 Task: Check the buying and selling section.
Action: Mouse moved to (226, 248)
Screenshot: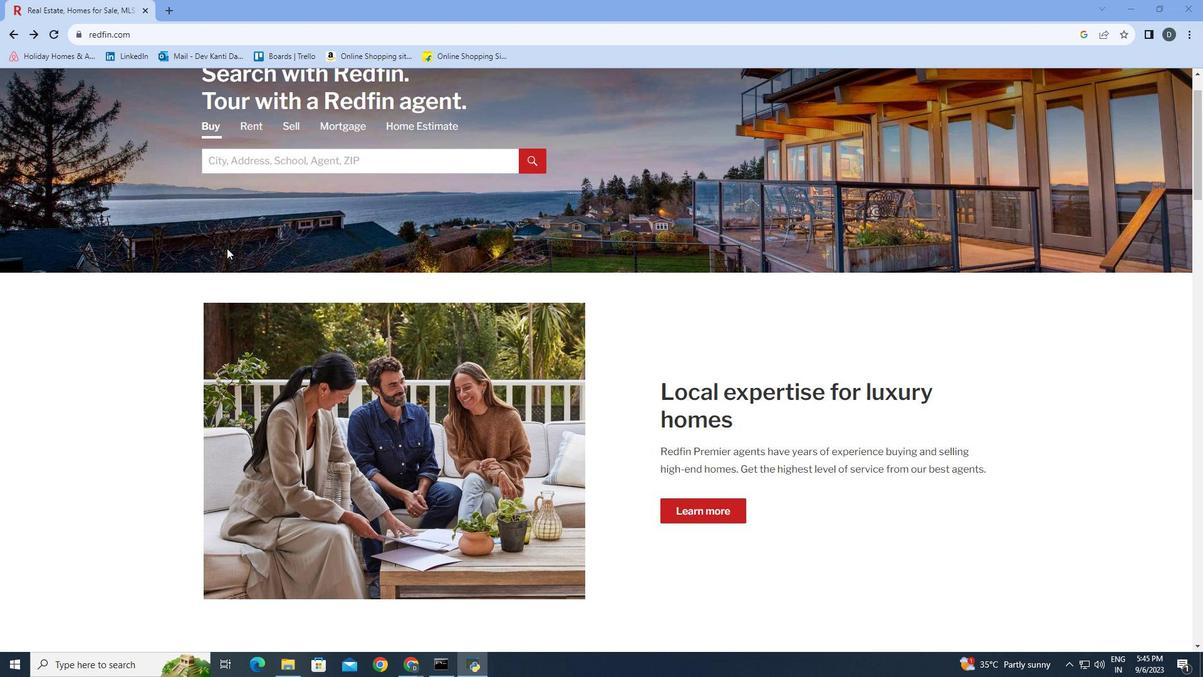 
Action: Mouse scrolled (226, 247) with delta (0, 0)
Screenshot: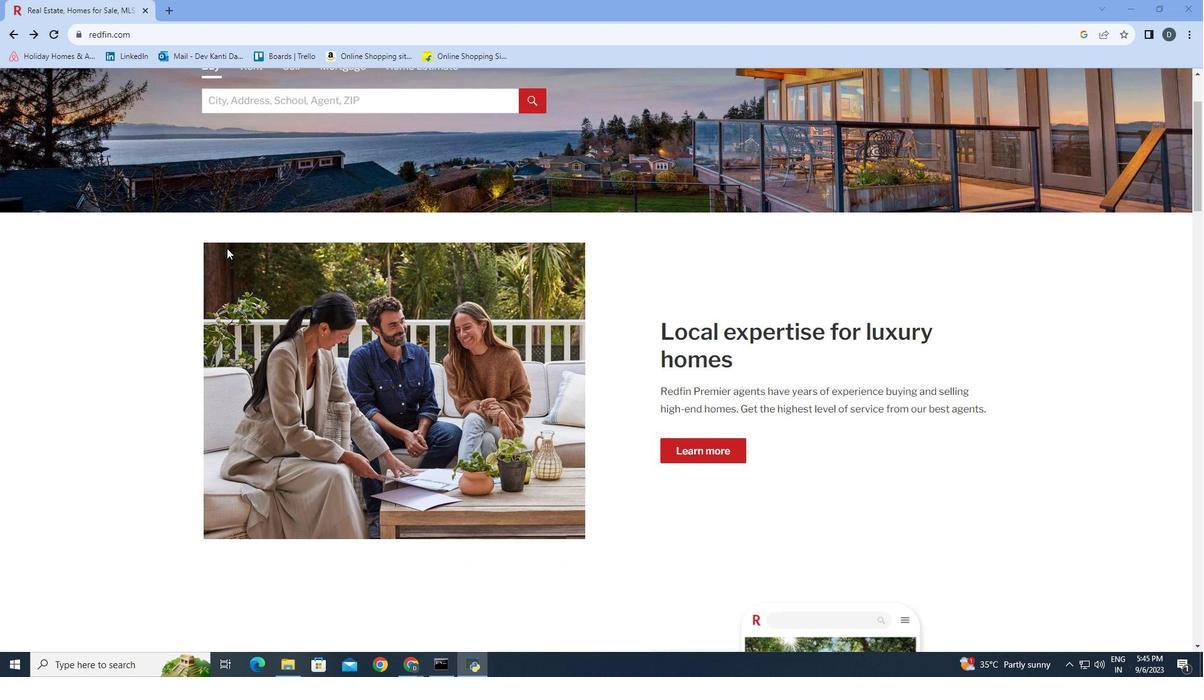 
Action: Mouse scrolled (226, 247) with delta (0, 0)
Screenshot: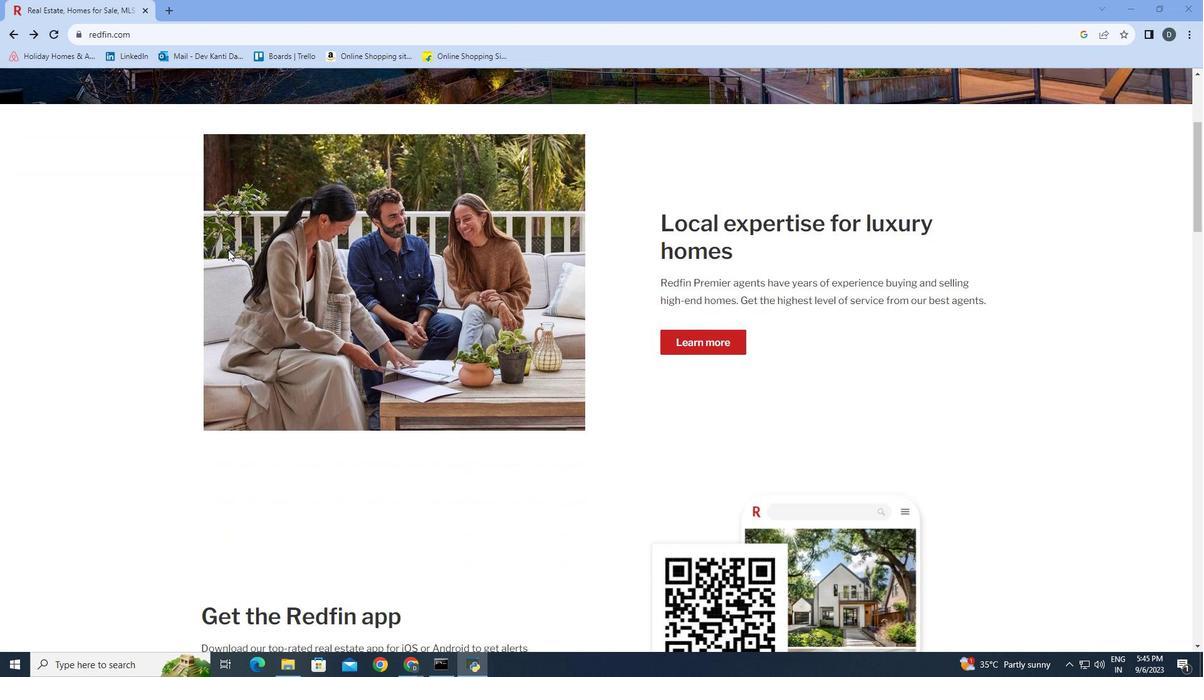 
Action: Mouse scrolled (226, 247) with delta (0, 0)
Screenshot: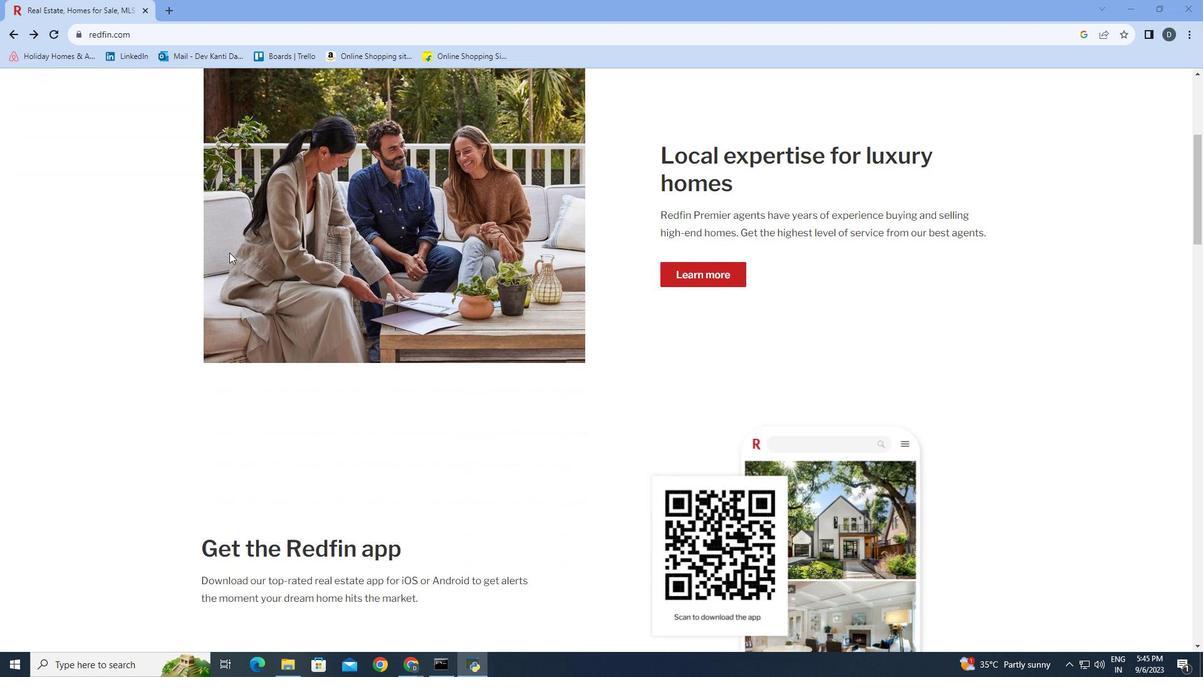 
Action: Mouse moved to (227, 248)
Screenshot: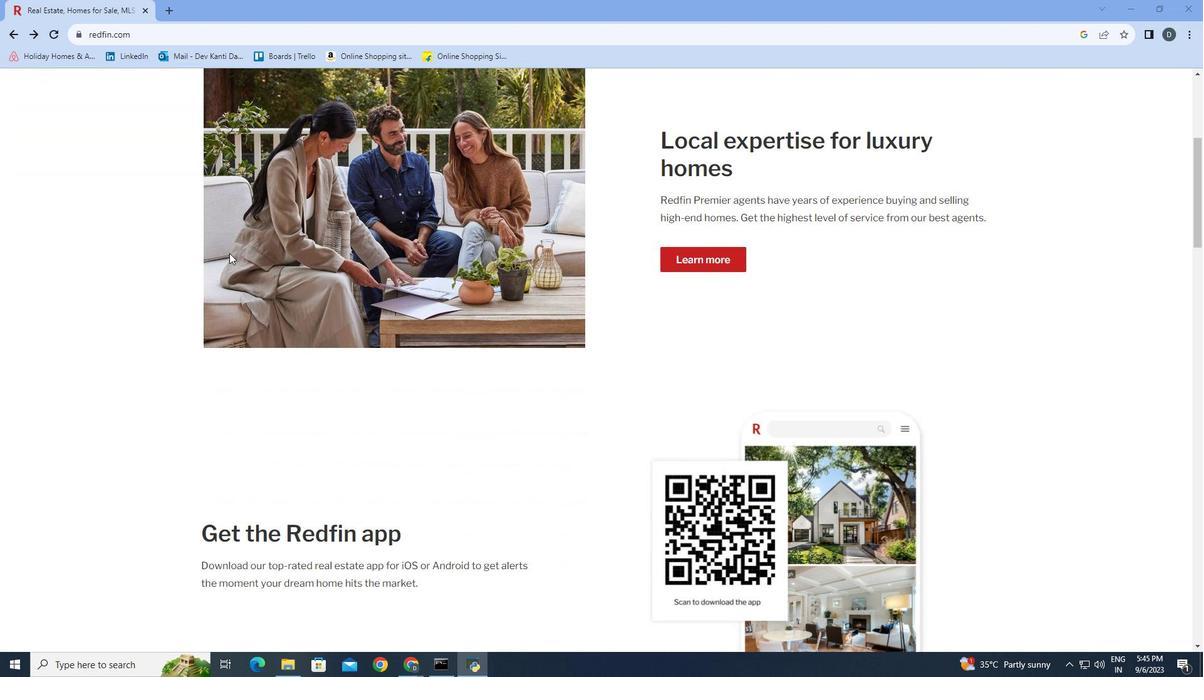 
Action: Mouse scrolled (227, 248) with delta (0, 0)
Screenshot: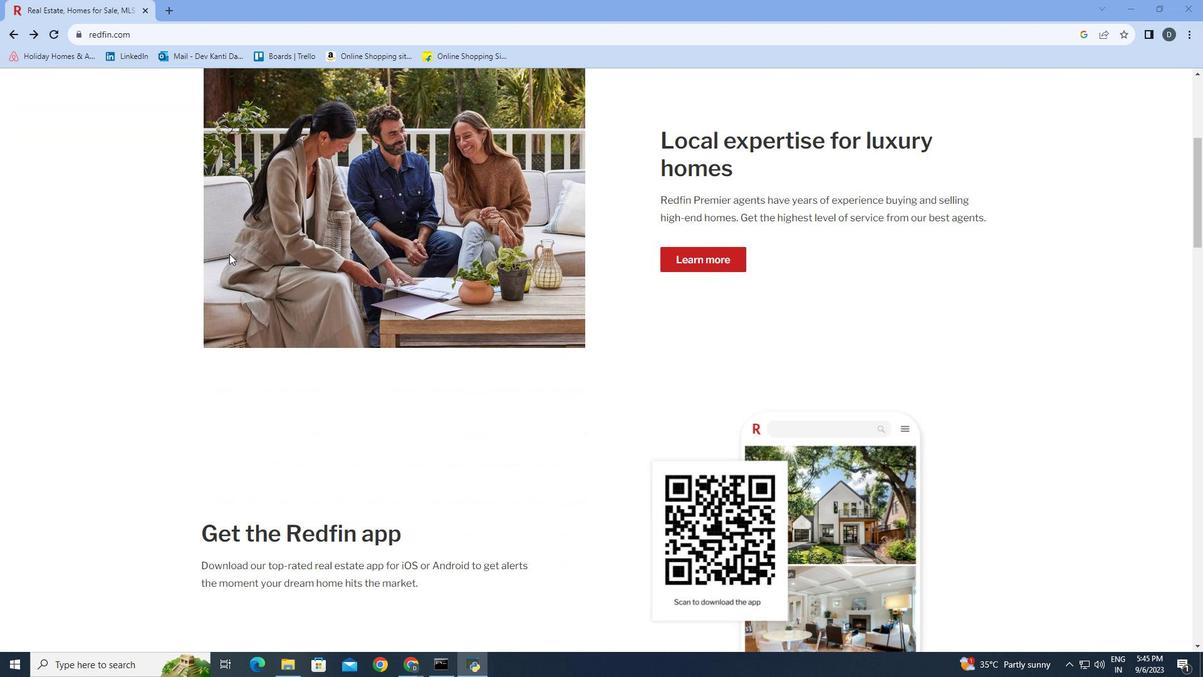 
Action: Mouse moved to (228, 249)
Screenshot: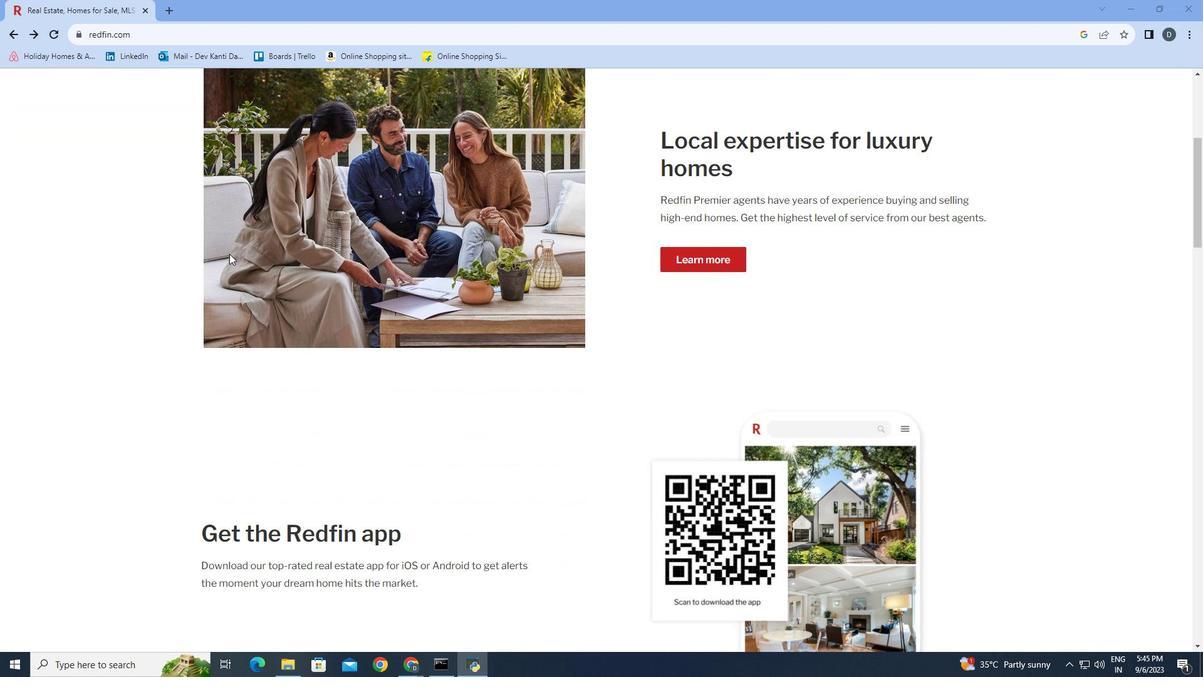 
Action: Mouse scrolled (228, 248) with delta (0, 0)
Screenshot: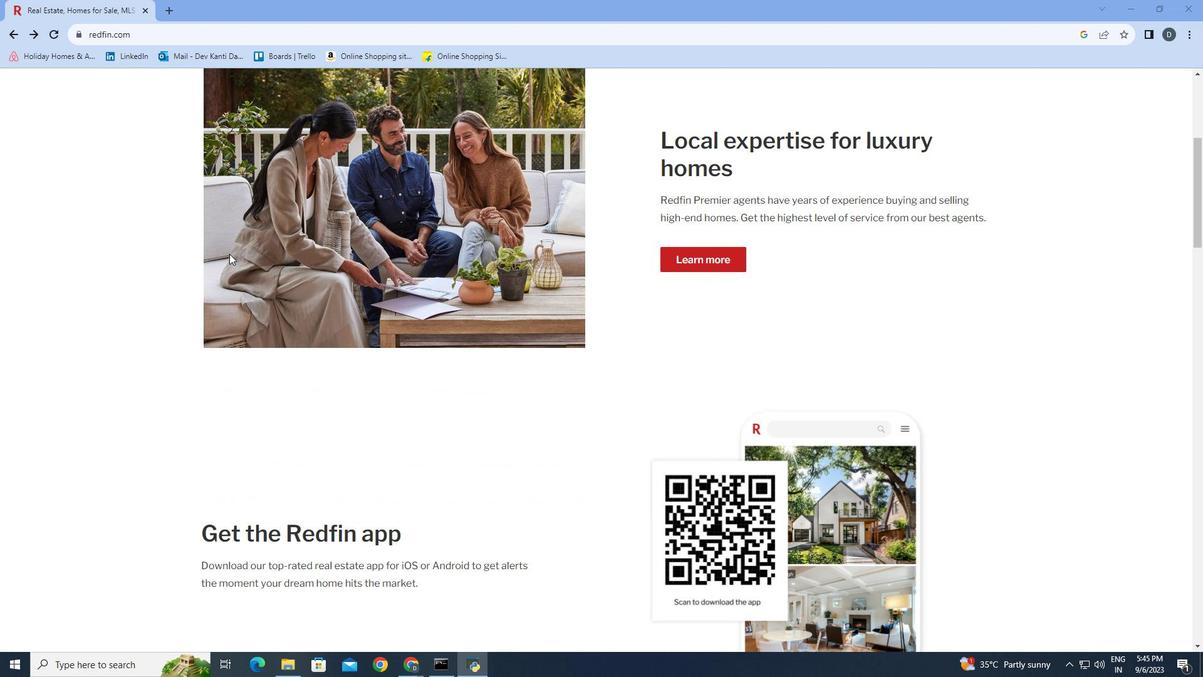 
Action: Mouse moved to (228, 255)
Screenshot: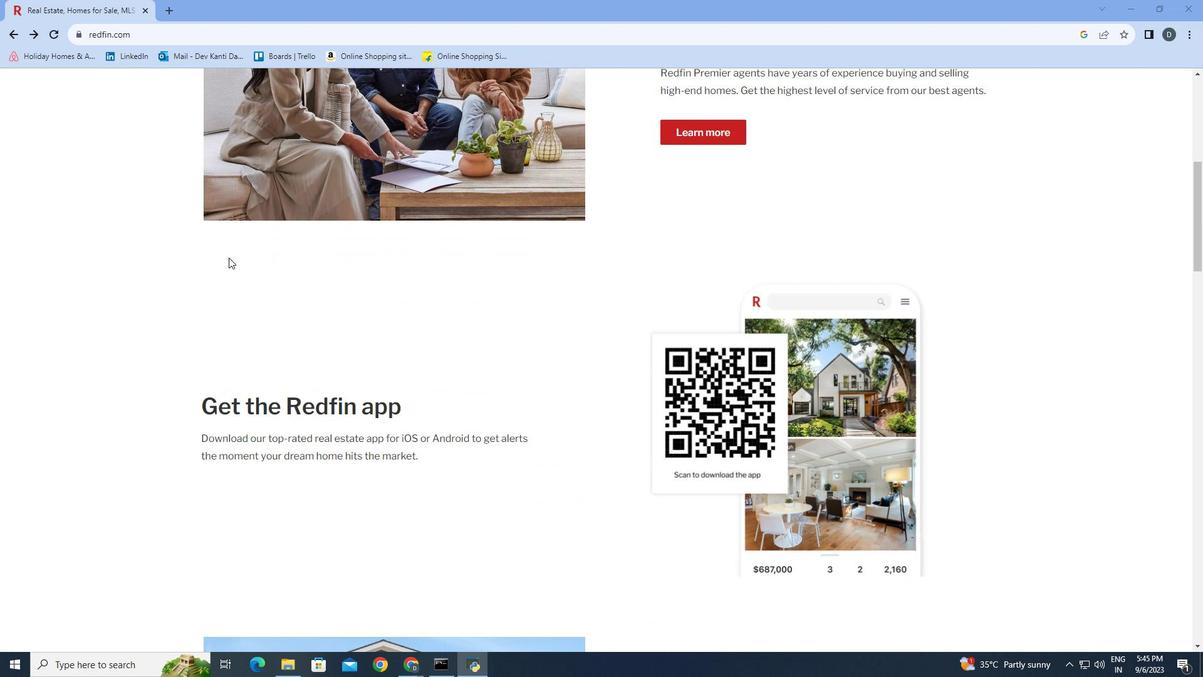 
Action: Mouse scrolled (228, 254) with delta (0, 0)
Screenshot: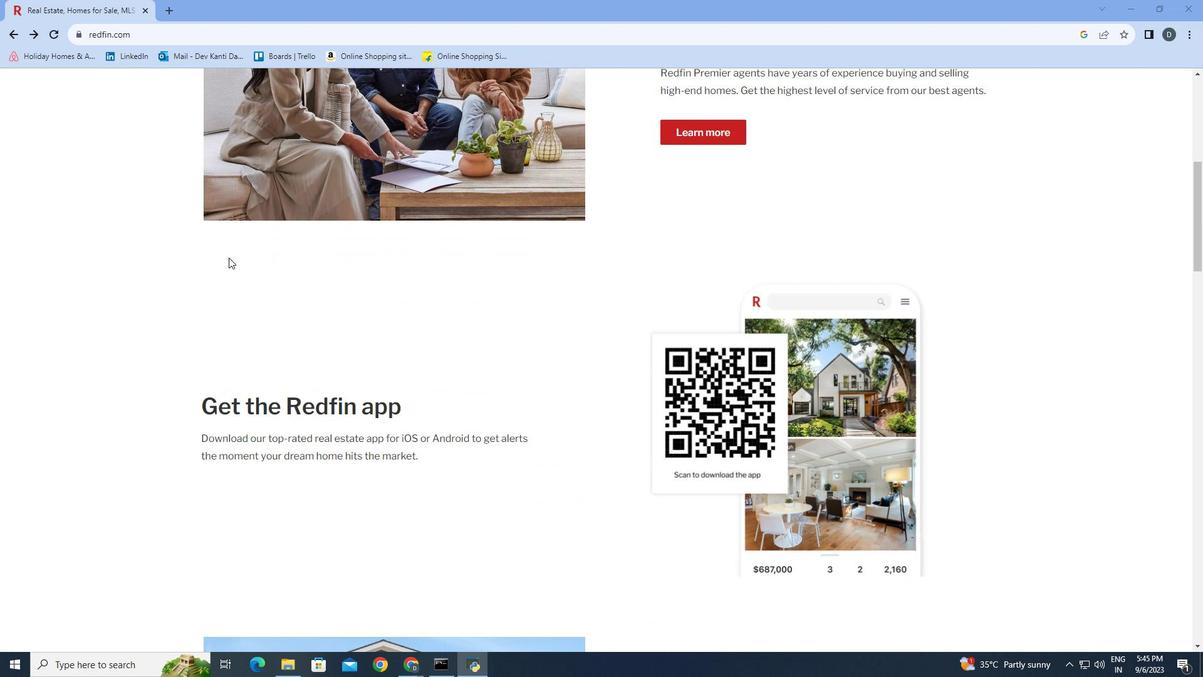 
Action: Mouse moved to (228, 257)
Screenshot: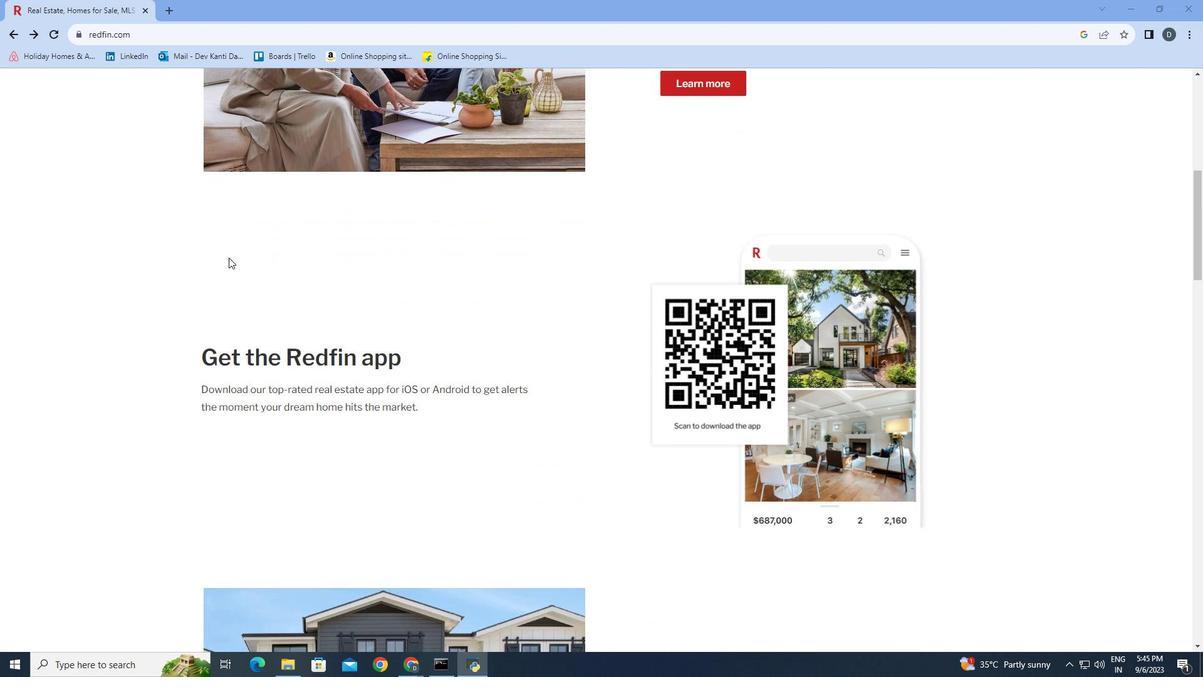 
Action: Mouse scrolled (228, 257) with delta (0, 0)
Screenshot: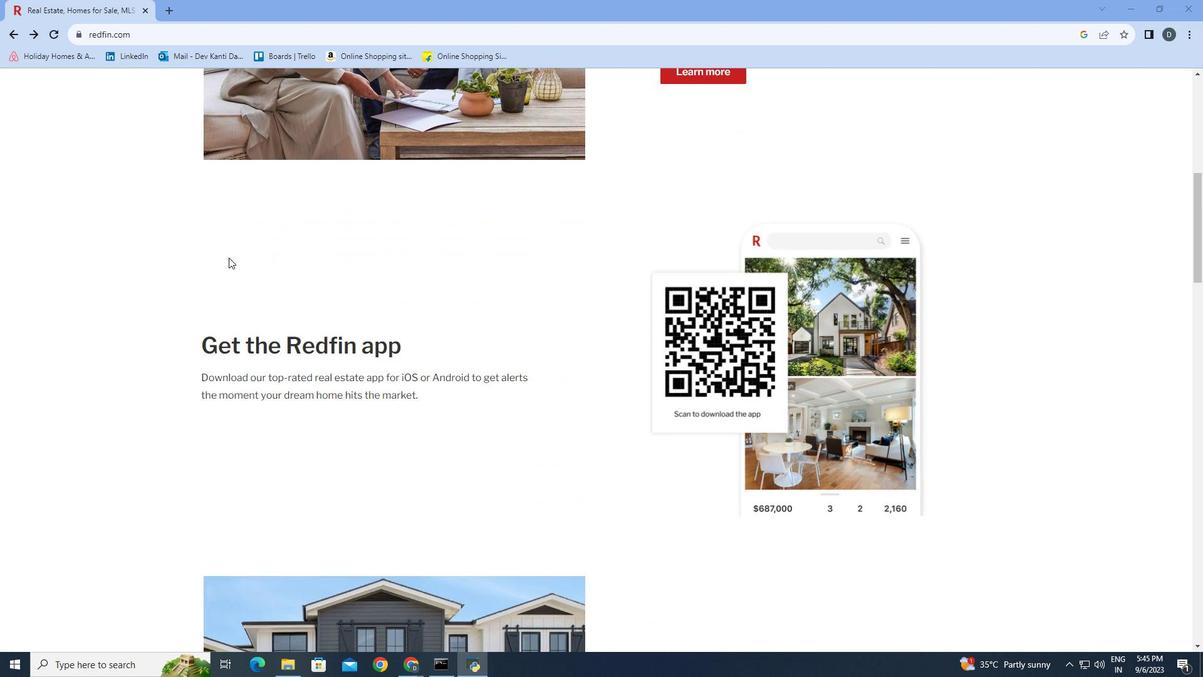 
Action: Mouse scrolled (228, 257) with delta (0, 0)
Screenshot: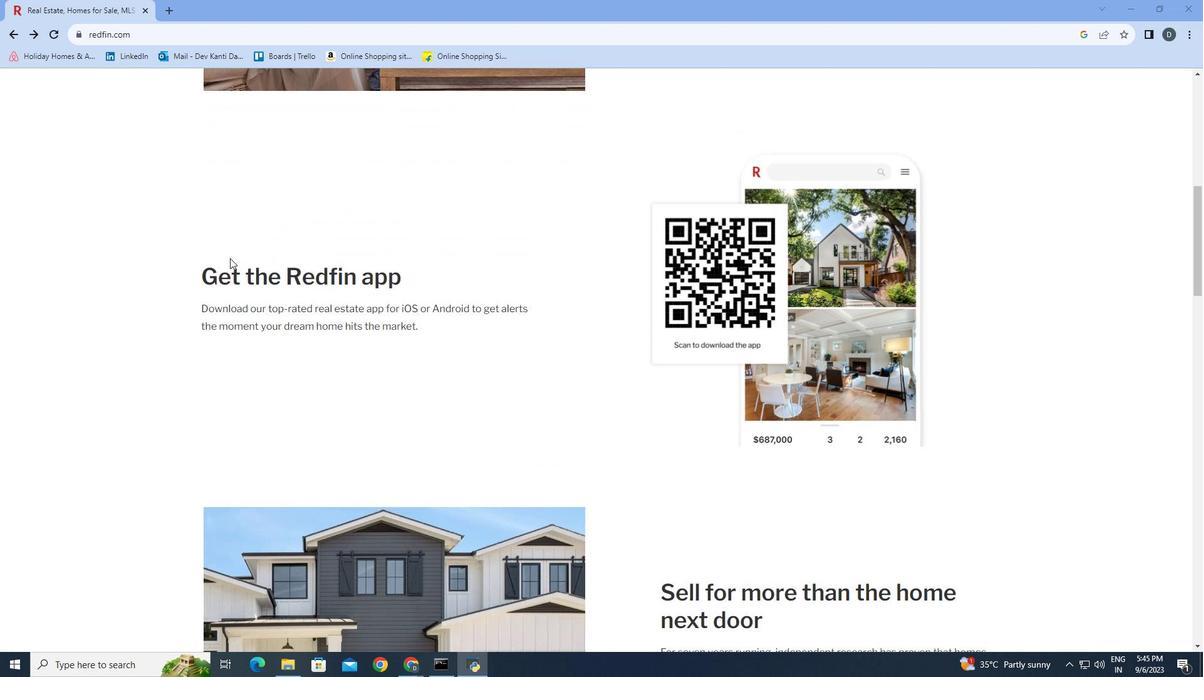 
Action: Mouse scrolled (228, 257) with delta (0, 0)
Screenshot: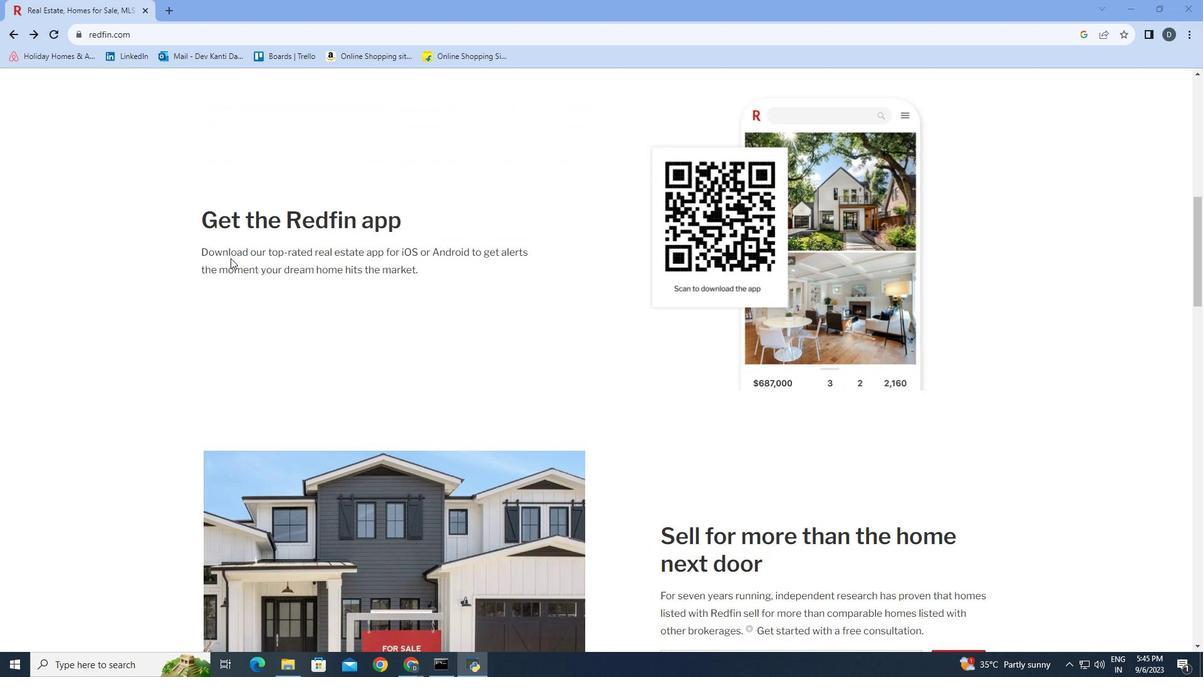 
Action: Mouse moved to (230, 258)
Screenshot: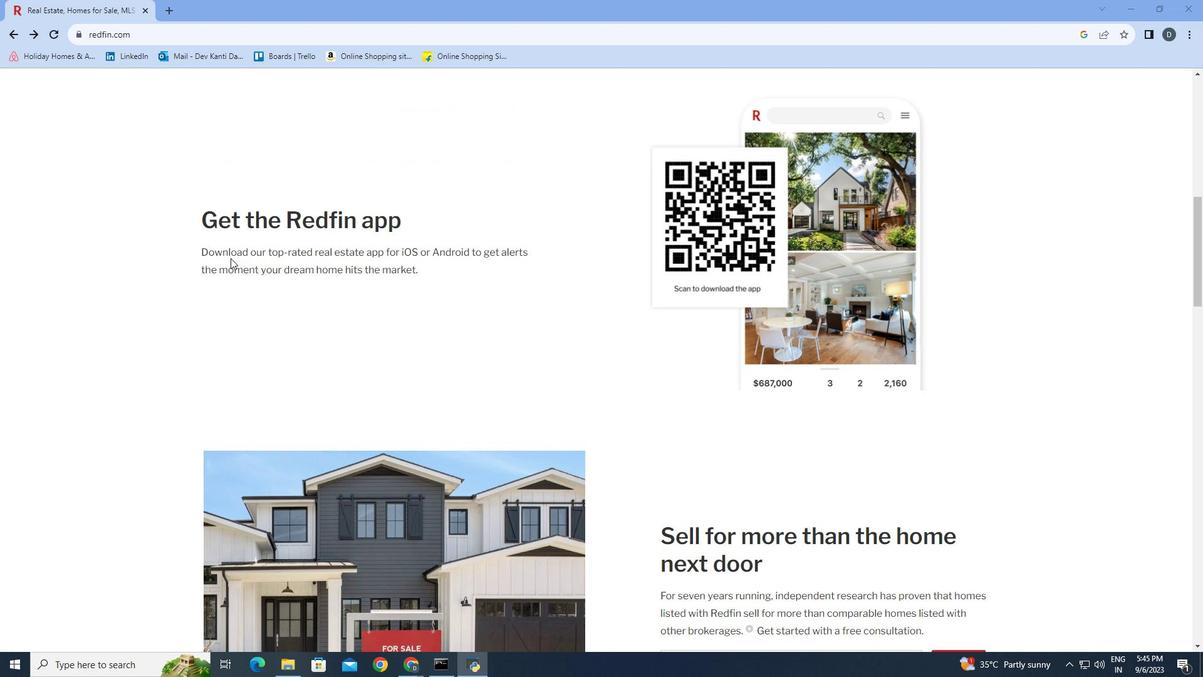 
Action: Mouse scrolled (230, 257) with delta (0, 0)
Screenshot: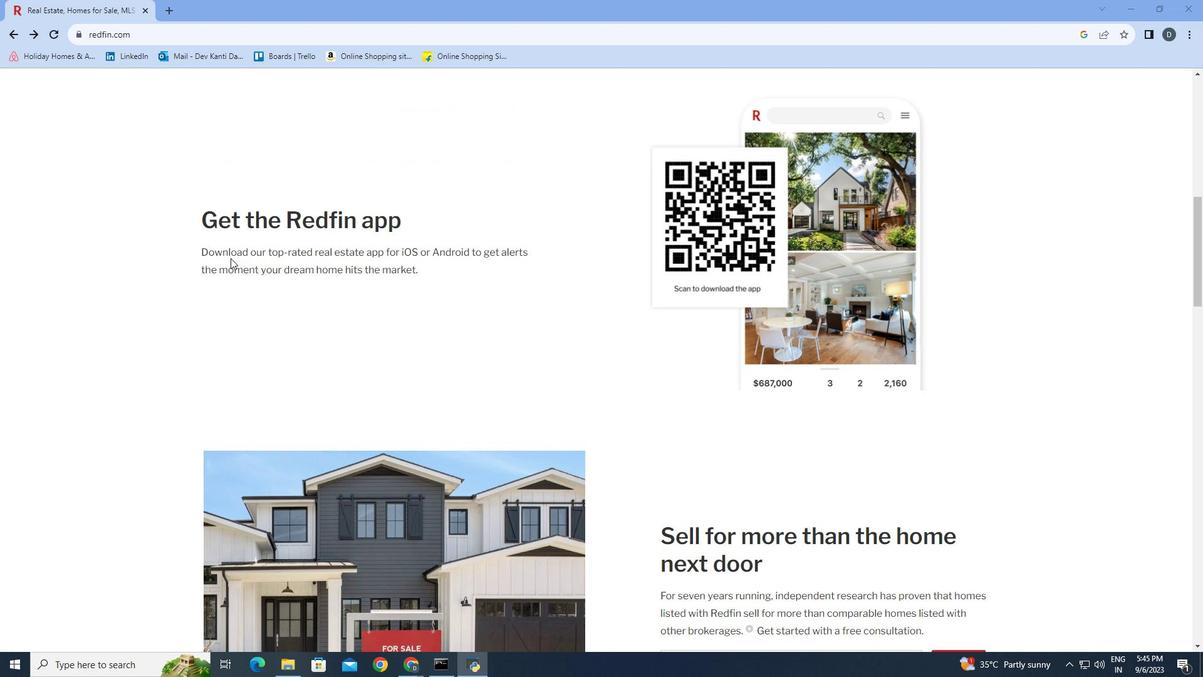 
Action: Mouse moved to (230, 258)
Screenshot: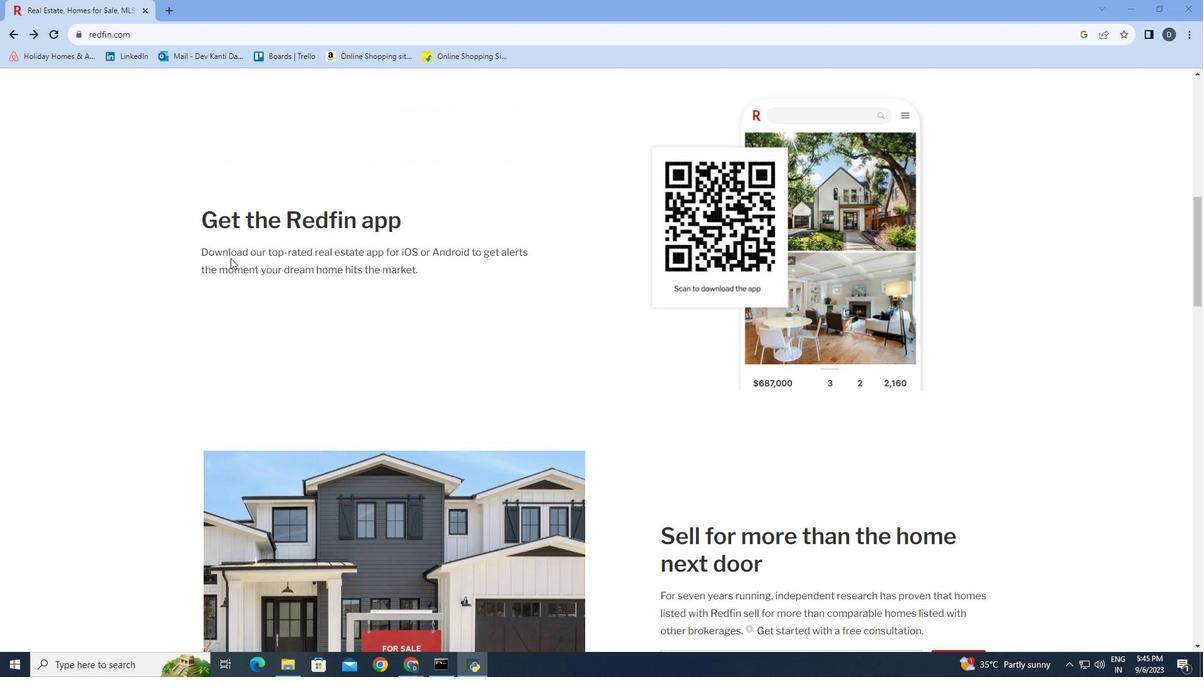 
Action: Mouse scrolled (230, 257) with delta (0, 0)
Screenshot: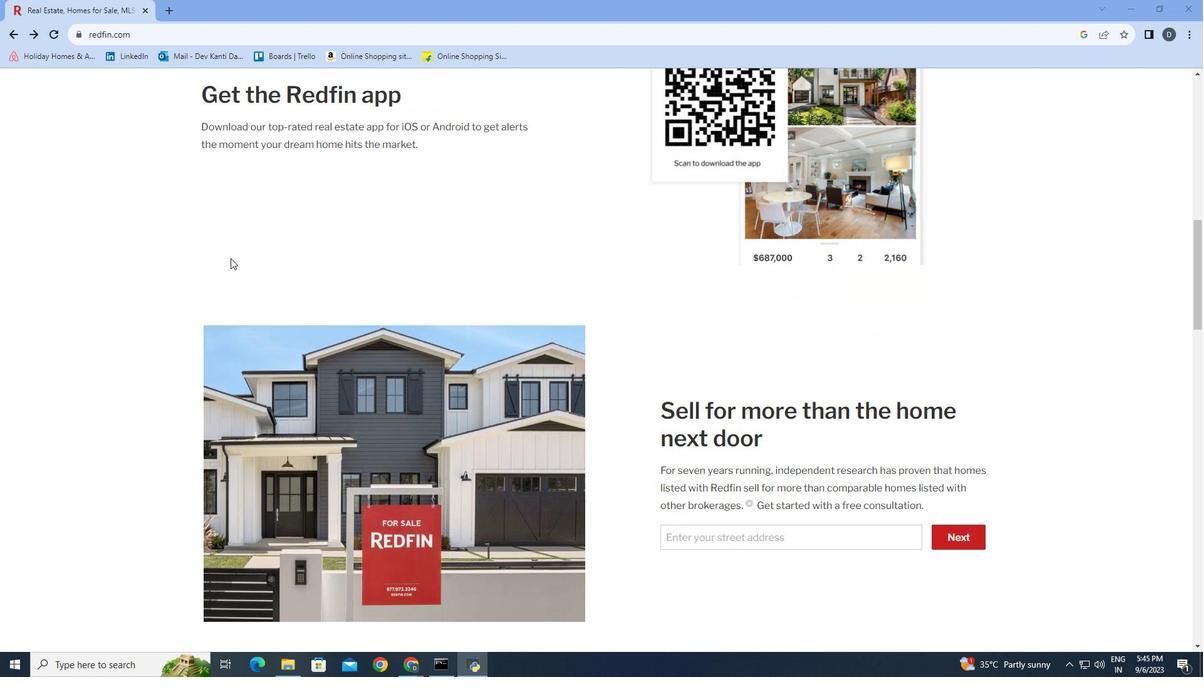 
Action: Mouse scrolled (230, 257) with delta (0, 0)
Screenshot: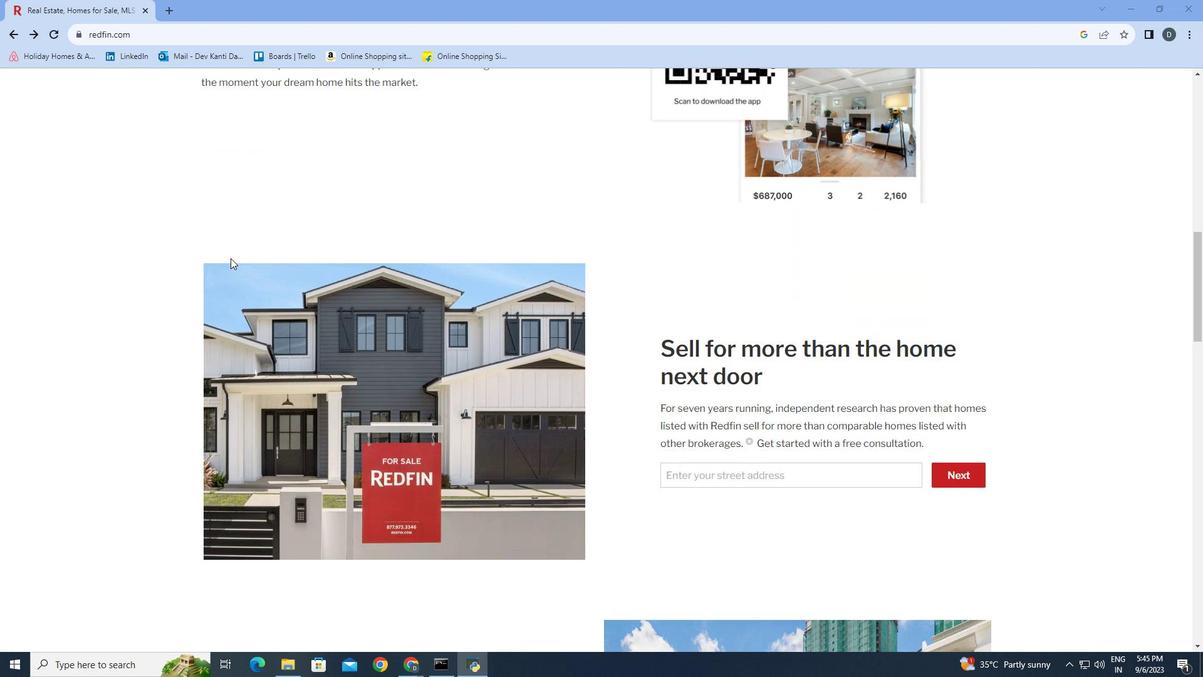 
Action: Mouse scrolled (230, 257) with delta (0, 0)
Screenshot: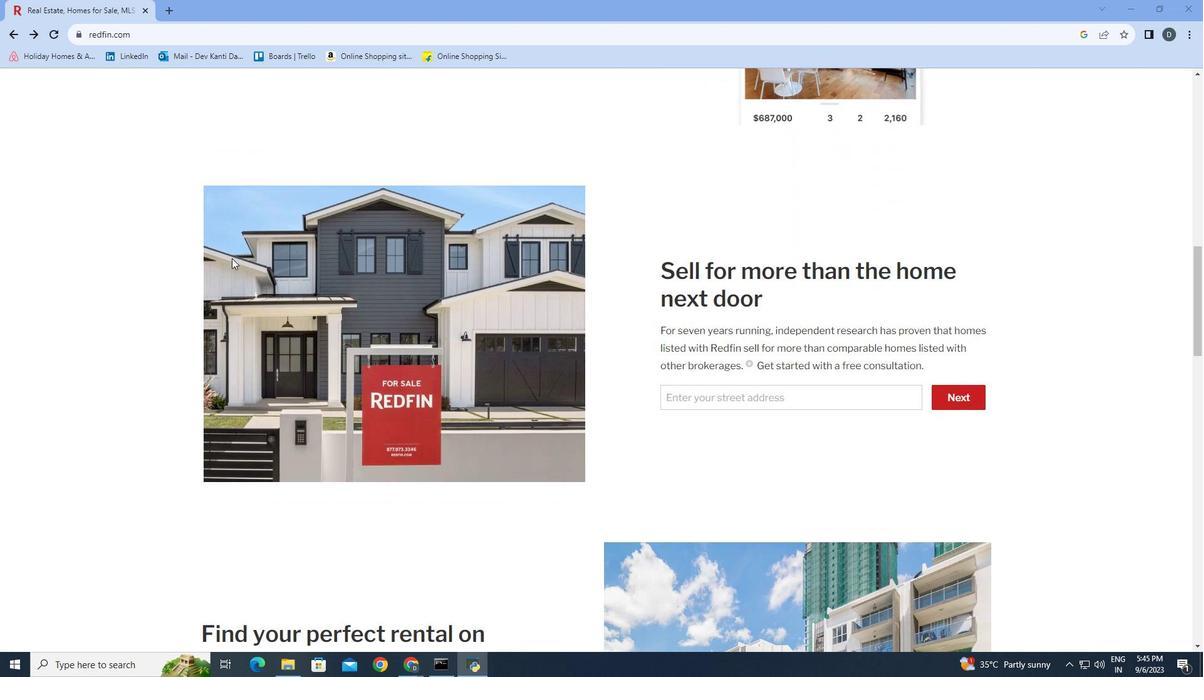 
Action: Mouse scrolled (230, 257) with delta (0, 0)
Screenshot: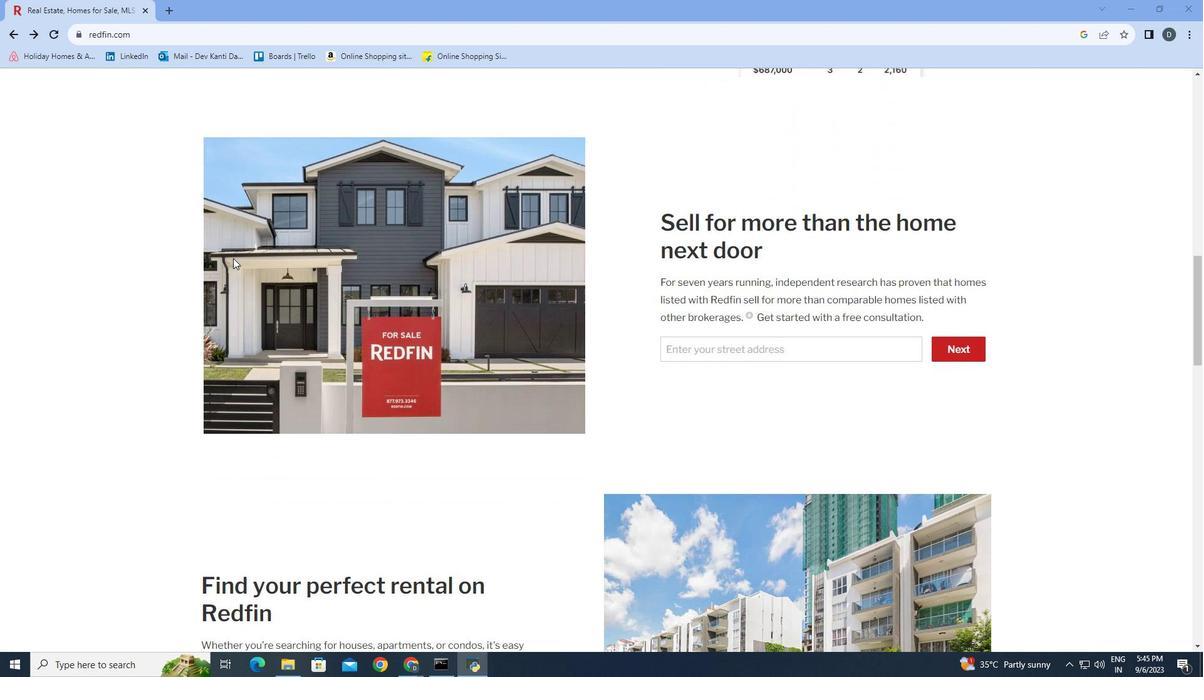 
Action: Mouse scrolled (230, 257) with delta (0, 0)
Screenshot: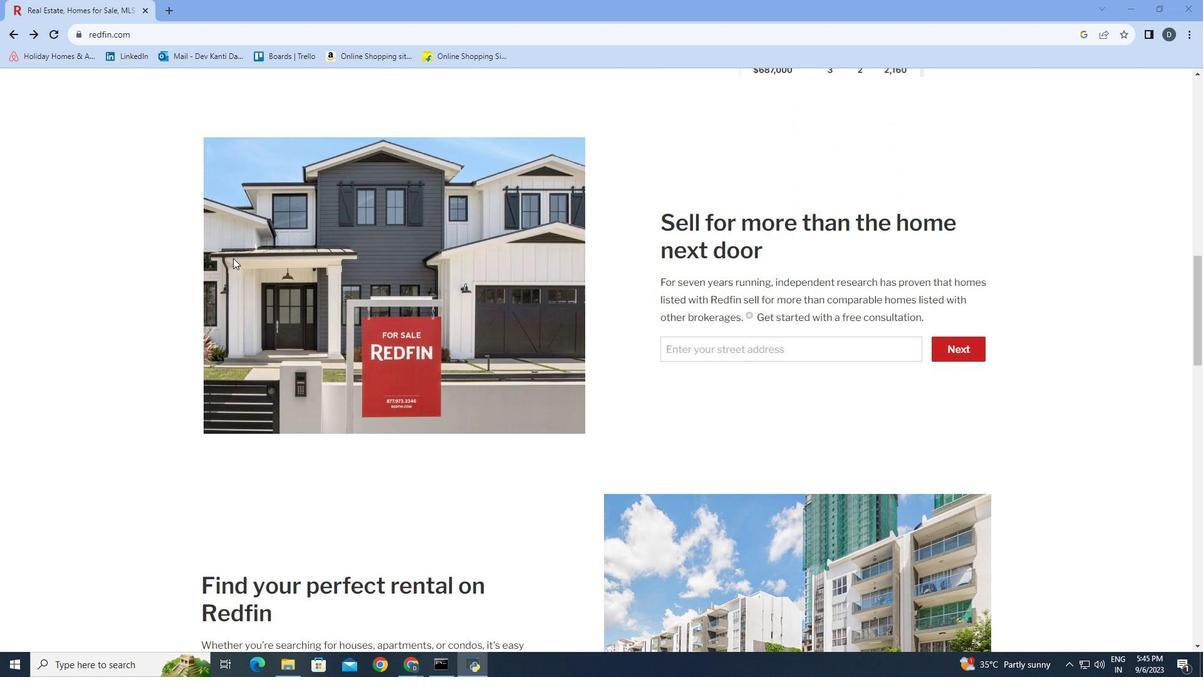 
Action: Mouse moved to (233, 258)
Screenshot: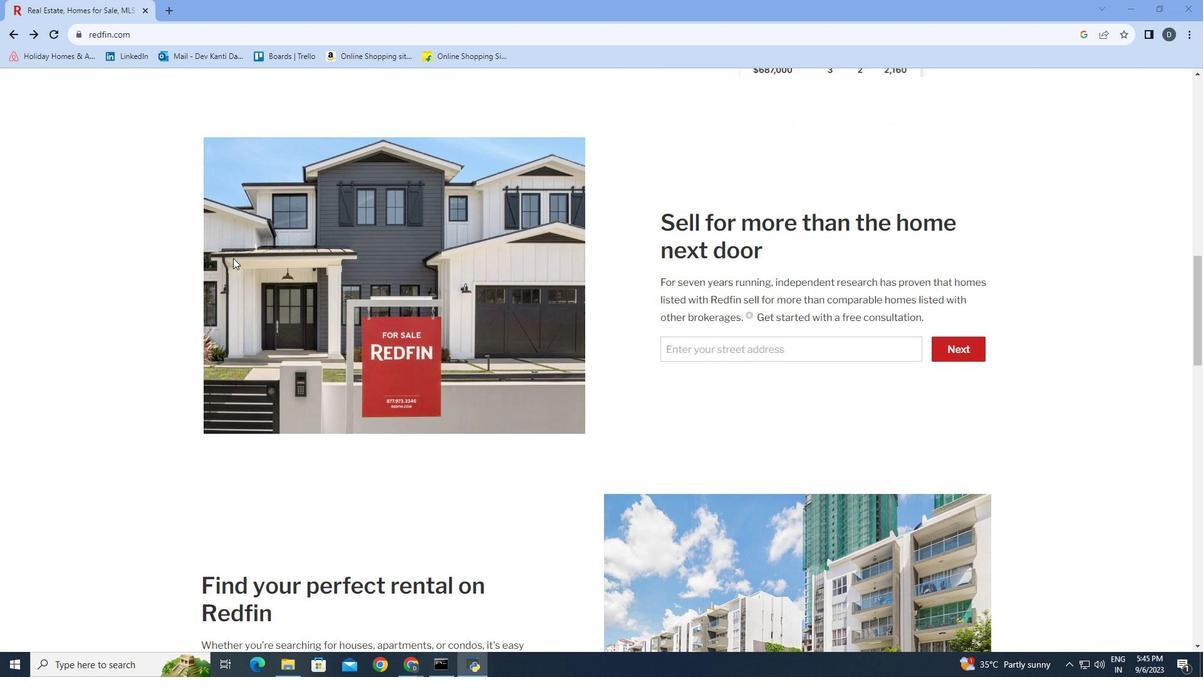 
Action: Mouse scrolled (233, 257) with delta (0, 0)
Screenshot: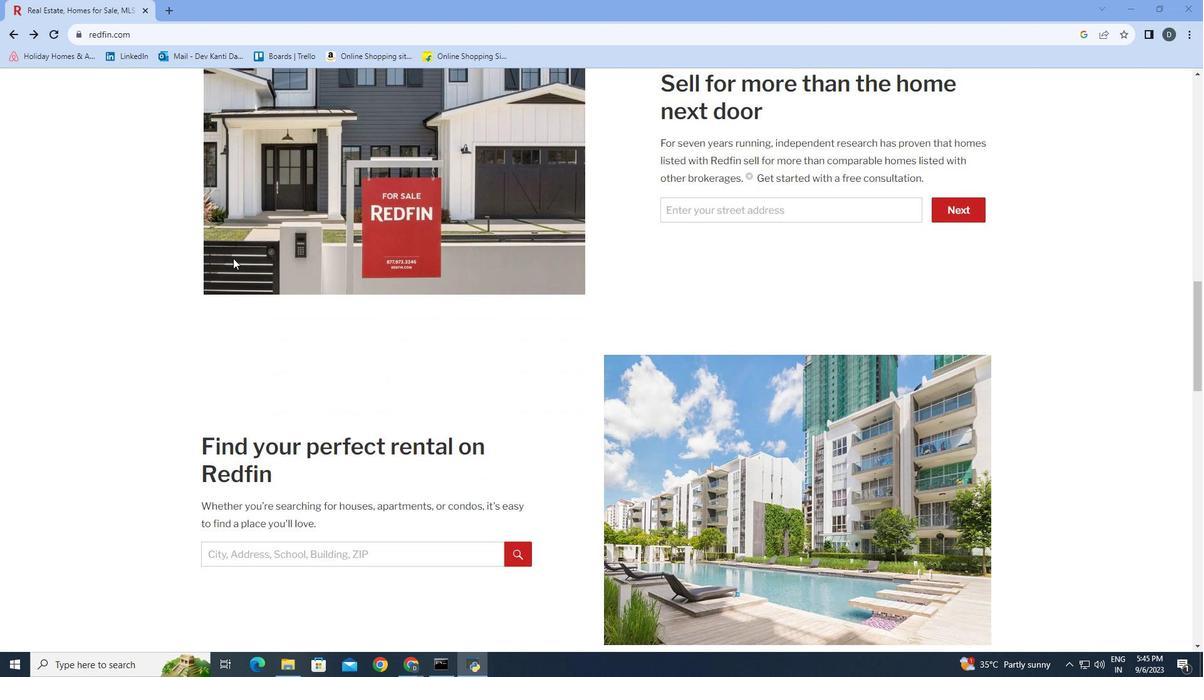 
Action: Mouse scrolled (233, 257) with delta (0, 0)
Screenshot: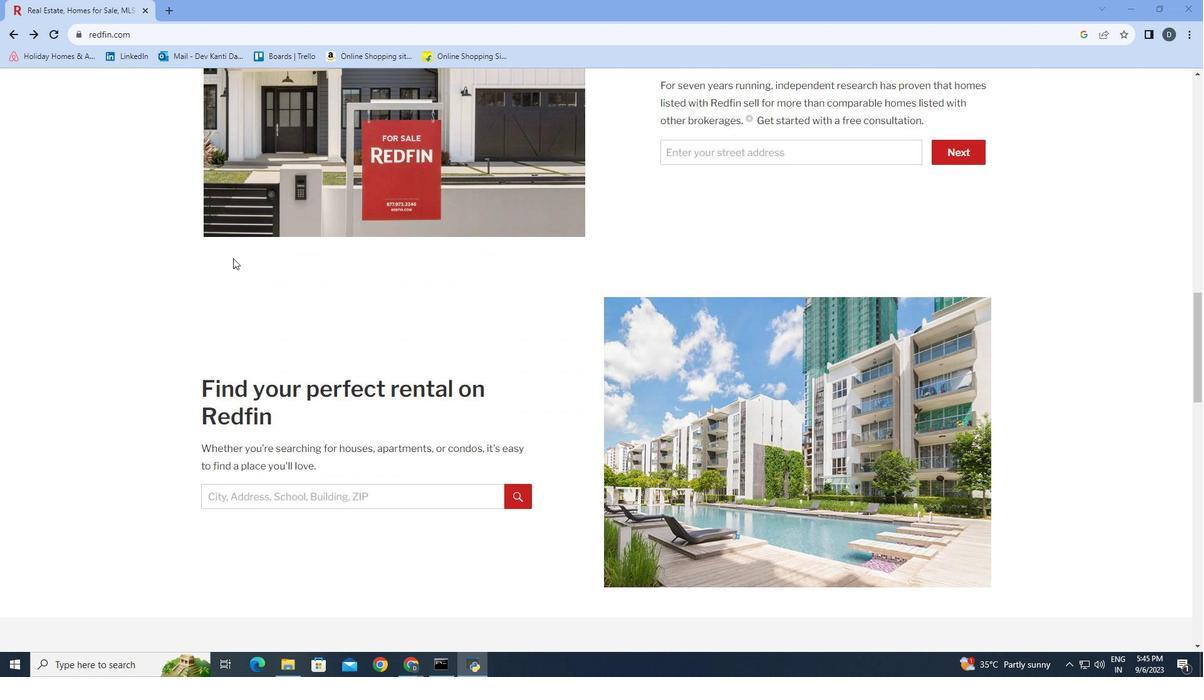 
Action: Mouse scrolled (233, 257) with delta (0, 0)
Screenshot: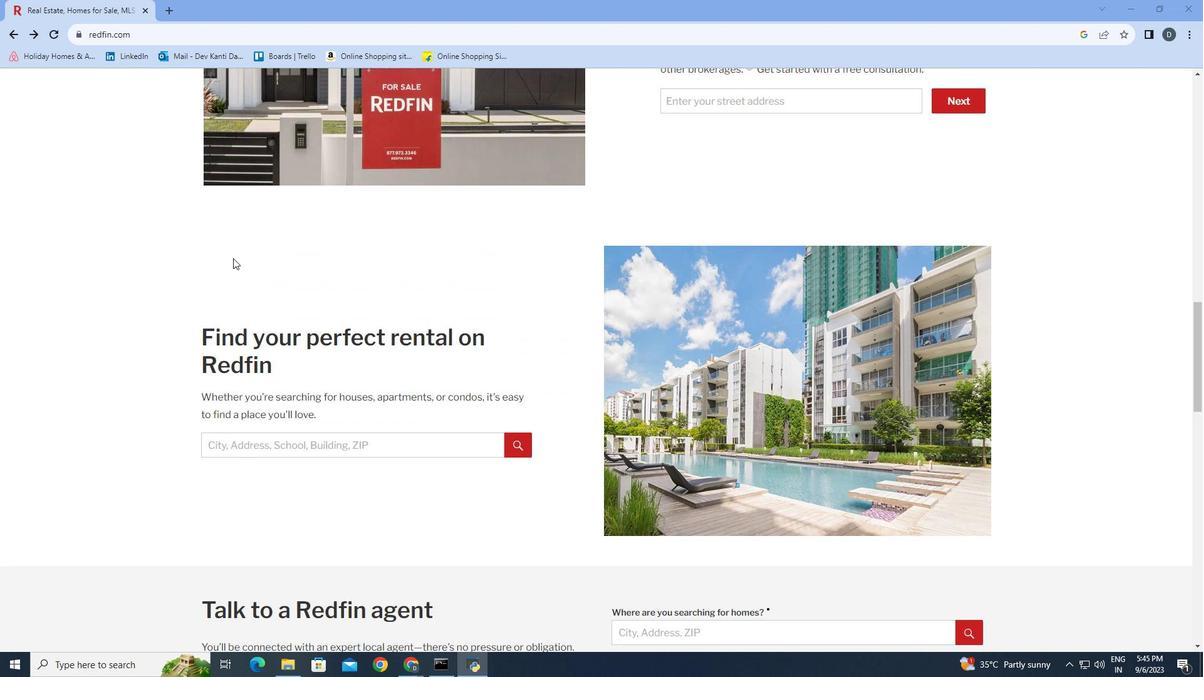 
Action: Mouse scrolled (233, 257) with delta (0, 0)
Screenshot: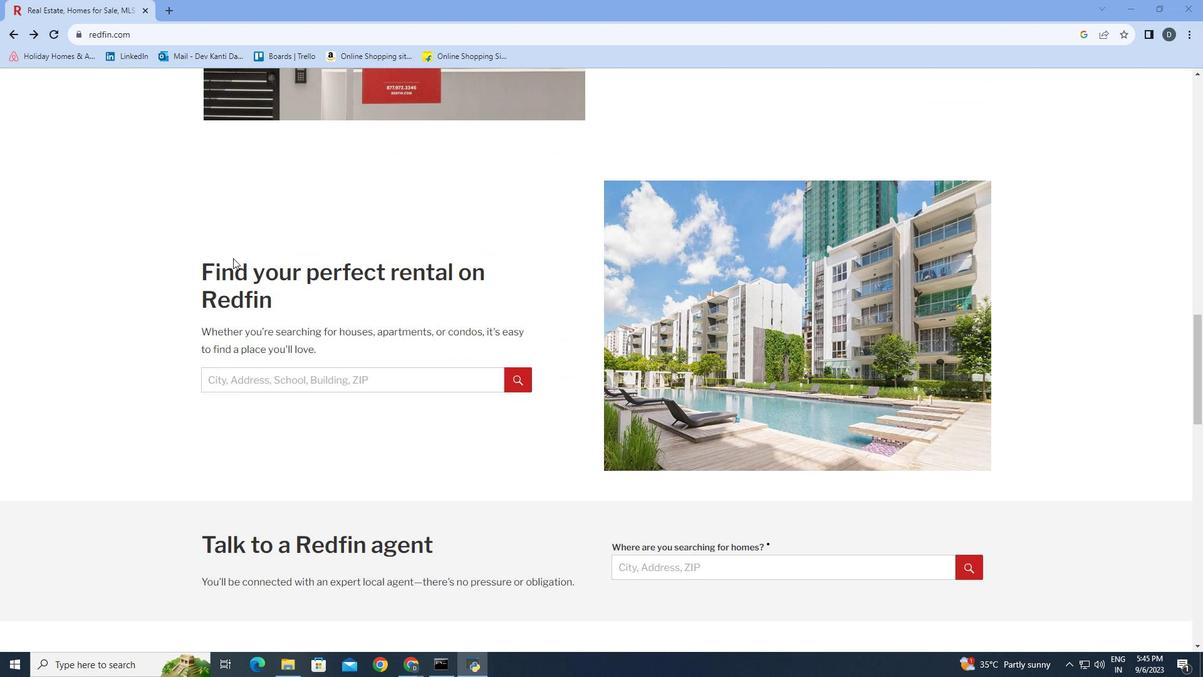 
Action: Mouse scrolled (233, 257) with delta (0, 0)
Screenshot: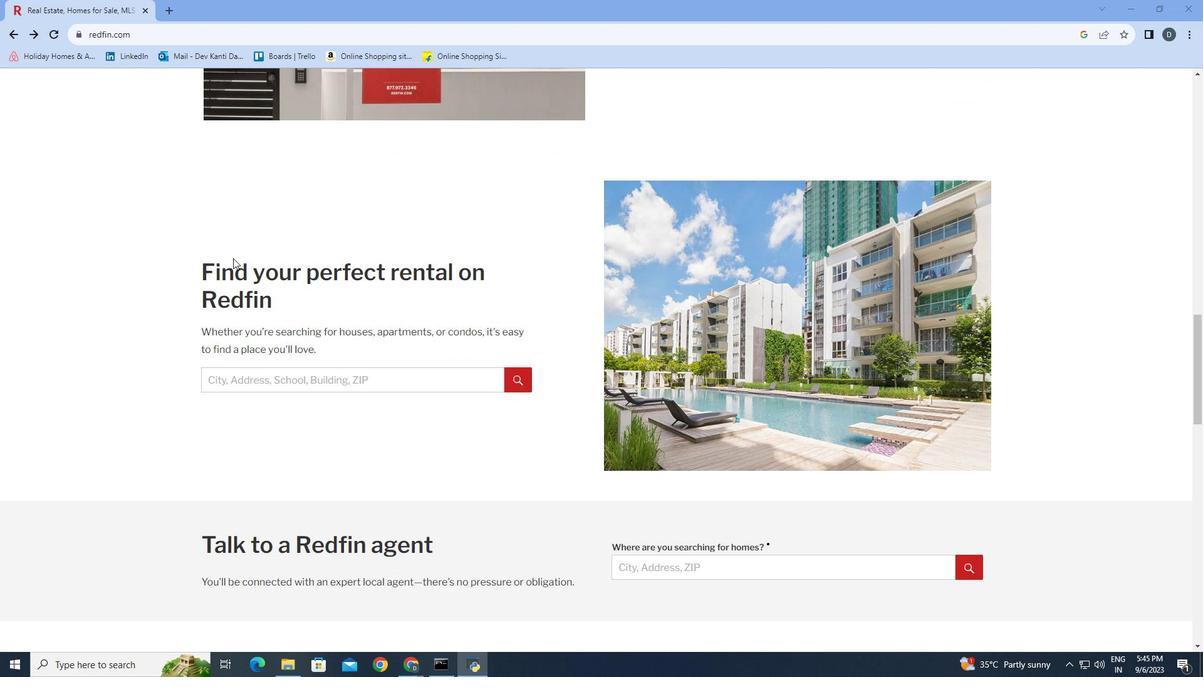 
Action: Mouse scrolled (233, 257) with delta (0, 0)
Screenshot: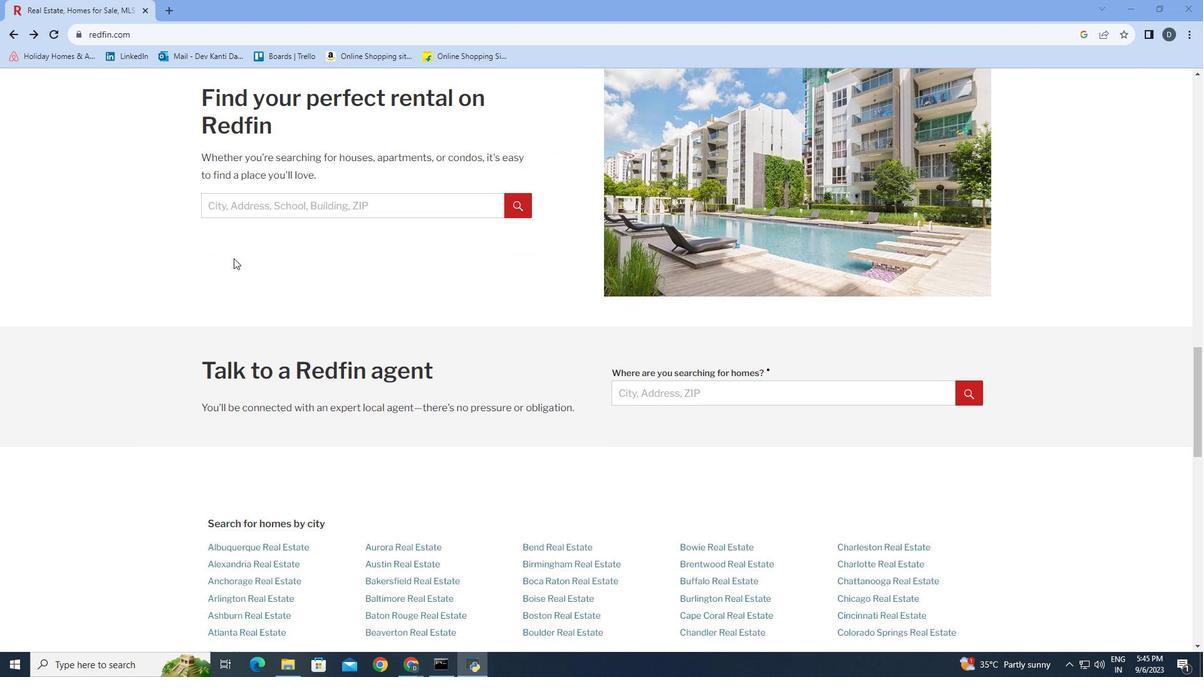 
Action: Mouse scrolled (233, 257) with delta (0, 0)
Screenshot: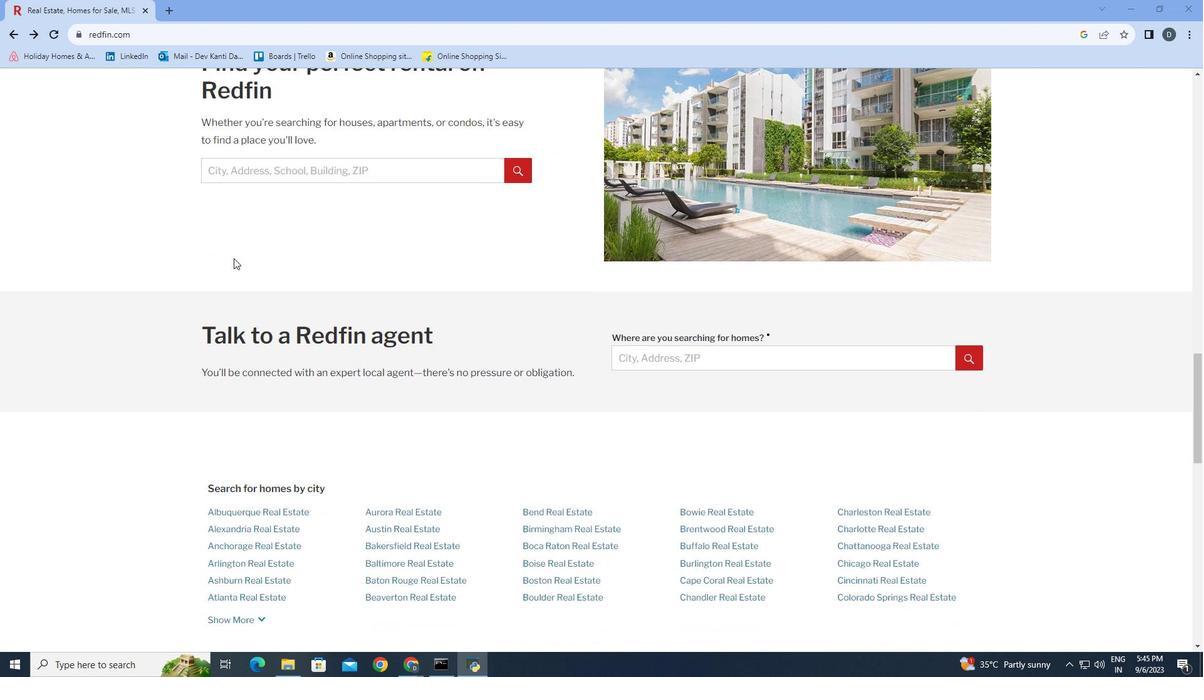 
Action: Mouse moved to (233, 258)
Screenshot: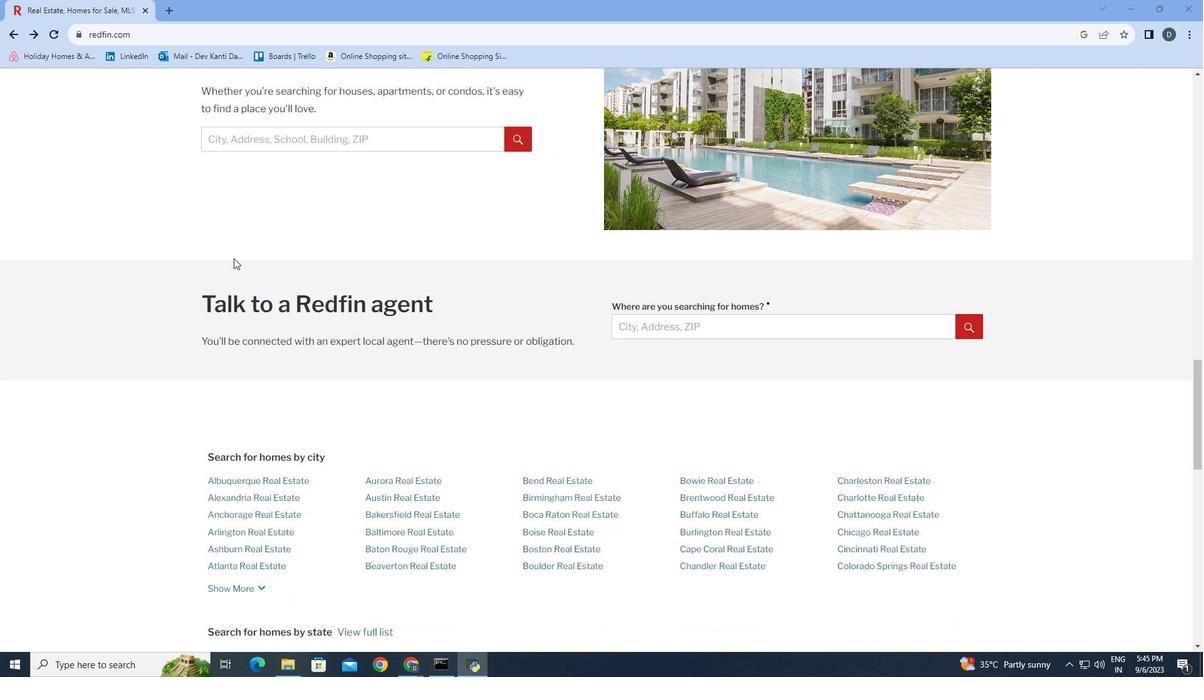 
Action: Mouse scrolled (233, 257) with delta (0, 0)
Screenshot: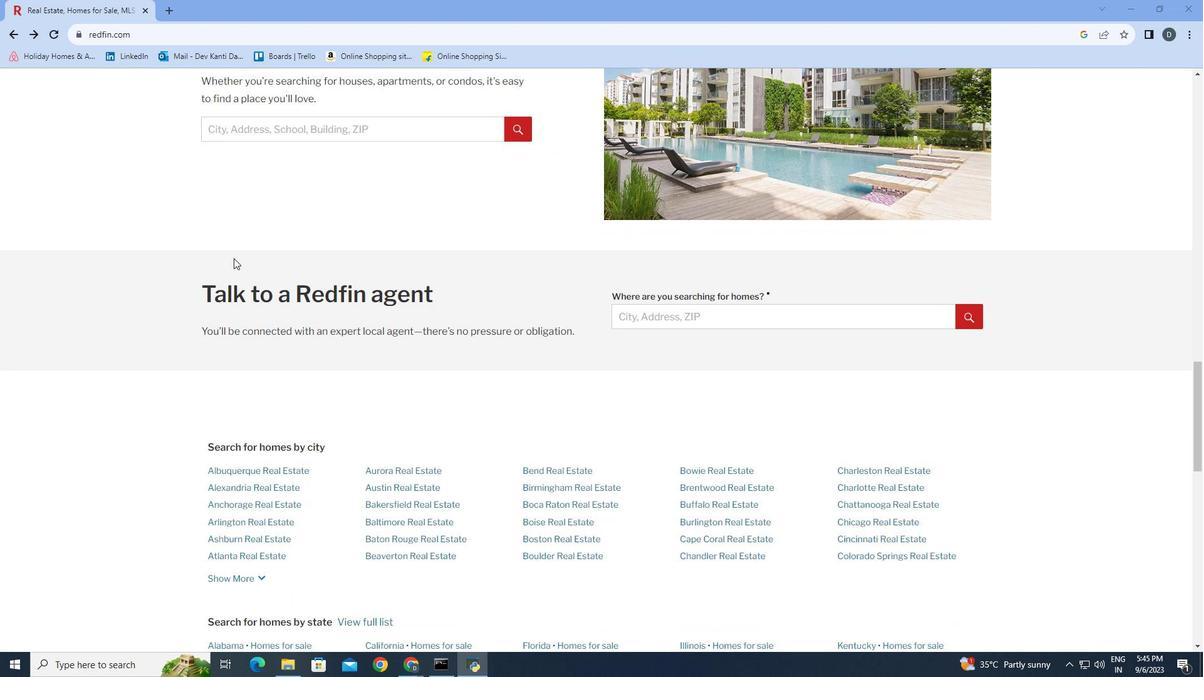
Action: Mouse scrolled (233, 257) with delta (0, 0)
Screenshot: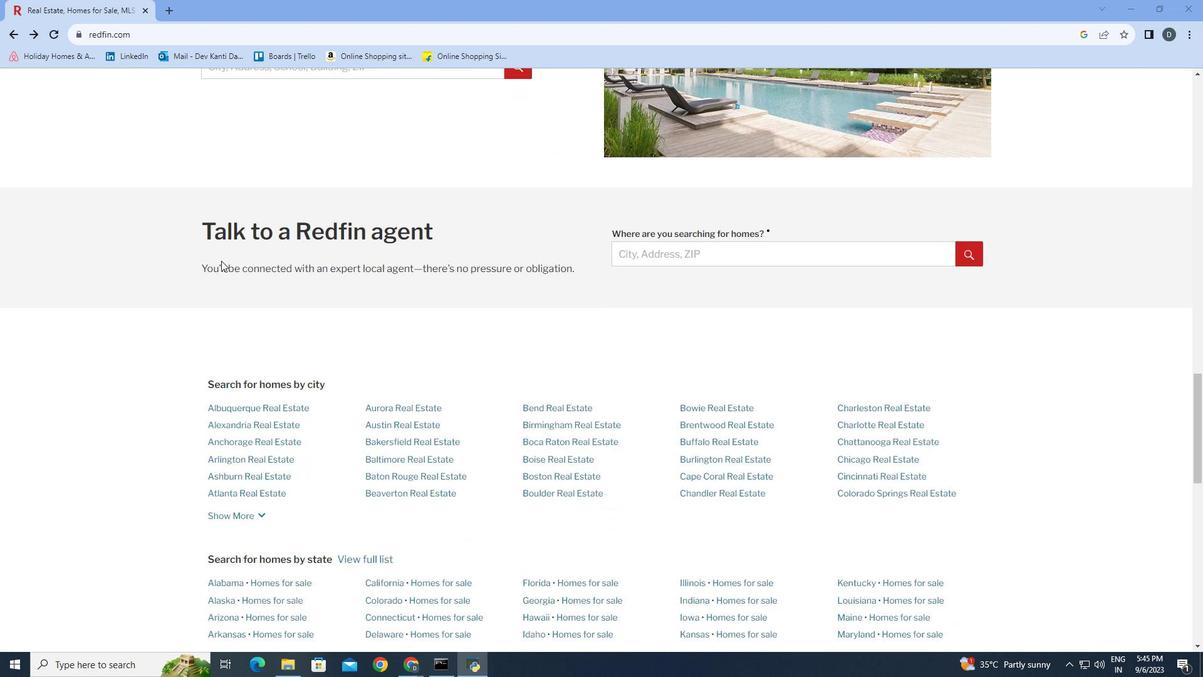 
Action: Mouse scrolled (233, 257) with delta (0, 0)
Screenshot: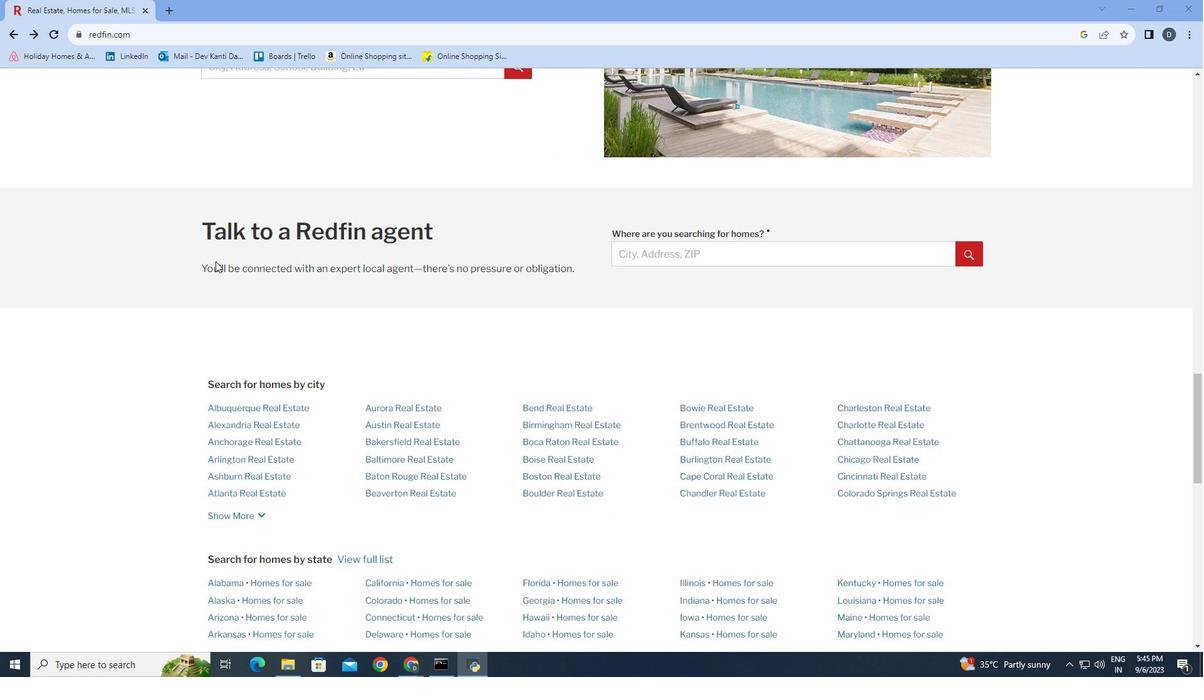 
Action: Mouse moved to (215, 261)
Screenshot: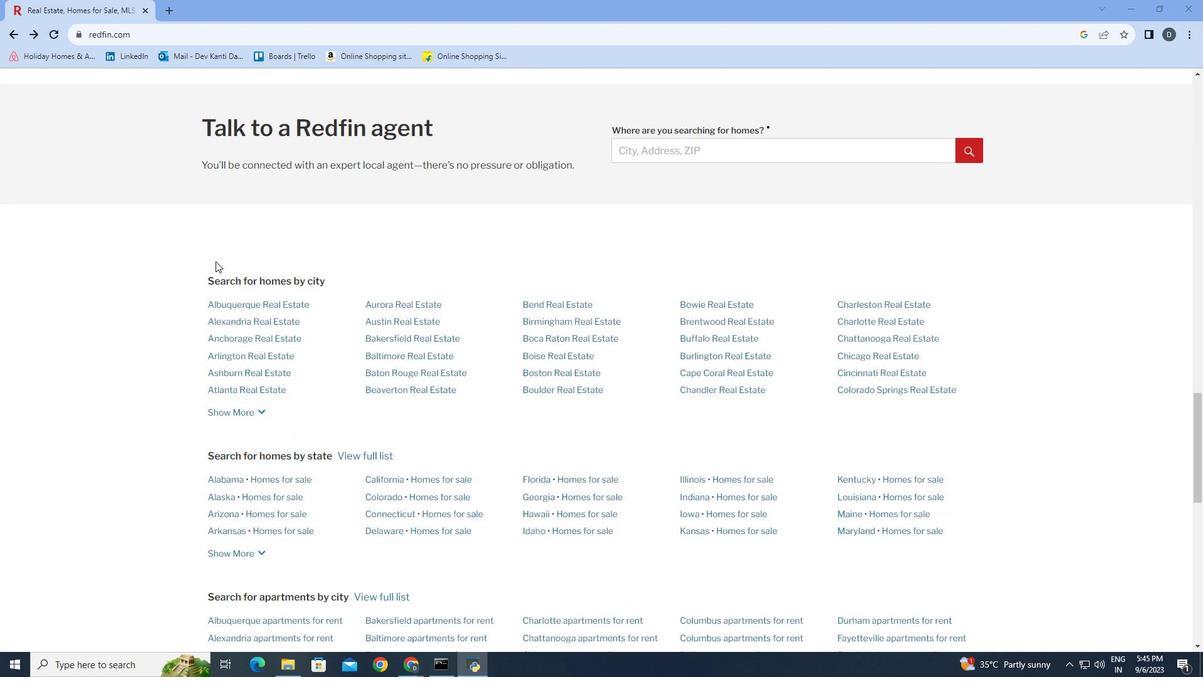 
Action: Mouse scrolled (215, 260) with delta (0, 0)
Screenshot: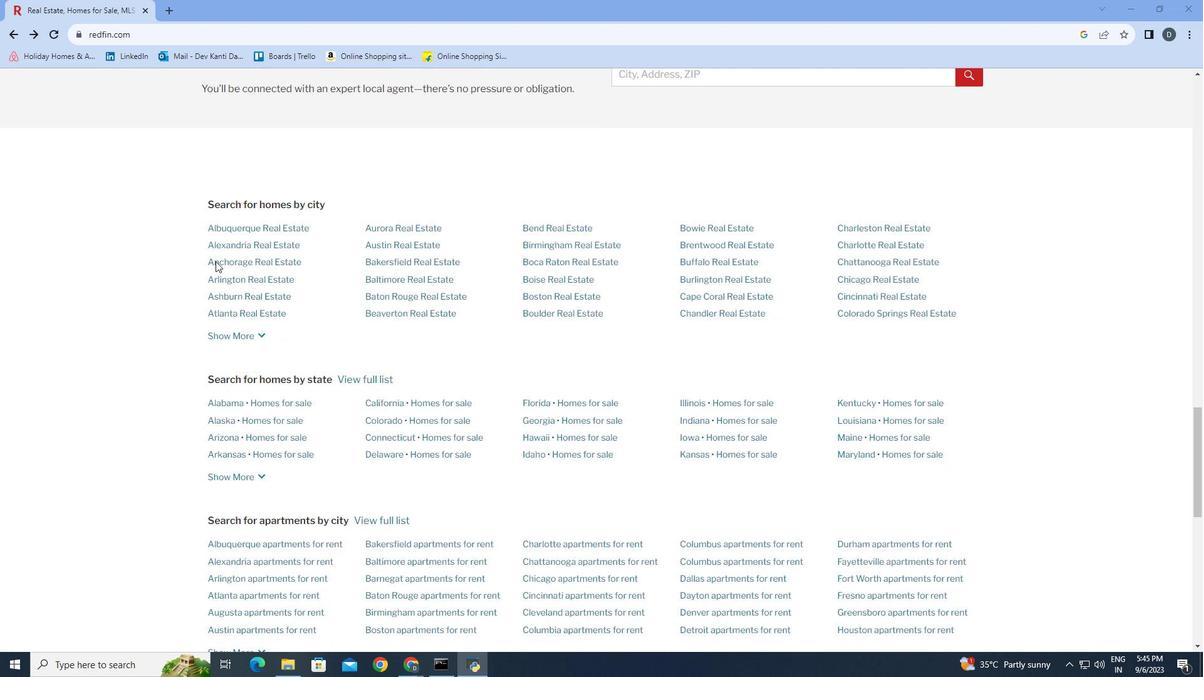 
Action: Mouse scrolled (215, 260) with delta (0, 0)
Screenshot: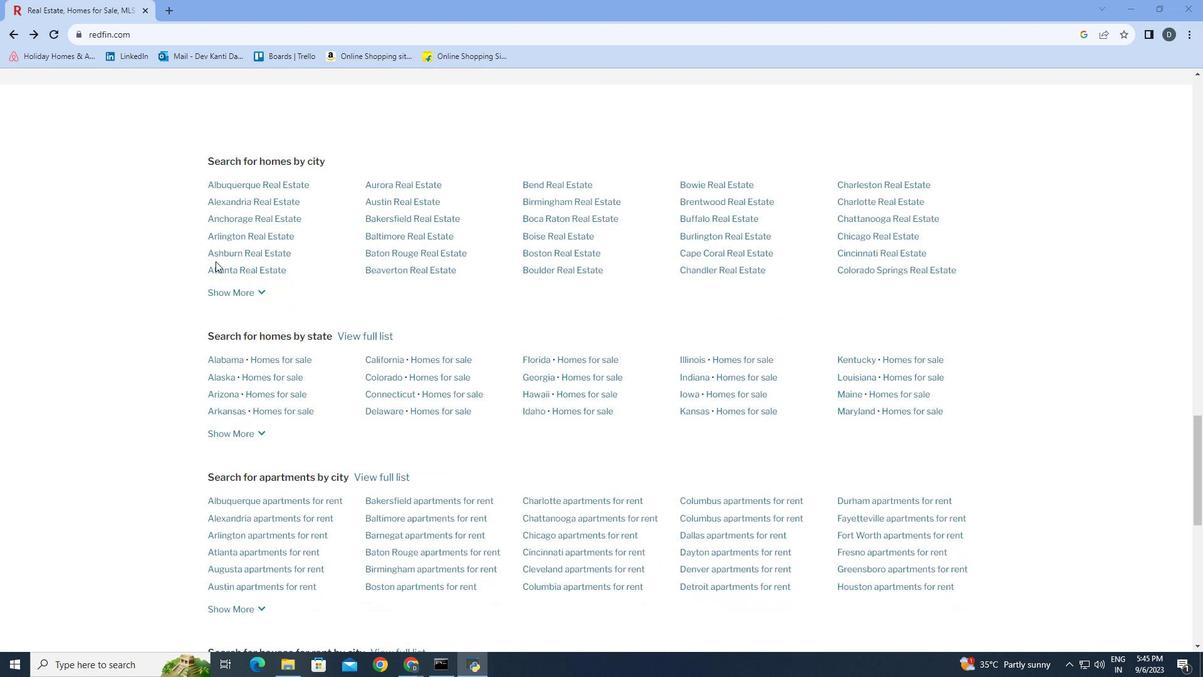 
Action: Mouse scrolled (215, 260) with delta (0, 0)
Screenshot: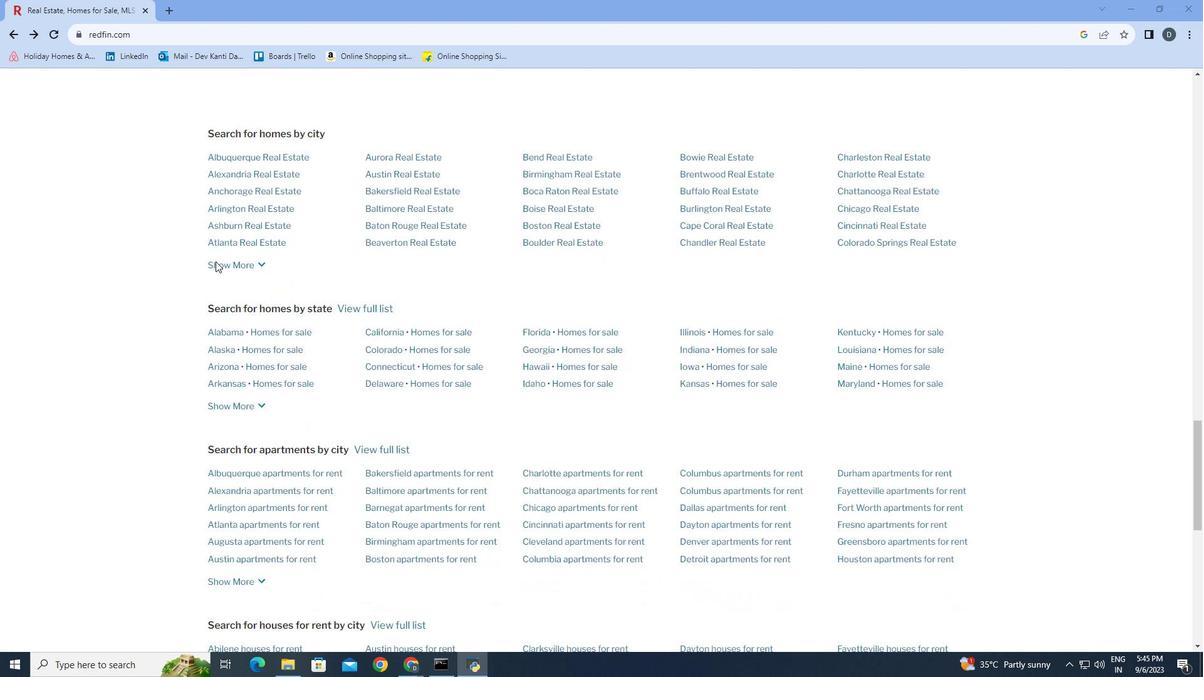
Action: Mouse scrolled (215, 260) with delta (0, 0)
Screenshot: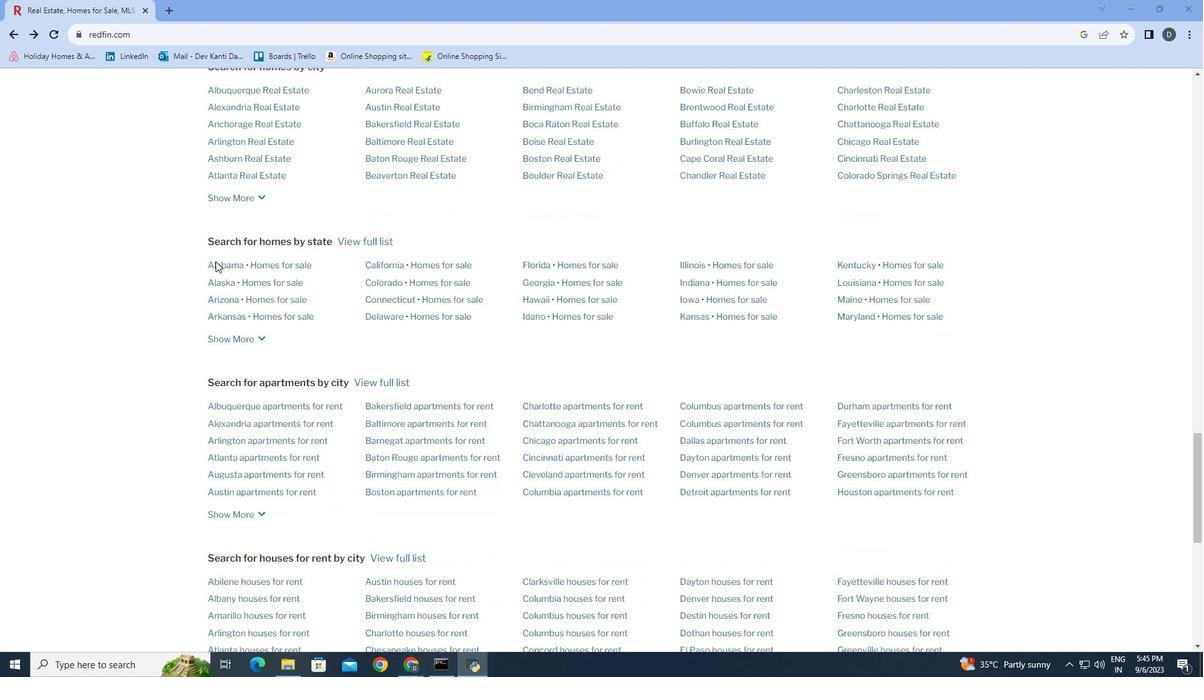
Action: Mouse scrolled (215, 260) with delta (0, 0)
Screenshot: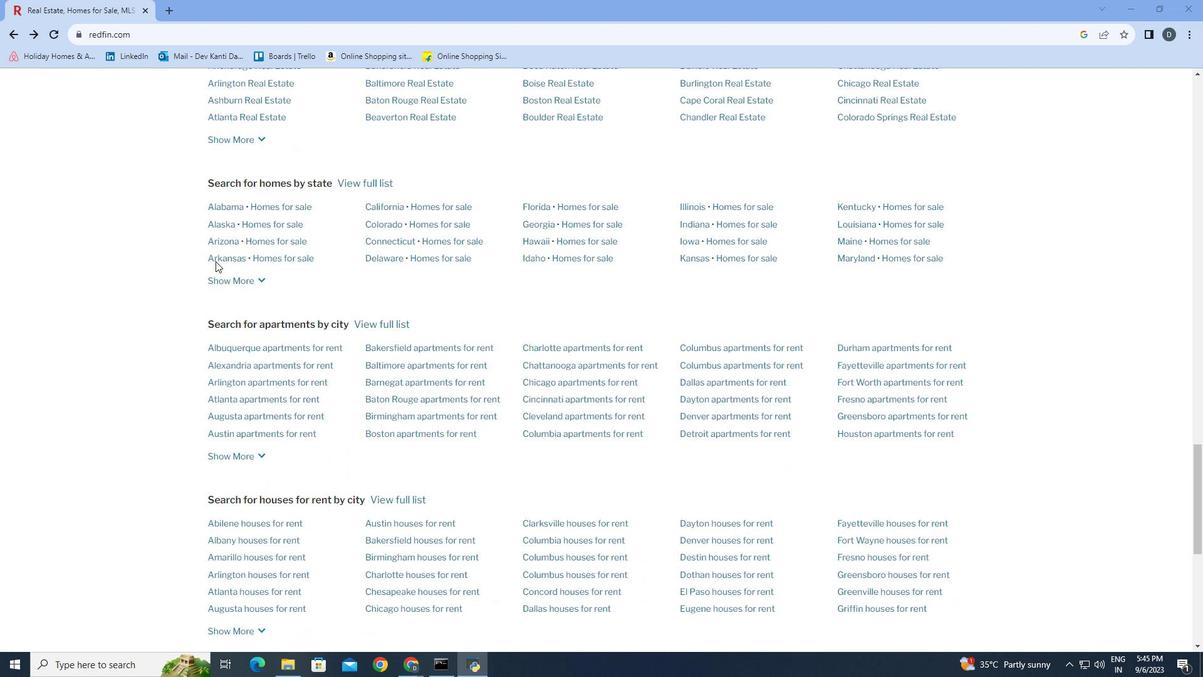 
Action: Mouse scrolled (215, 260) with delta (0, 0)
Screenshot: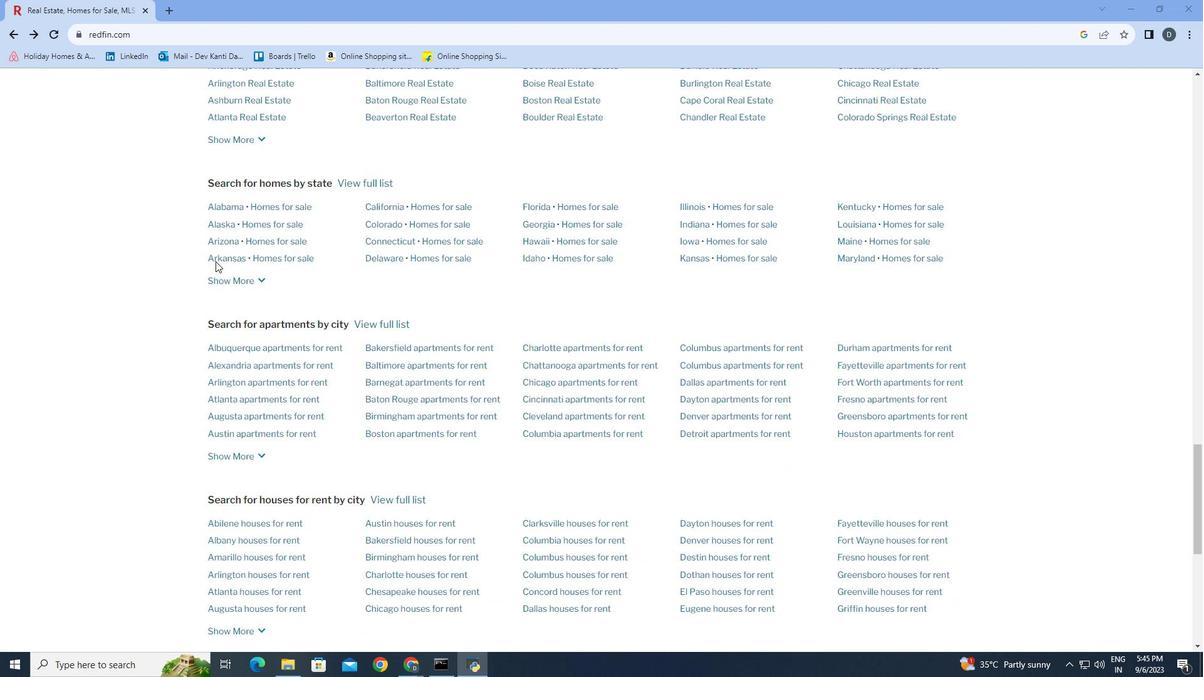 
Action: Mouse scrolled (215, 260) with delta (0, 0)
Screenshot: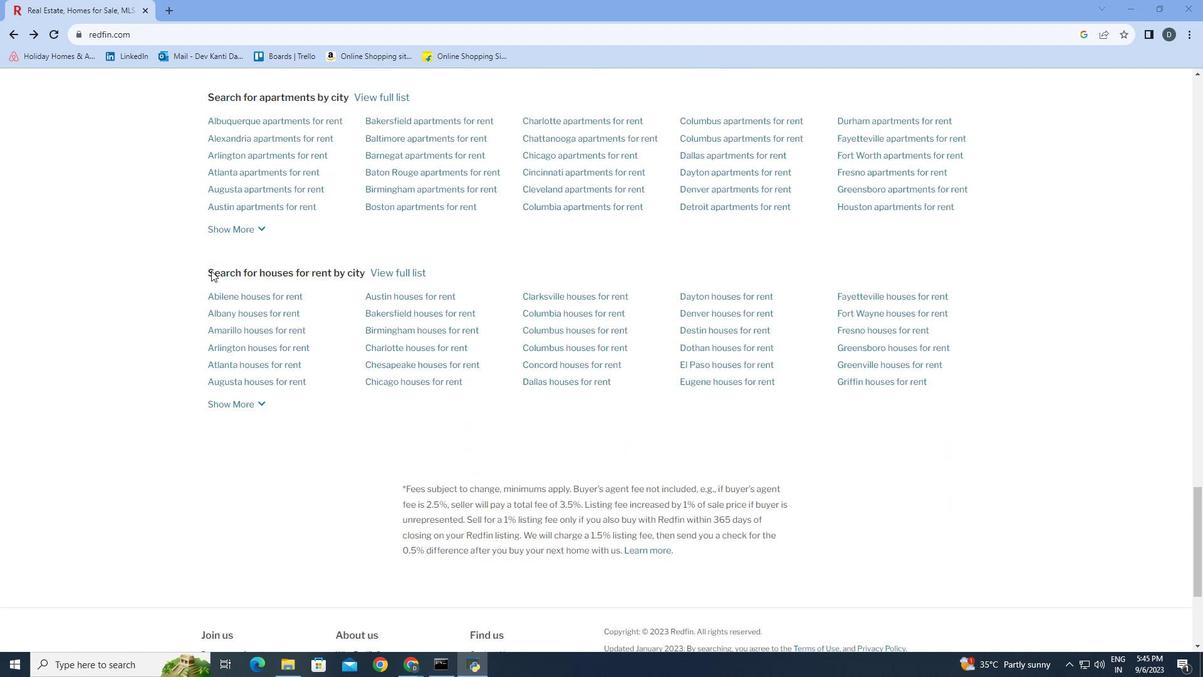 
Action: Mouse moved to (214, 262)
Screenshot: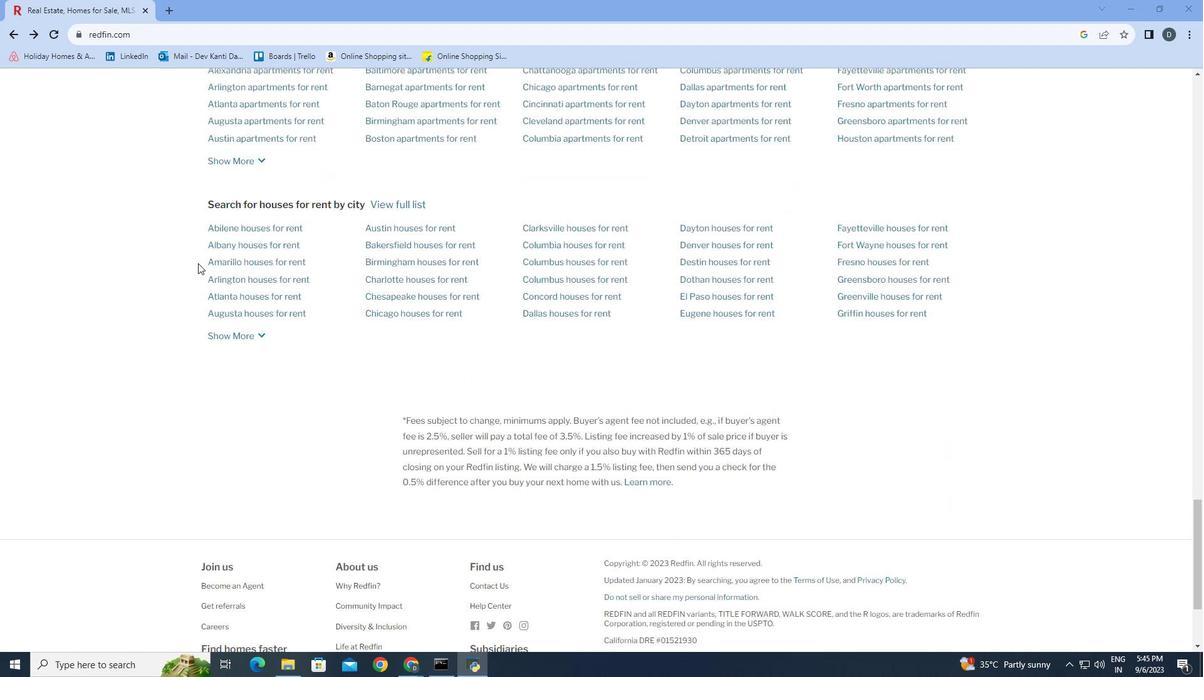 
Action: Mouse scrolled (214, 262) with delta (0, 0)
Screenshot: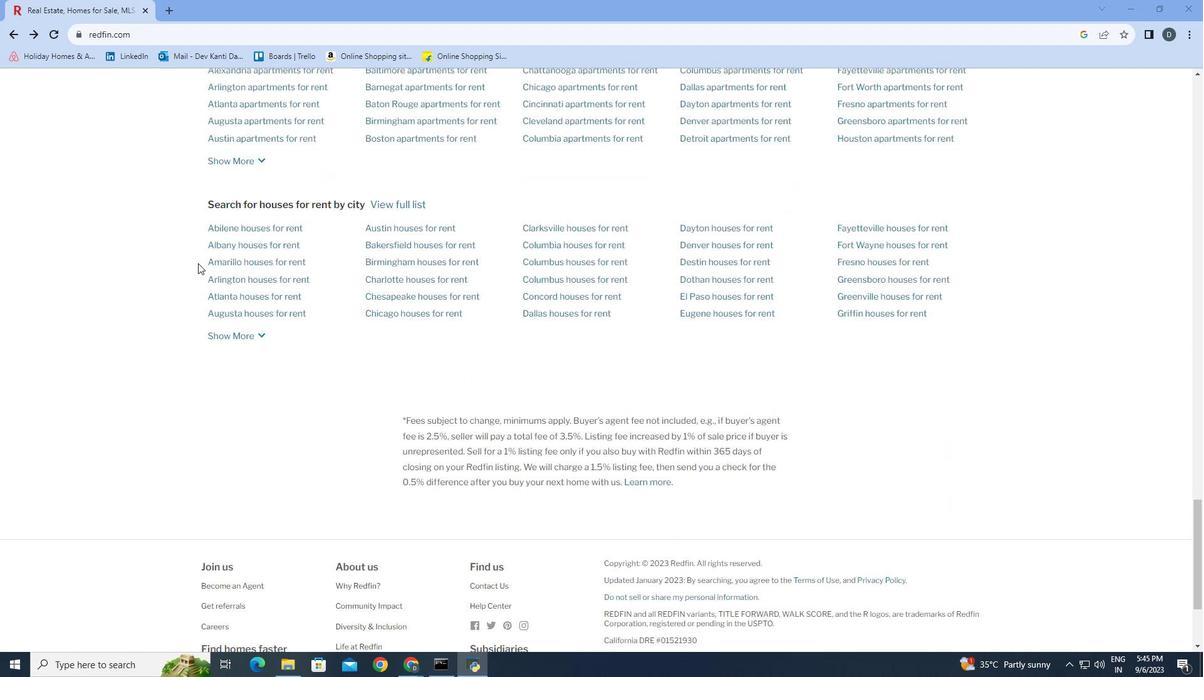 
Action: Mouse moved to (214, 265)
Screenshot: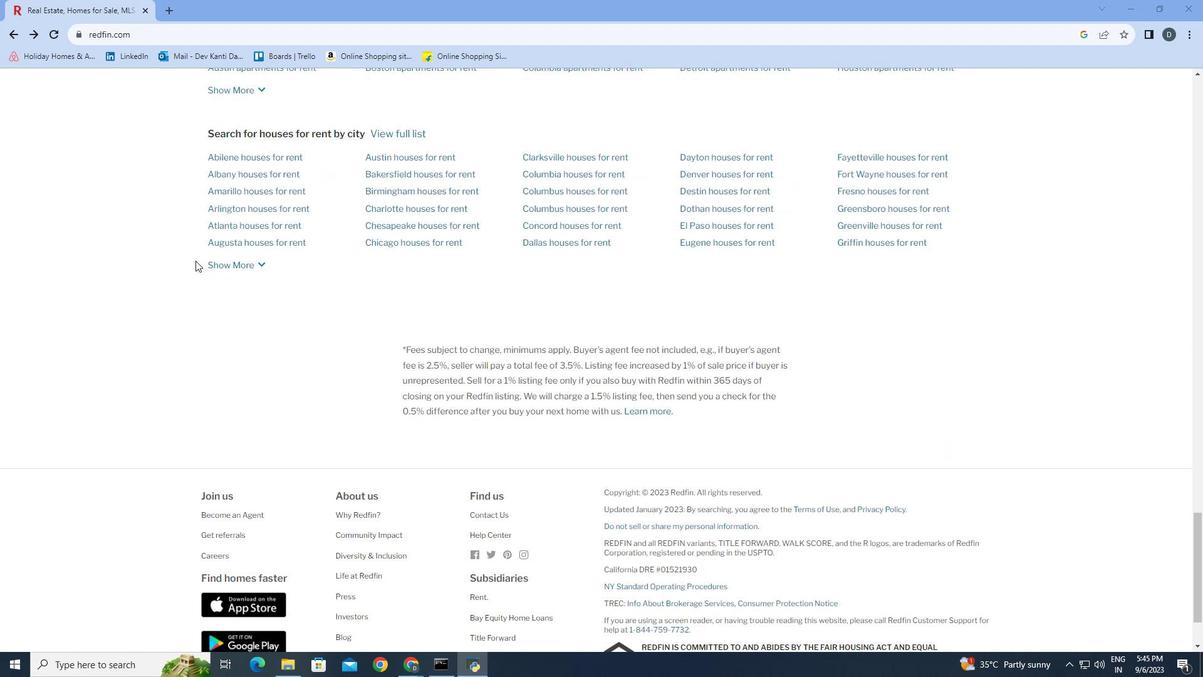 
Action: Mouse scrolled (214, 265) with delta (0, 0)
Screenshot: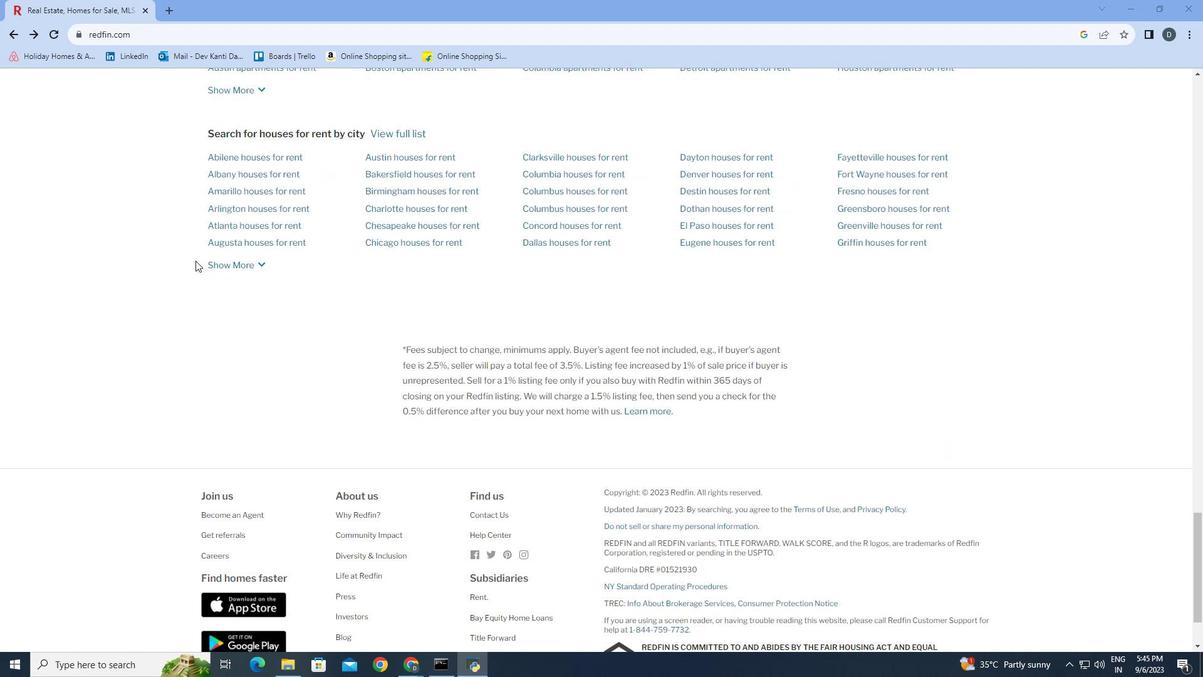 
Action: Mouse moved to (213, 268)
Screenshot: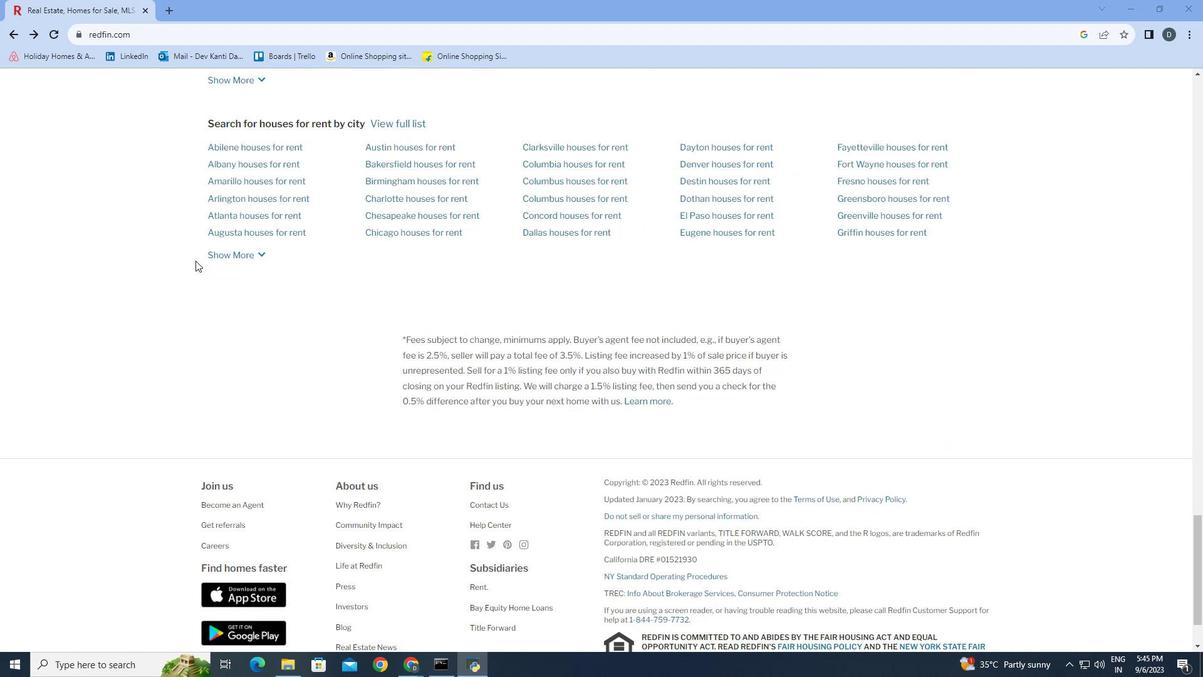 
Action: Mouse scrolled (213, 267) with delta (0, 0)
Screenshot: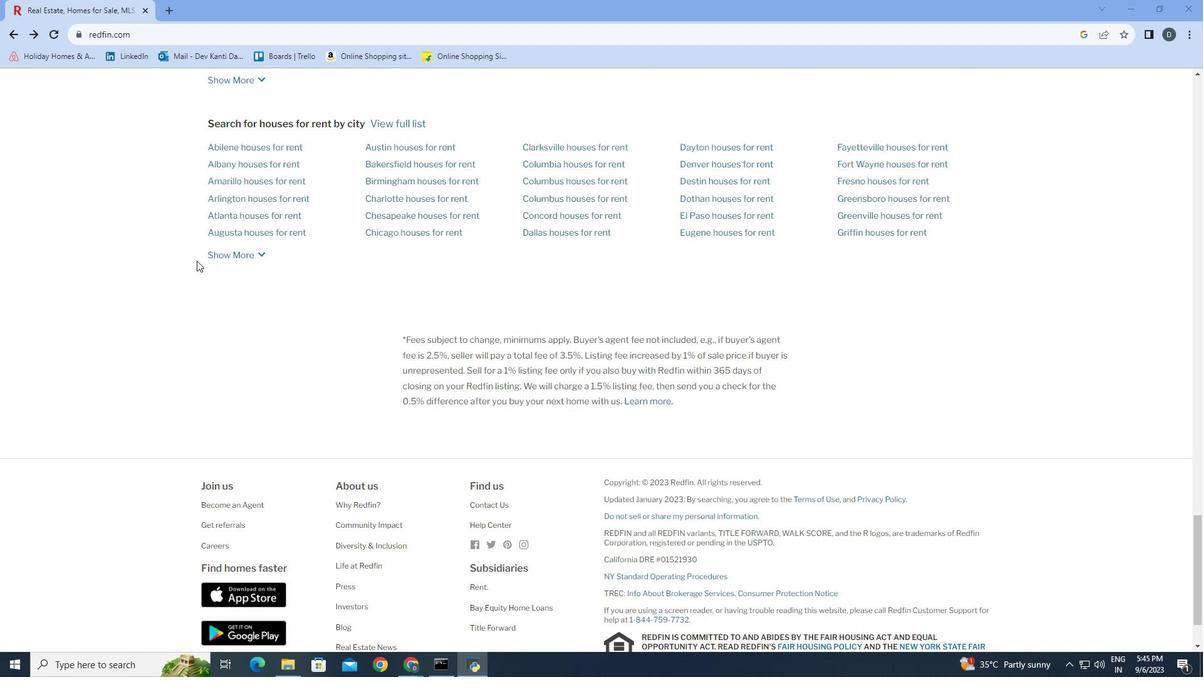 
Action: Mouse moved to (212, 270)
Screenshot: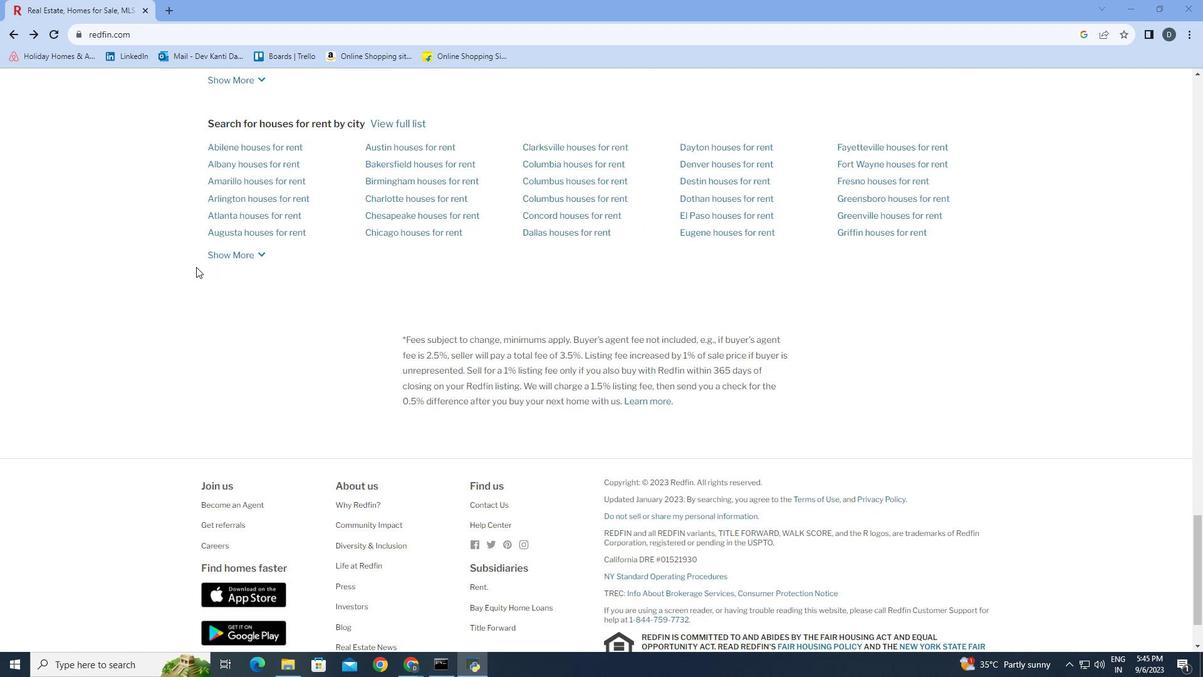 
Action: Mouse scrolled (212, 269) with delta (0, 0)
Screenshot: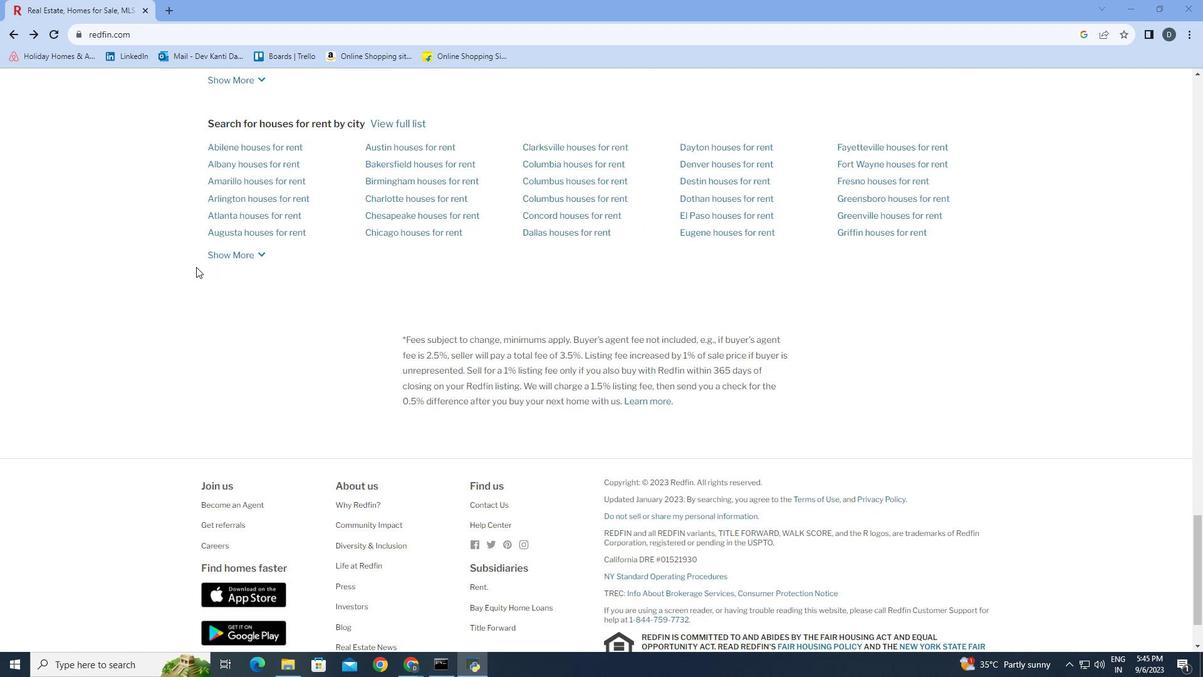 
Action: Mouse moved to (211, 270)
Screenshot: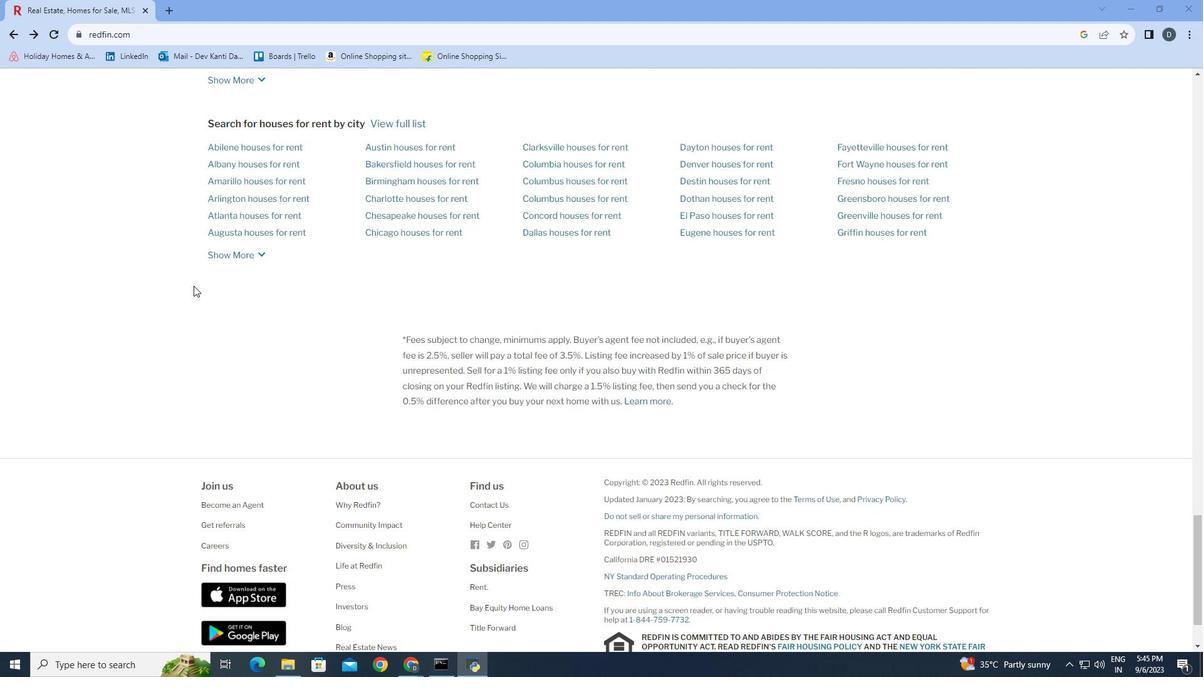 
Action: Mouse scrolled (211, 270) with delta (0, 0)
Screenshot: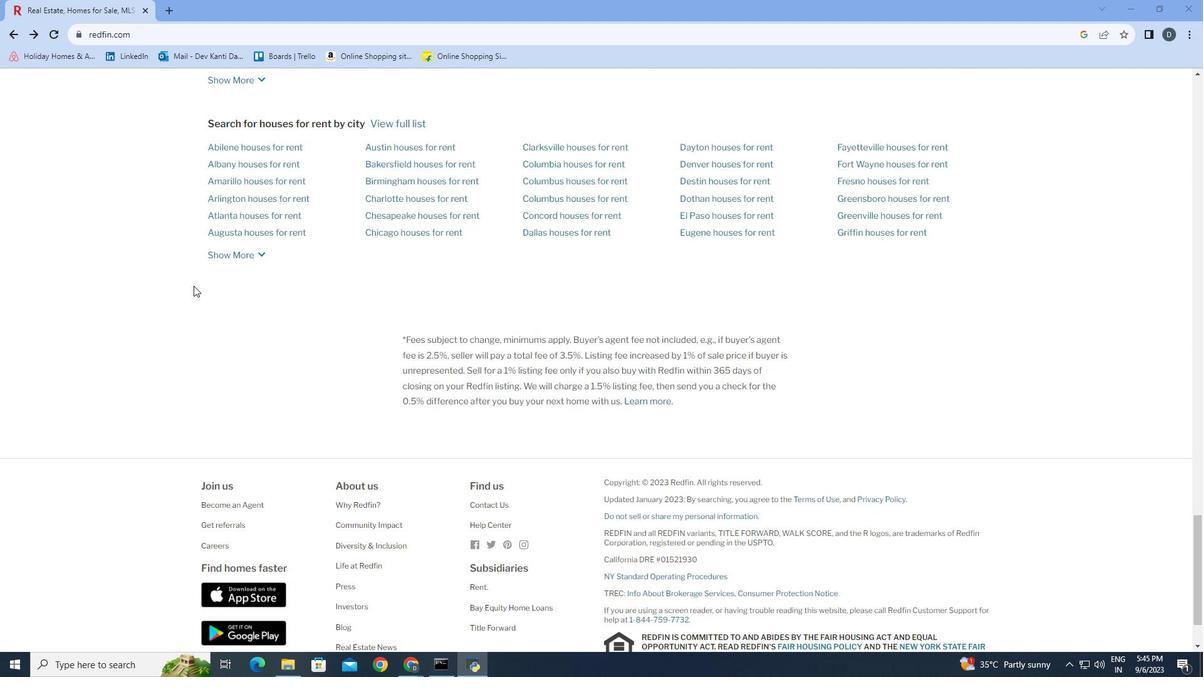 
Action: Mouse moved to (188, 324)
Screenshot: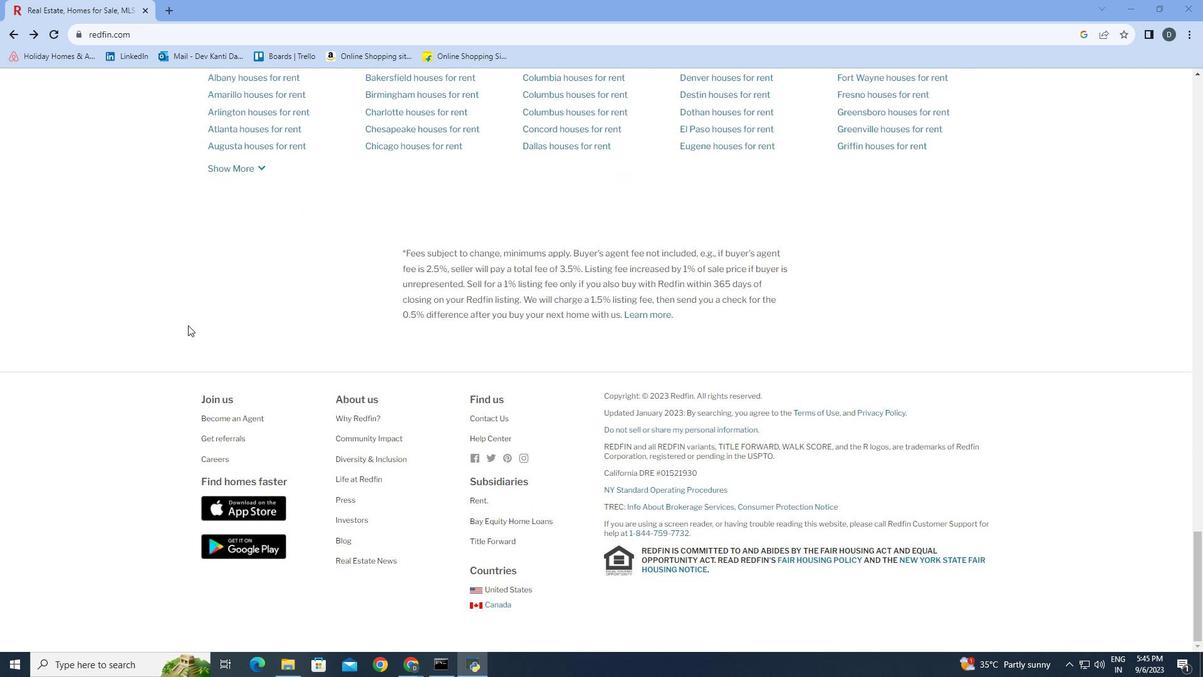 
Action: Mouse scrolled (188, 323) with delta (0, 0)
Screenshot: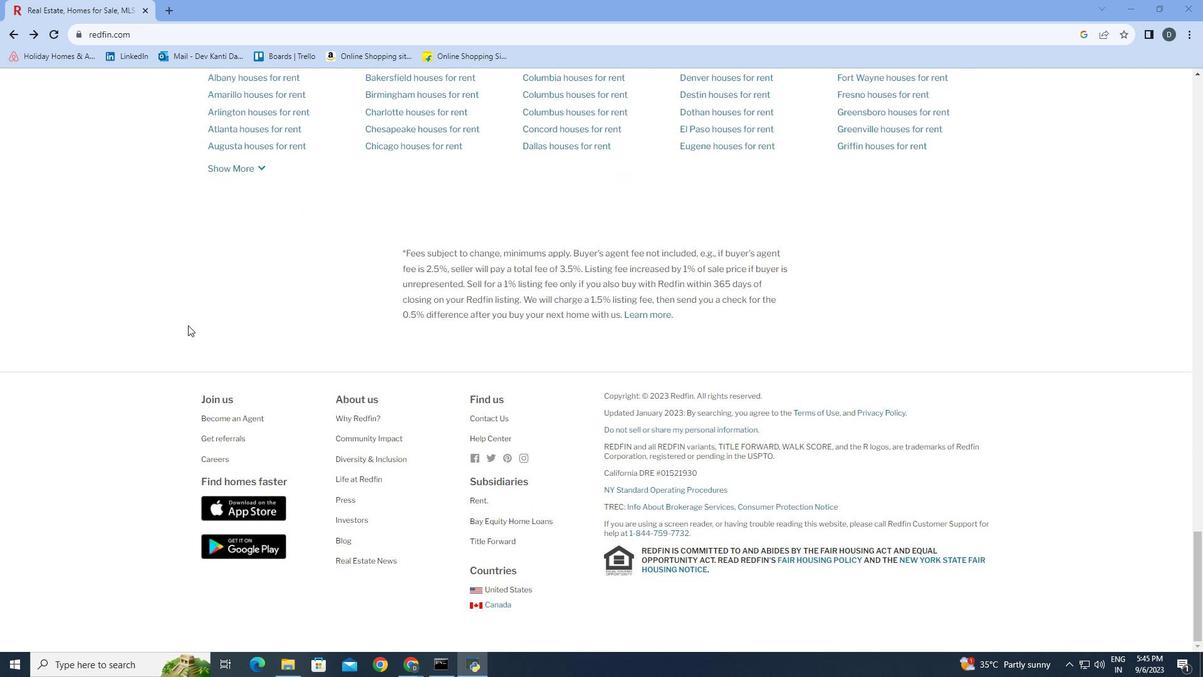 
Action: Mouse moved to (188, 324)
Screenshot: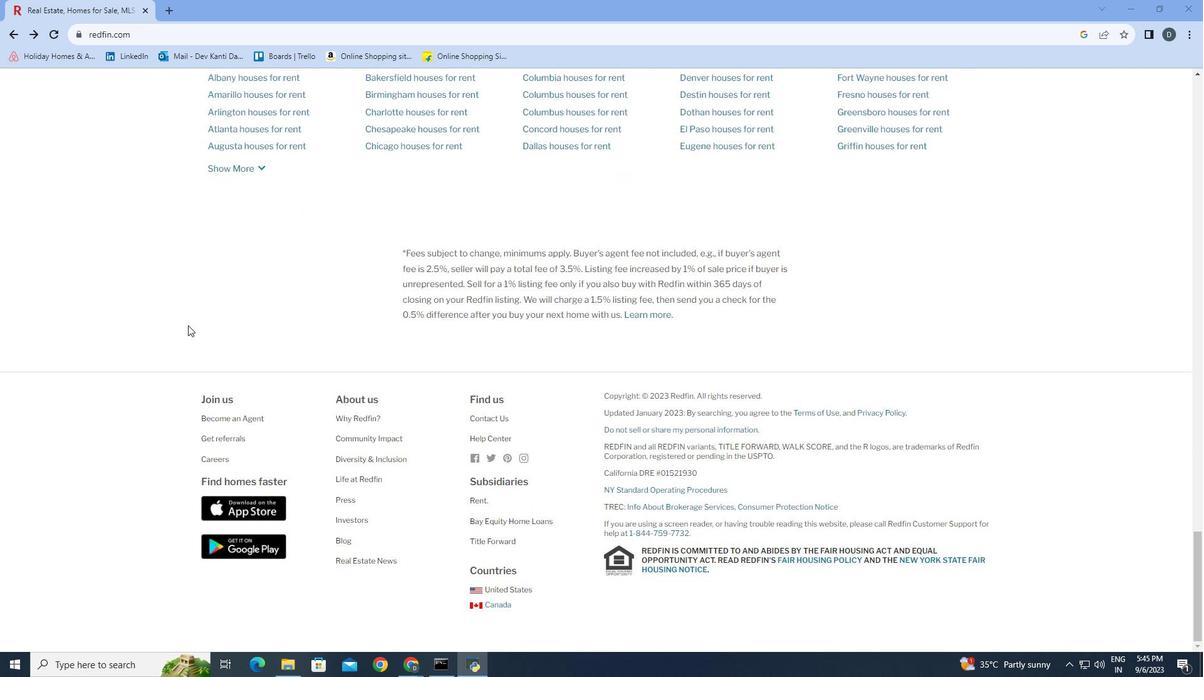 
Action: Mouse scrolled (188, 324) with delta (0, 0)
Screenshot: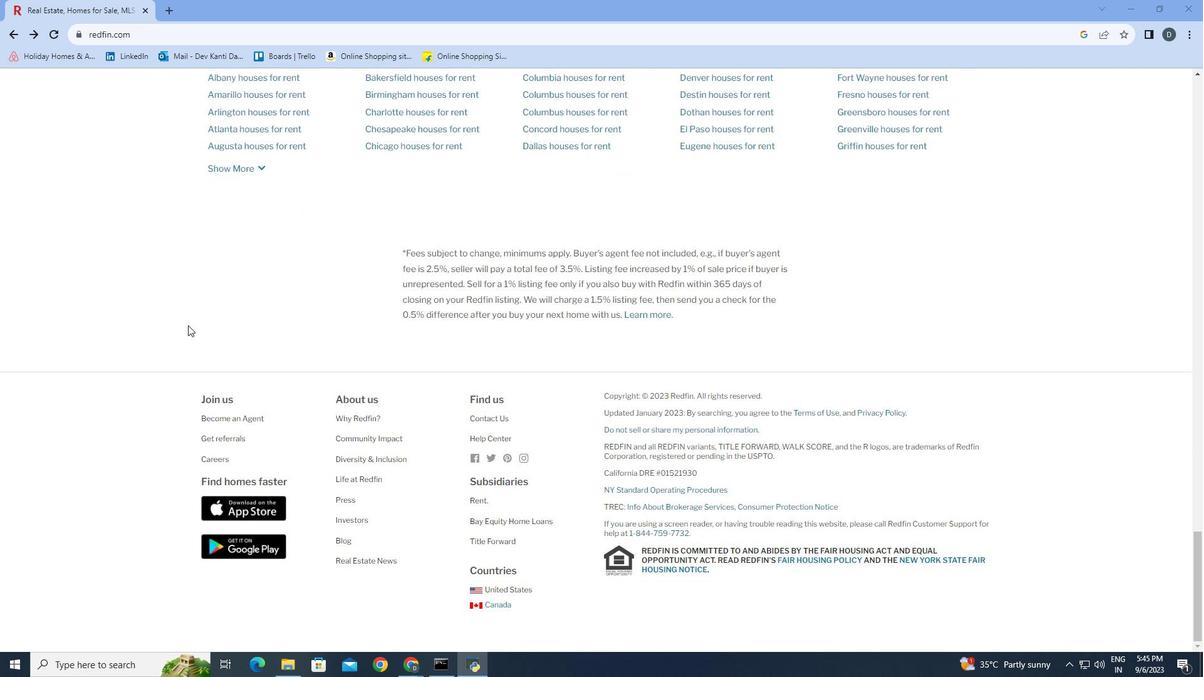 
Action: Mouse moved to (188, 324)
Screenshot: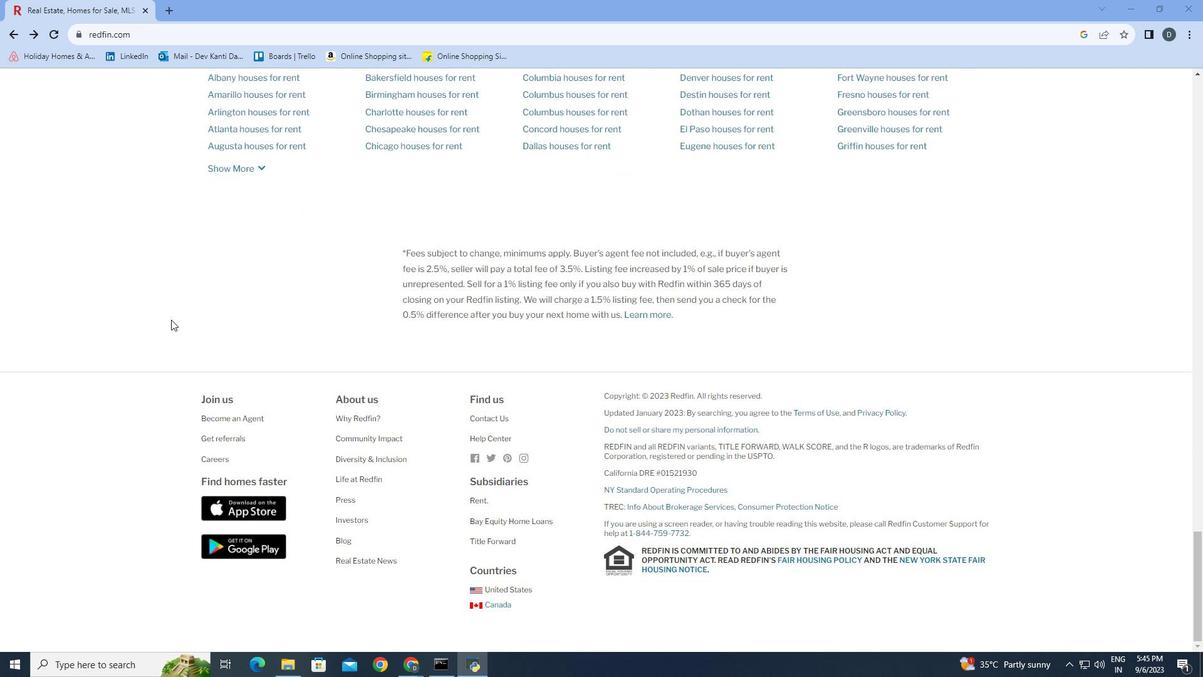 
Action: Mouse scrolled (188, 324) with delta (0, 0)
Screenshot: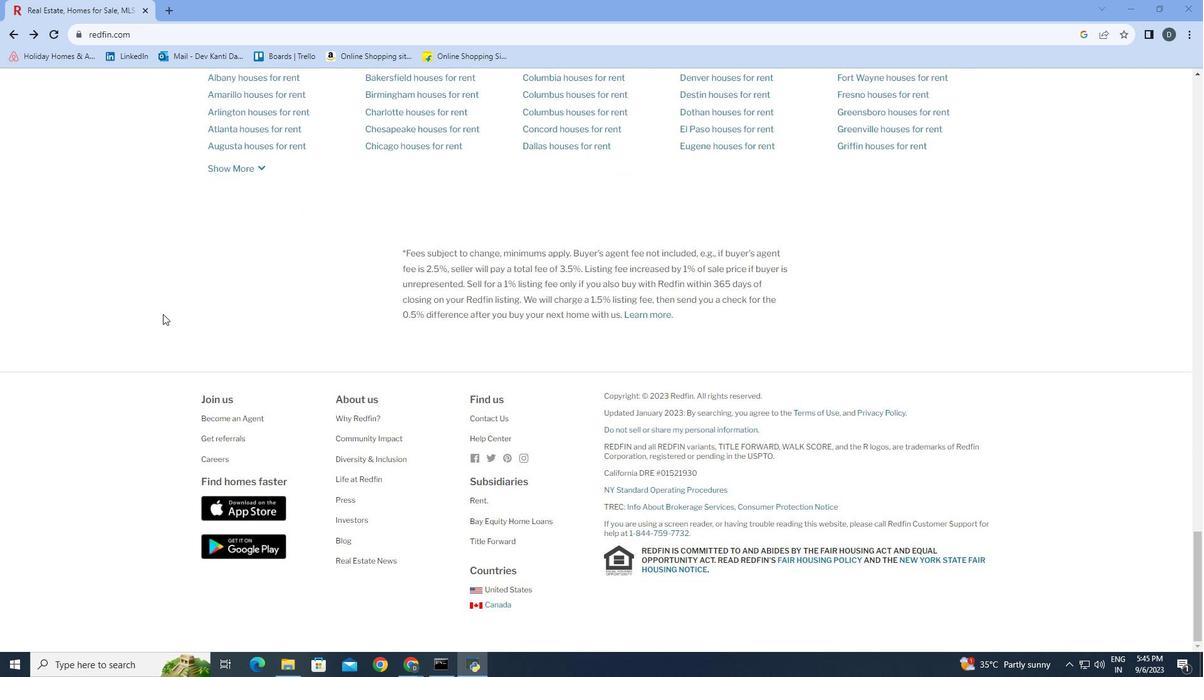 
Action: Mouse scrolled (188, 324) with delta (0, 0)
Screenshot: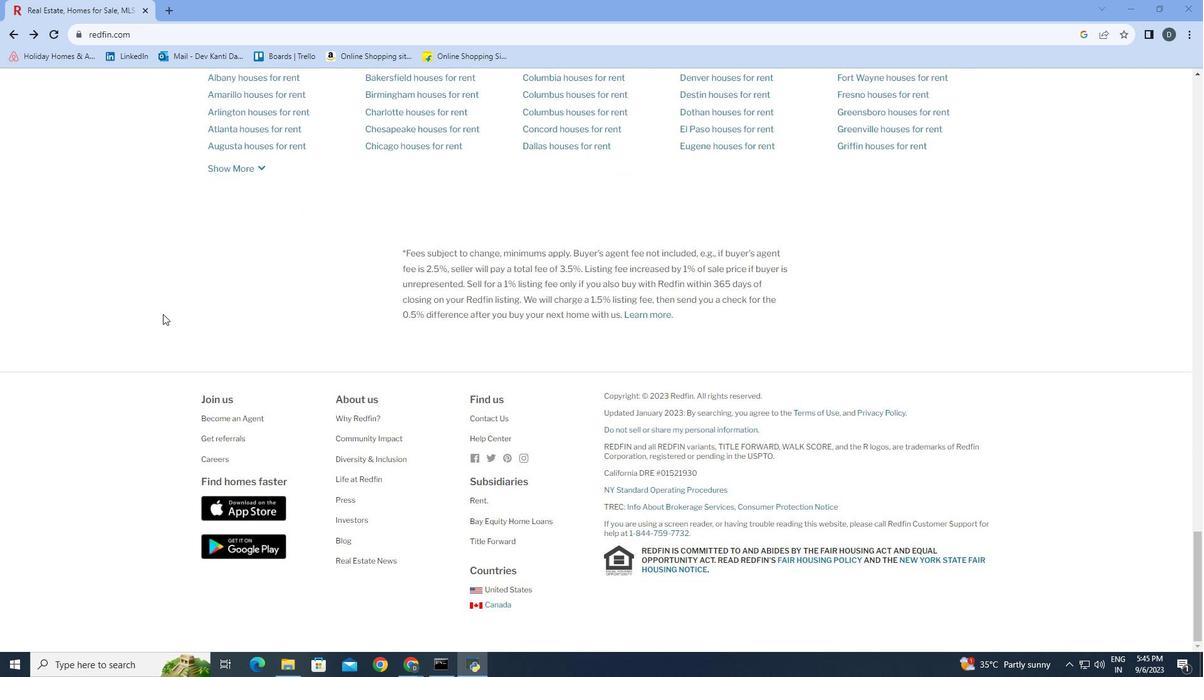 
Action: Mouse moved to (188, 325)
Screenshot: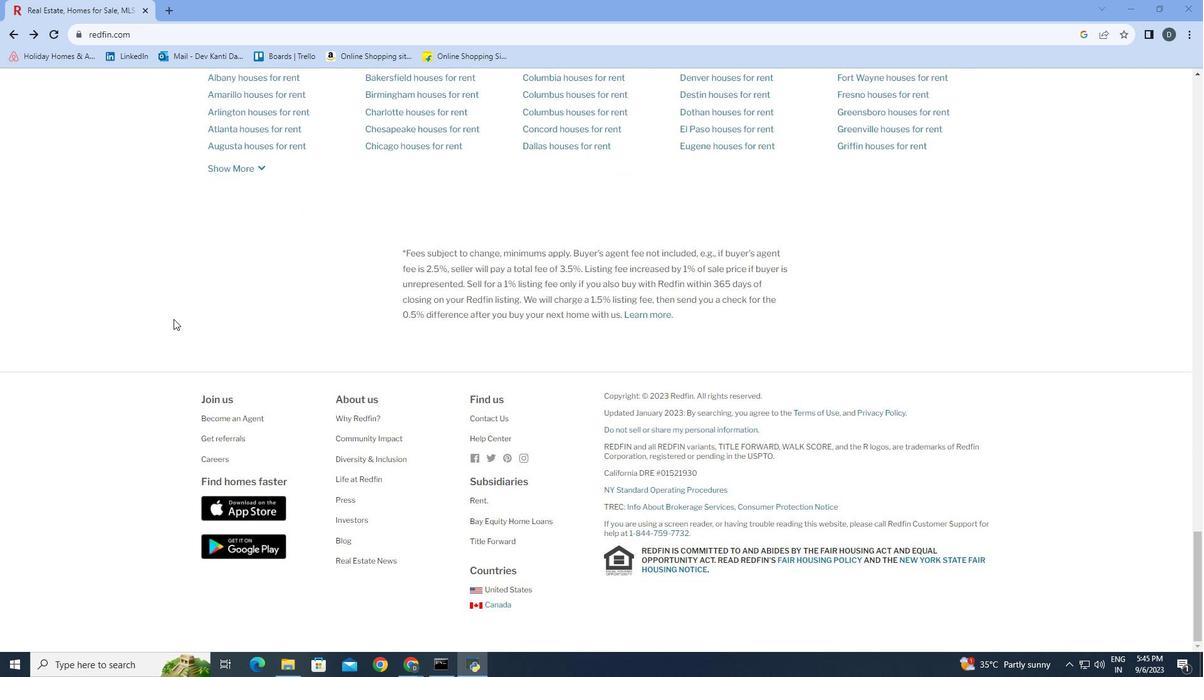 
Action: Mouse scrolled (188, 324) with delta (0, 0)
Screenshot: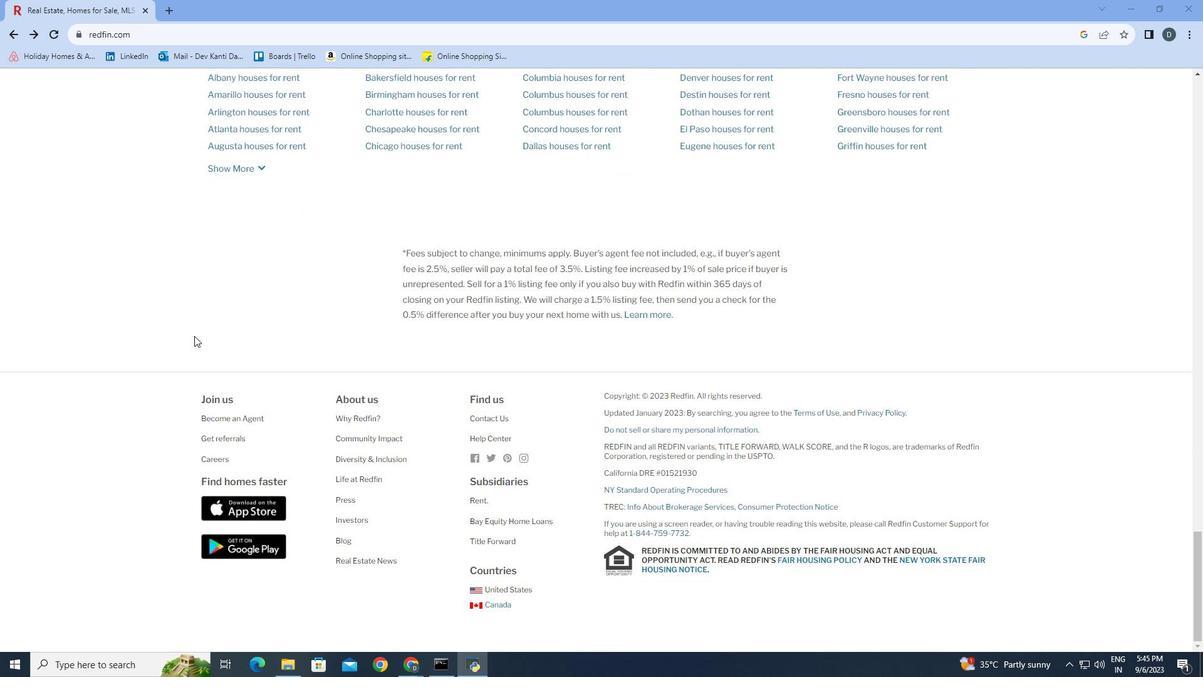 
Action: Mouse scrolled (188, 324) with delta (0, 0)
Screenshot: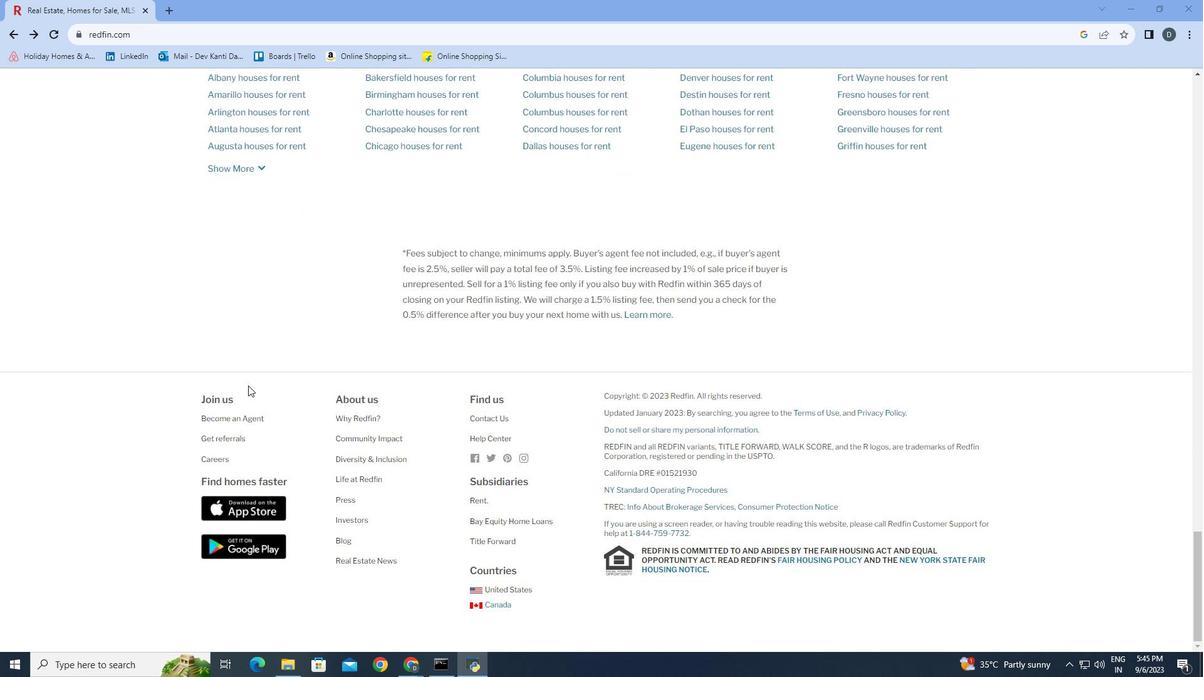 
Action: Mouse moved to (485, 437)
Screenshot: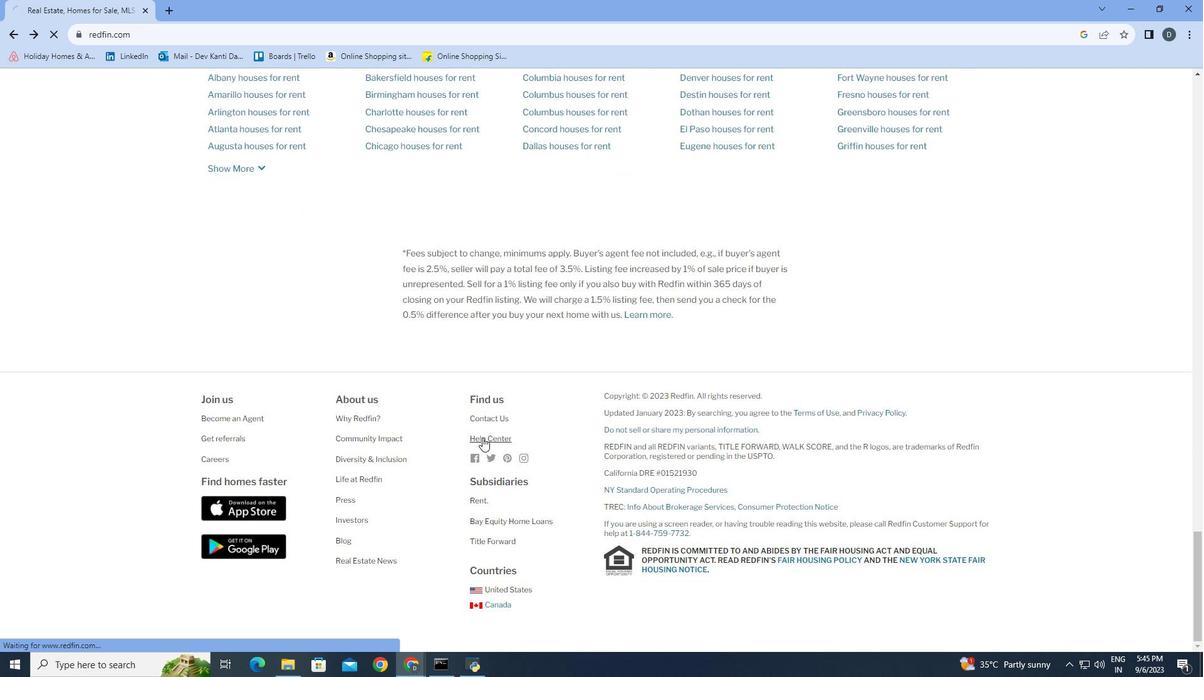 
Action: Mouse pressed left at (485, 437)
Screenshot: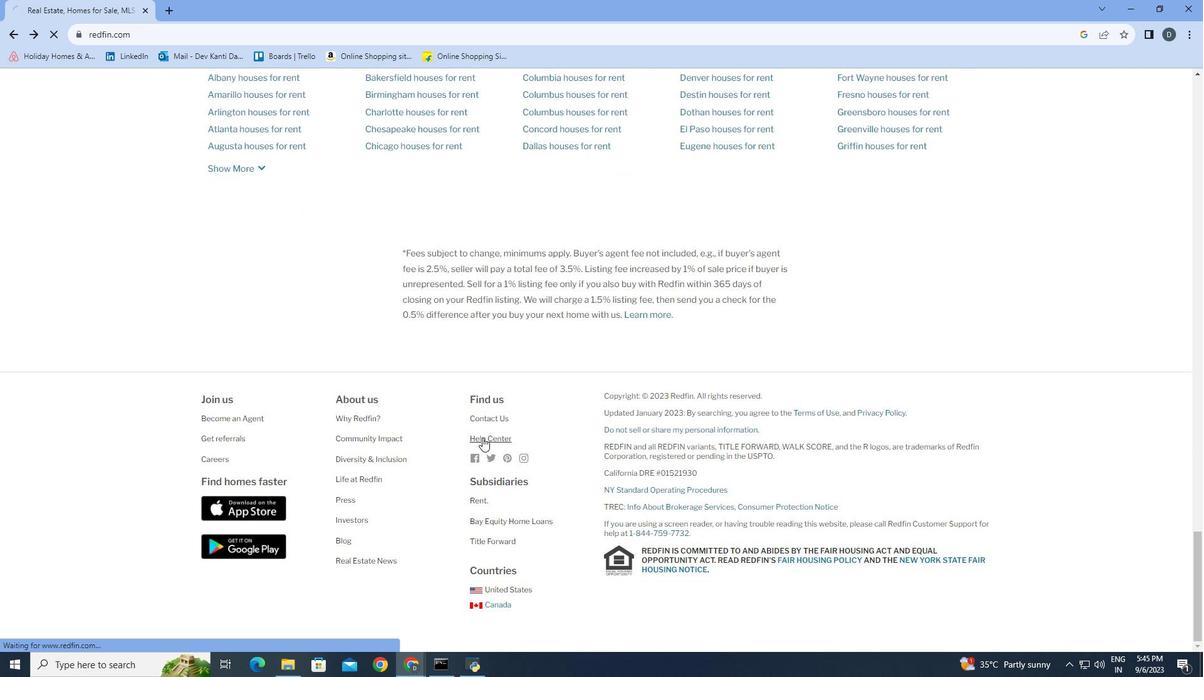
Action: Mouse moved to (395, 358)
Screenshot: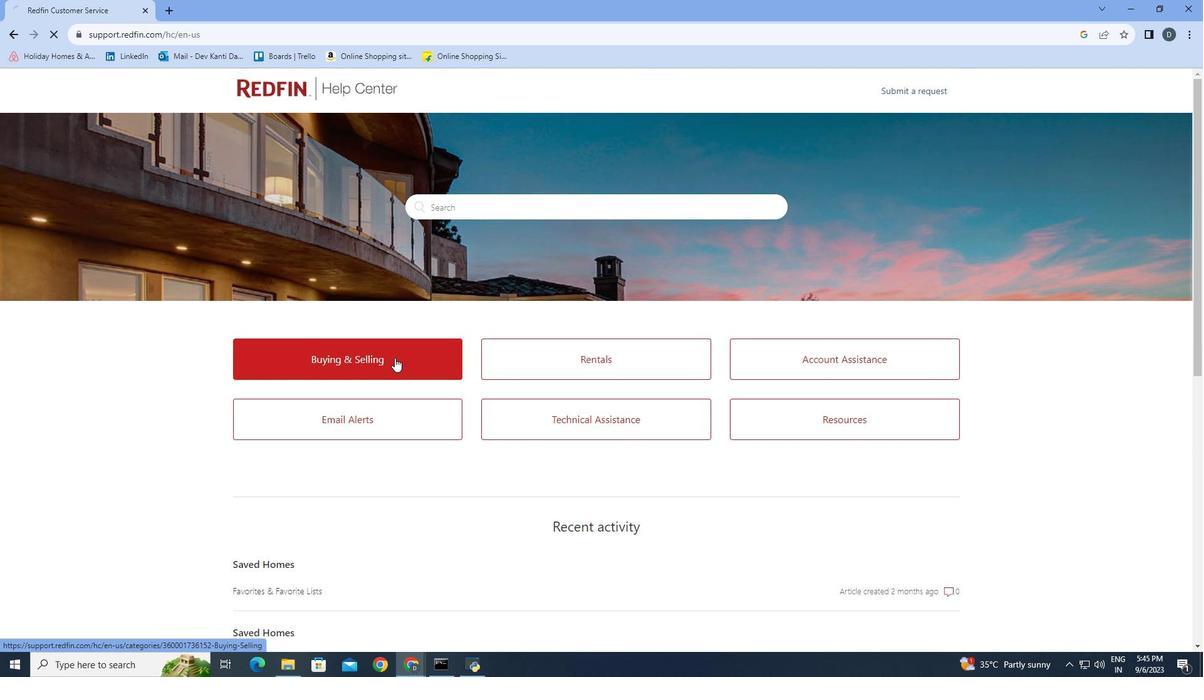 
Action: Mouse pressed left at (395, 358)
Screenshot: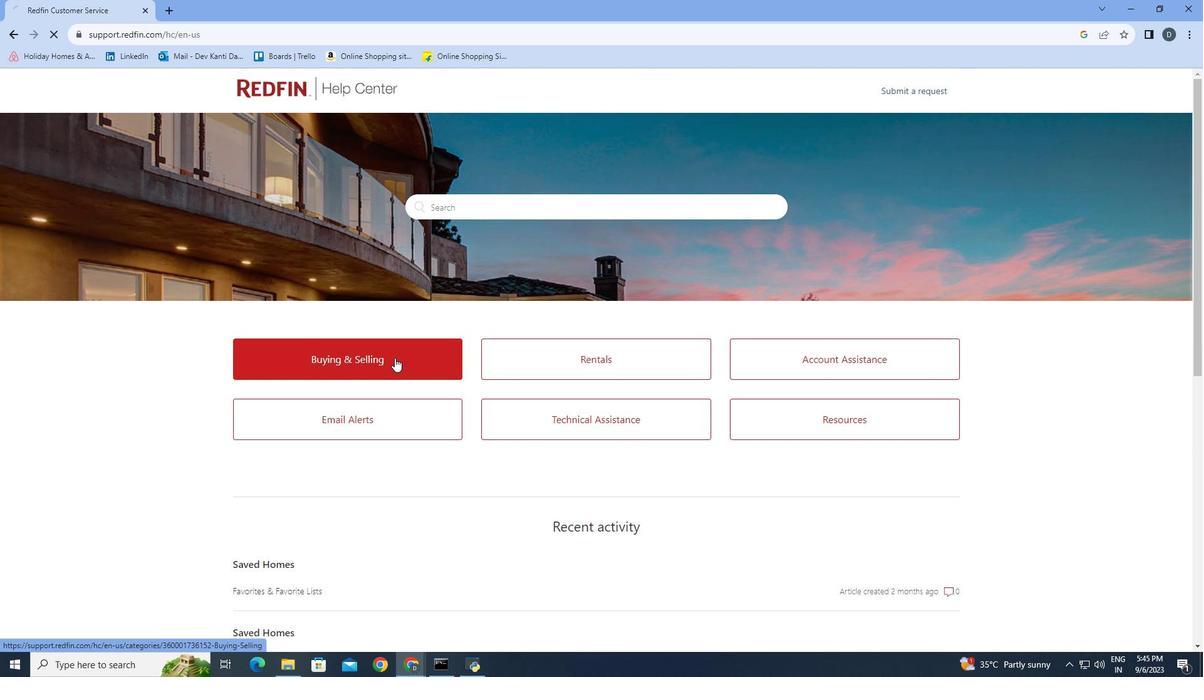 
Action: Mouse moved to (428, 359)
Screenshot: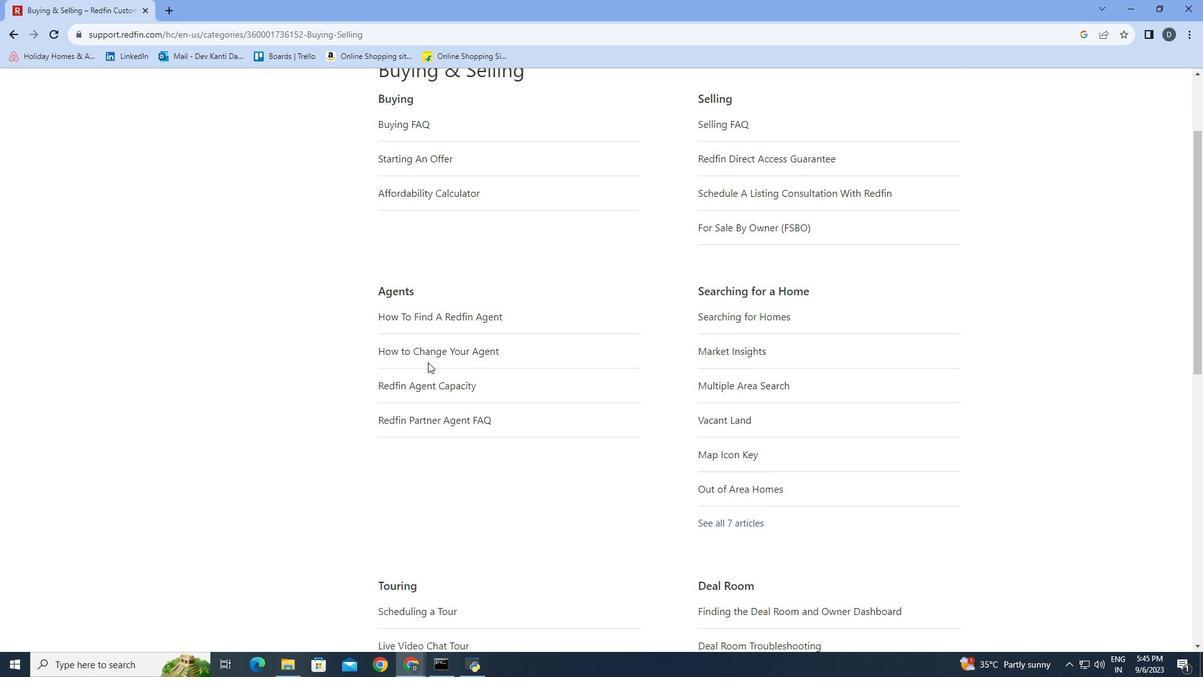 
Action: Mouse scrolled (428, 359) with delta (0, 0)
Screenshot: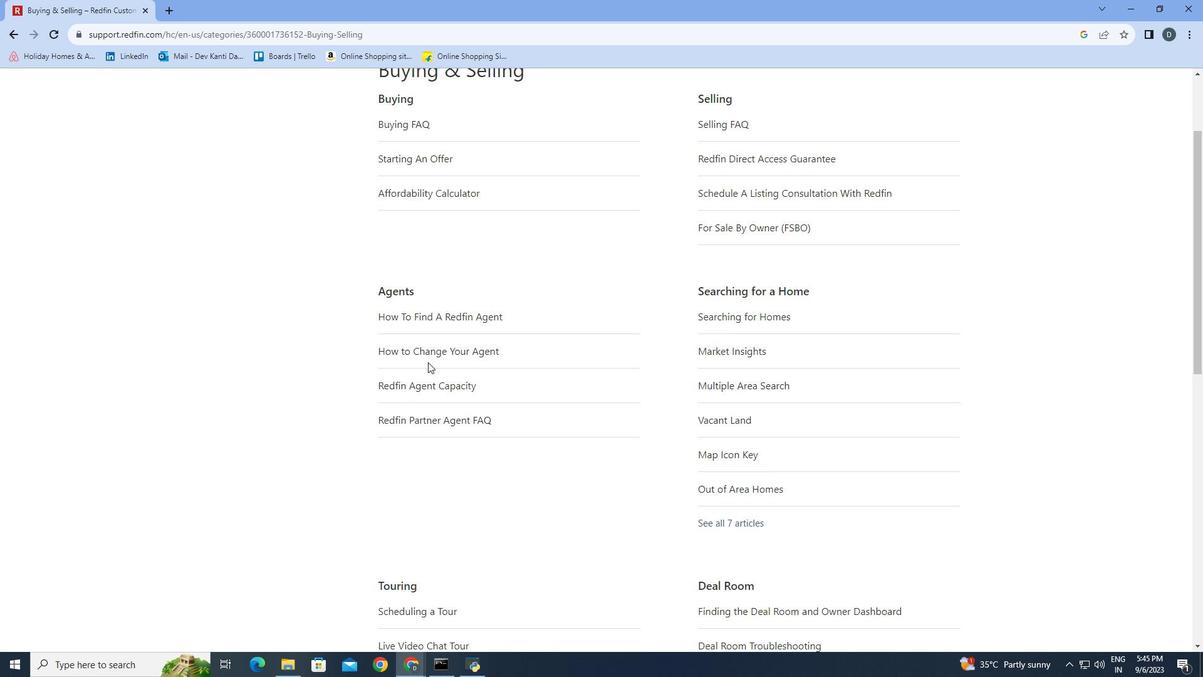 
Action: Mouse moved to (428, 362)
Screenshot: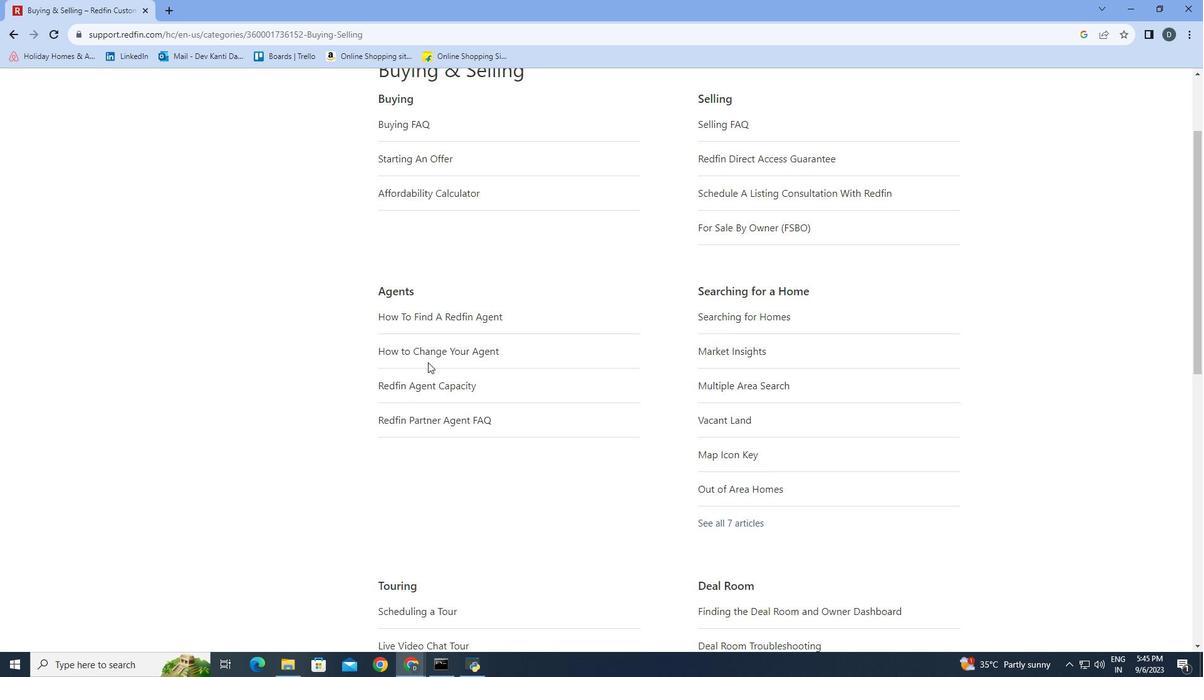 
Action: Mouse scrolled (428, 361) with delta (0, 0)
Screenshot: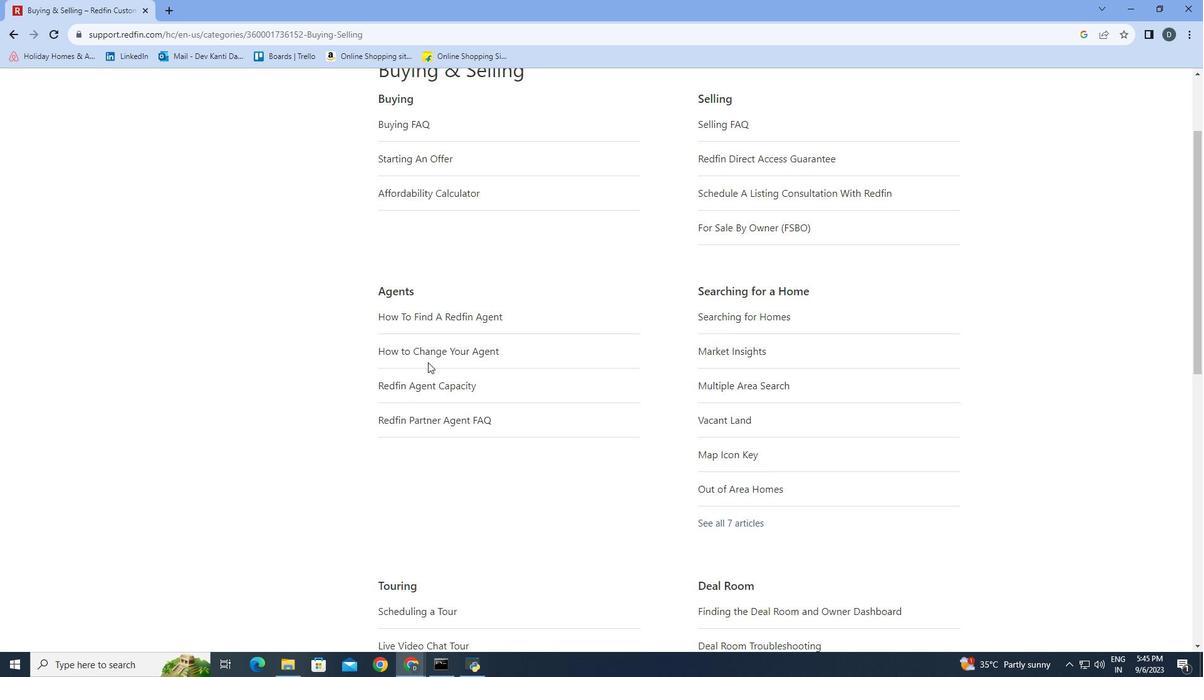 
Action: Mouse moved to (433, 368)
Screenshot: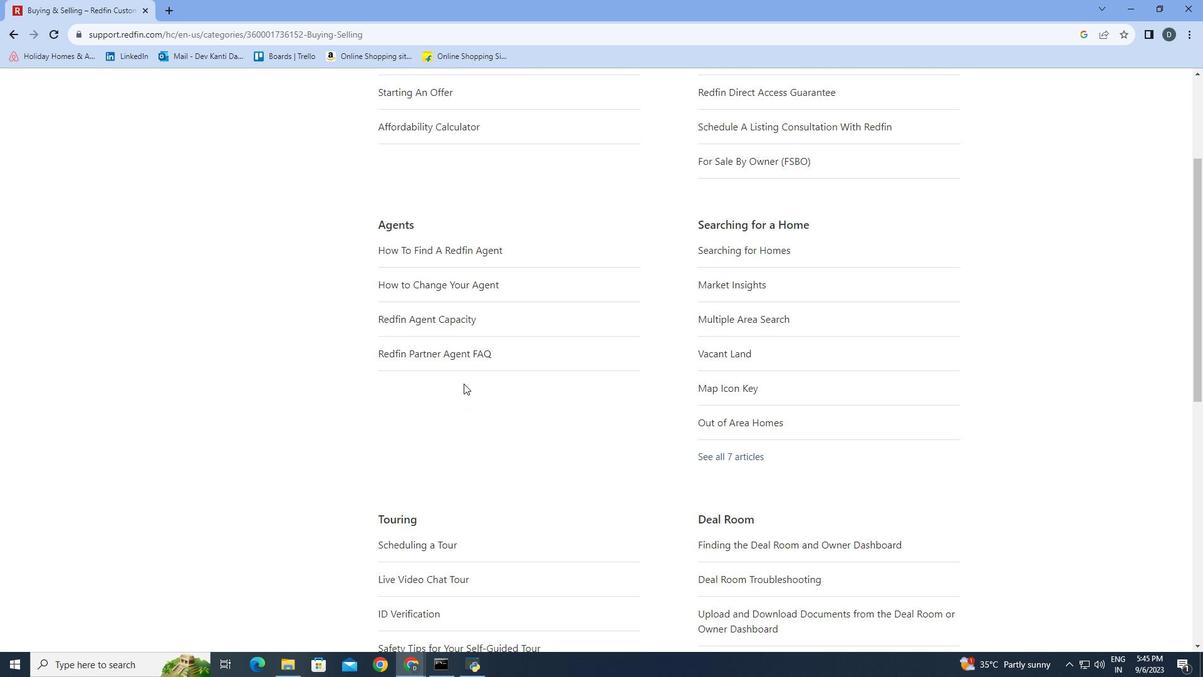 
Action: Mouse scrolled (433, 368) with delta (0, 0)
Screenshot: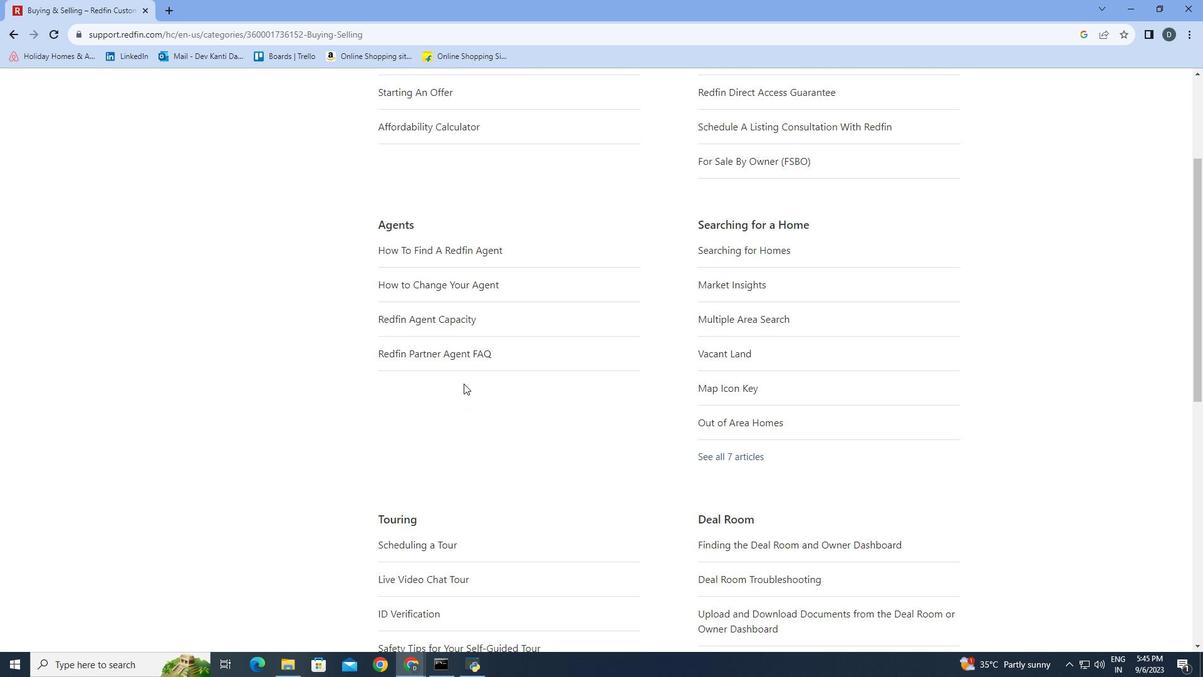 
Action: Mouse moved to (462, 383)
Screenshot: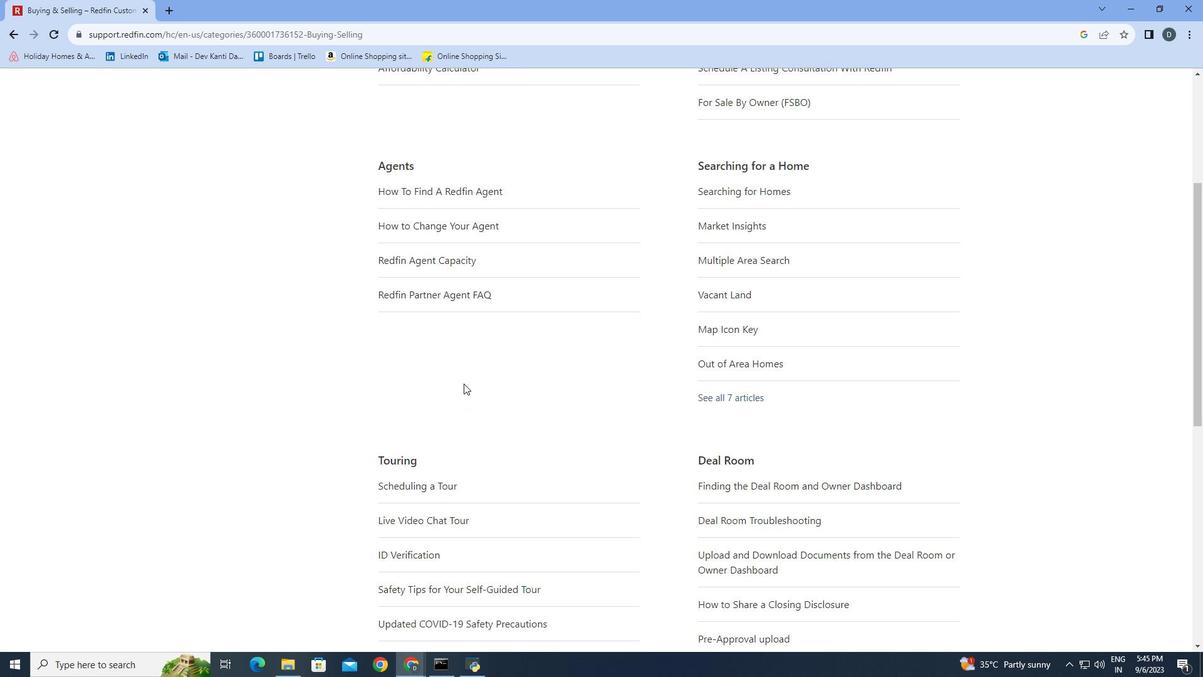 
Action: Mouse scrolled (462, 383) with delta (0, 0)
Screenshot: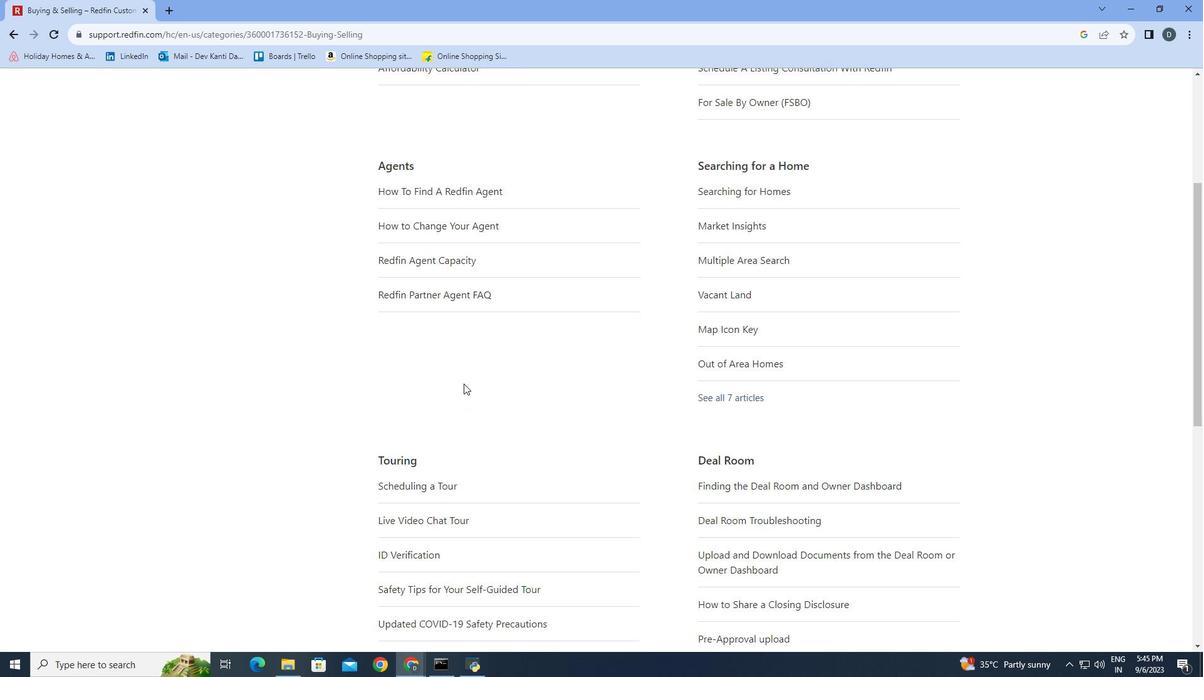 
Action: Mouse moved to (463, 383)
Screenshot: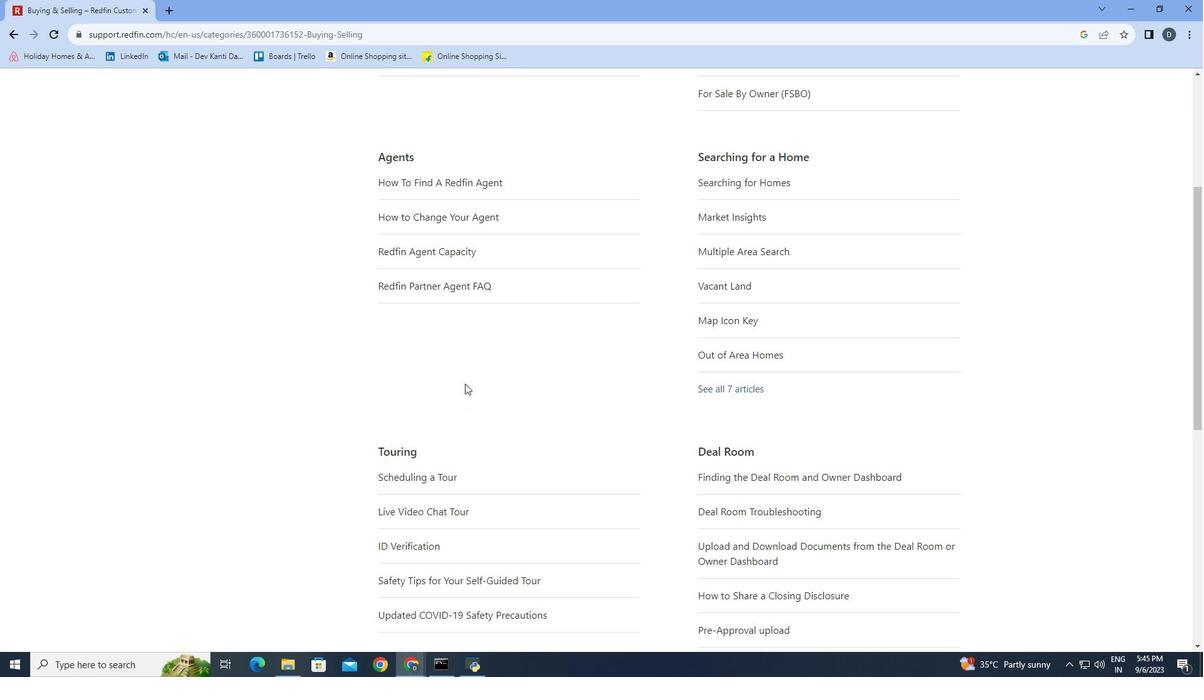 
Action: Mouse scrolled (463, 383) with delta (0, 0)
Screenshot: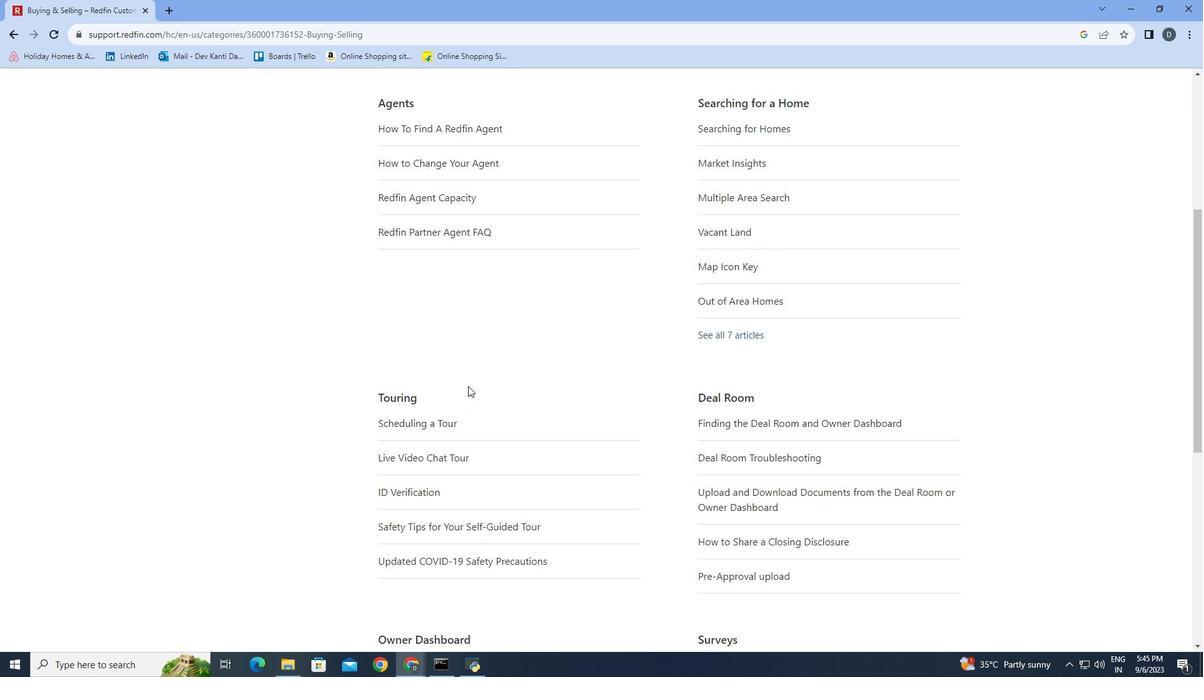 
Action: Mouse moved to (468, 386)
Screenshot: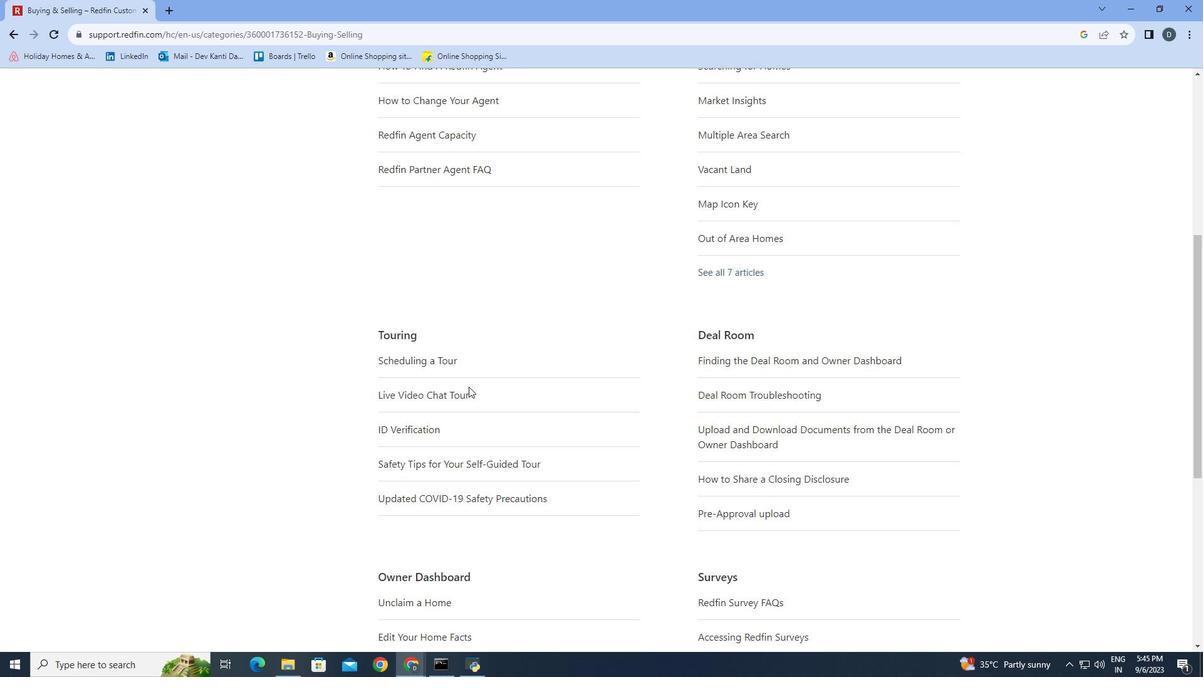 
Action: Mouse scrolled (468, 386) with delta (0, 0)
Screenshot: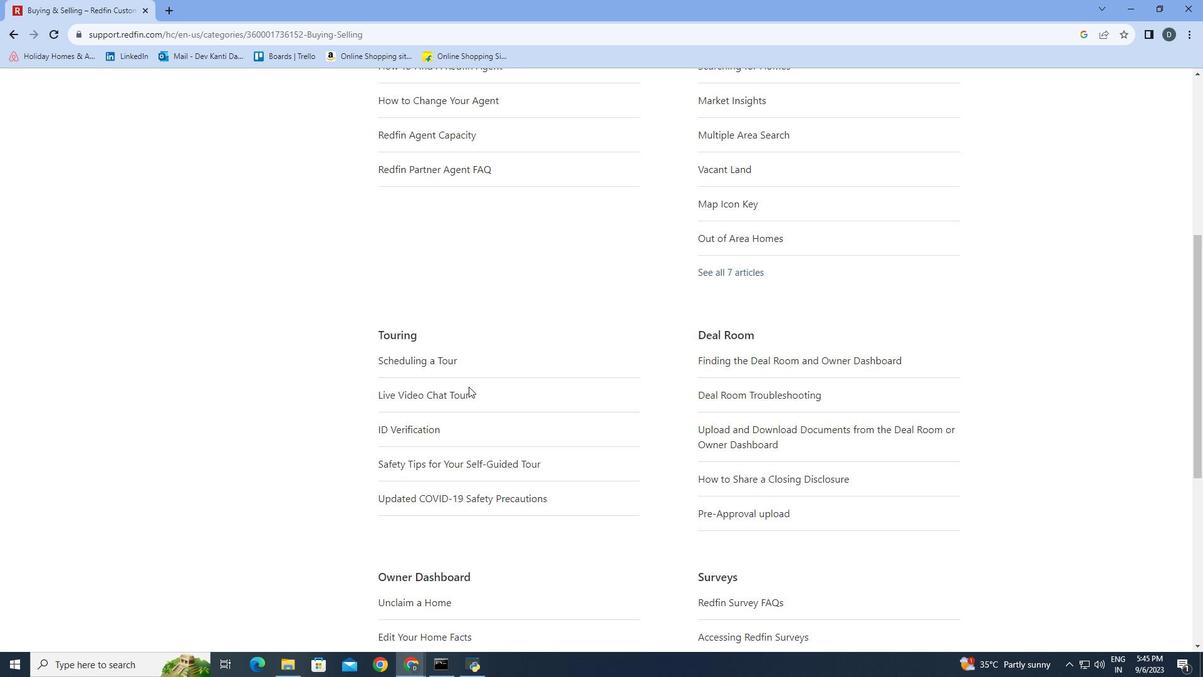 
Action: Mouse scrolled (468, 386) with delta (0, 0)
Screenshot: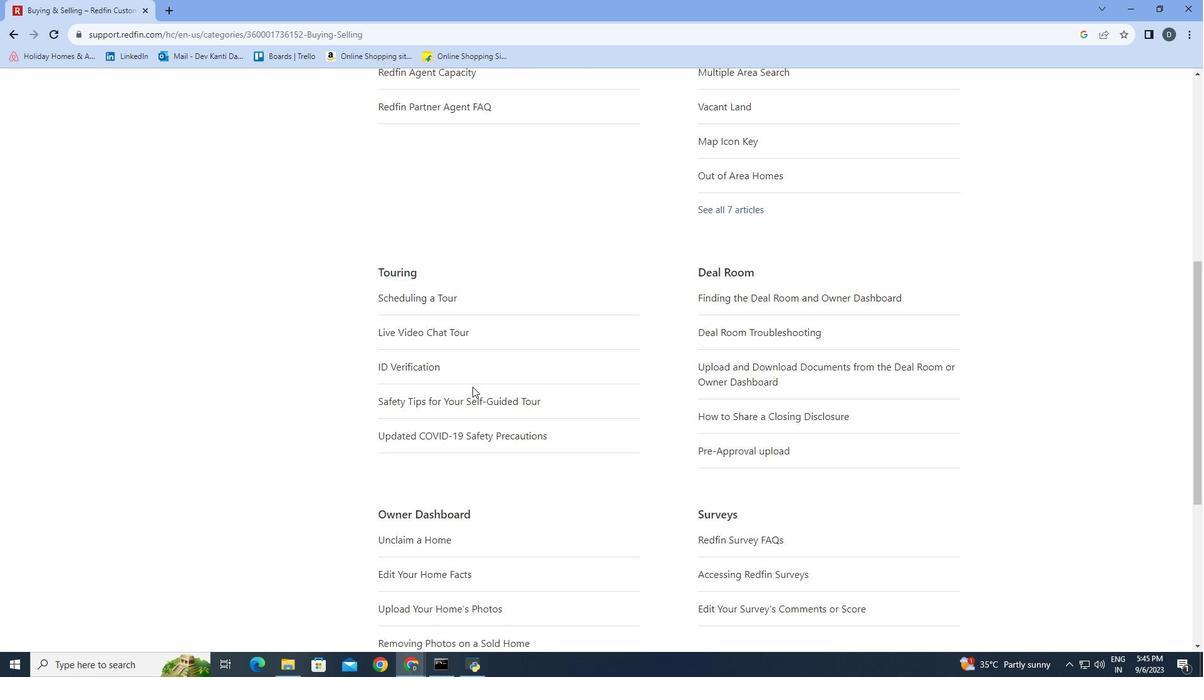 
Action: Mouse moved to (472, 386)
Screenshot: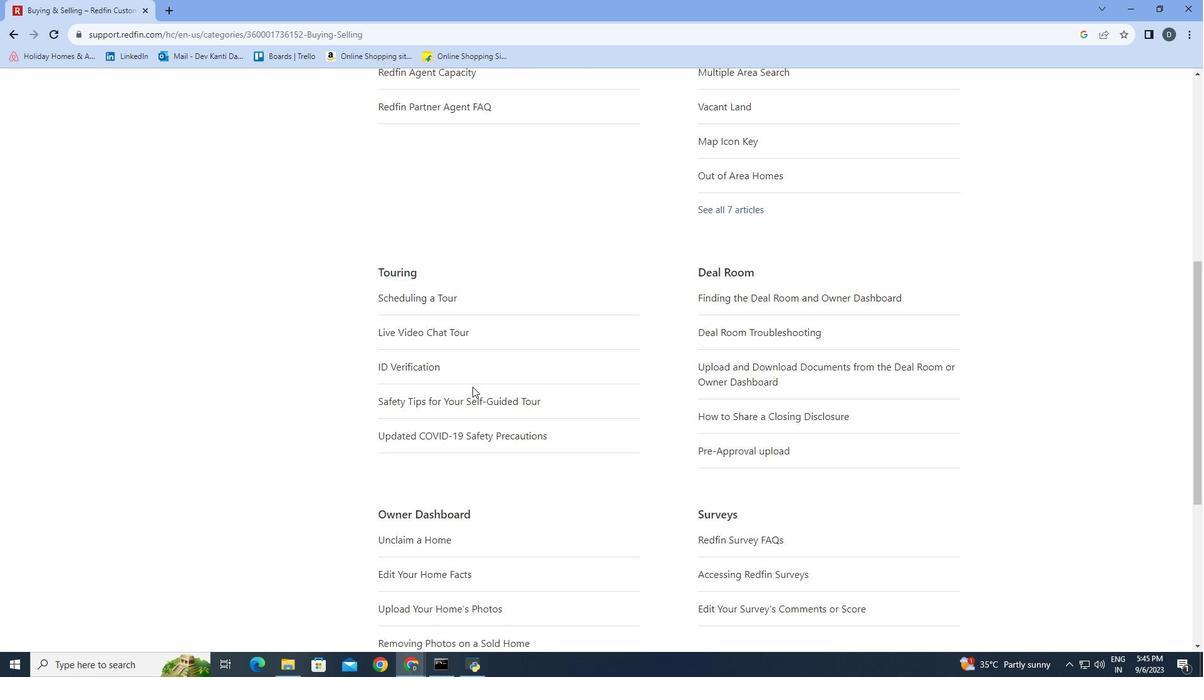
Action: Mouse scrolled (472, 386) with delta (0, 0)
Screenshot: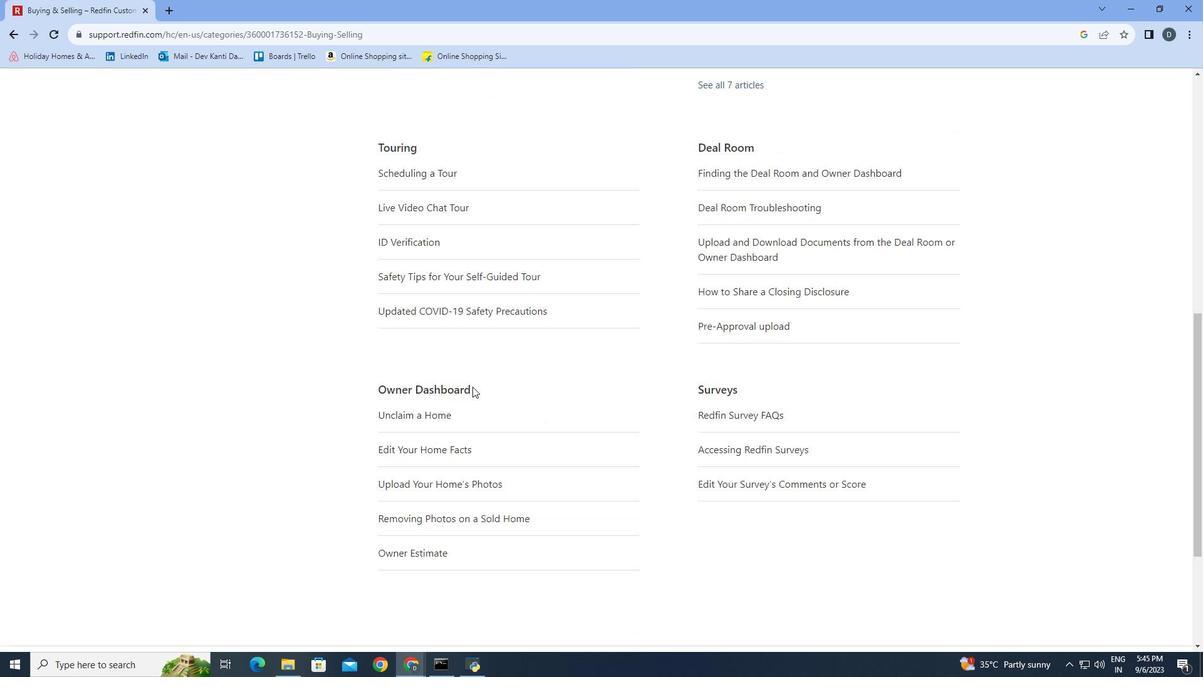 
Action: Mouse scrolled (472, 386) with delta (0, 0)
Screenshot: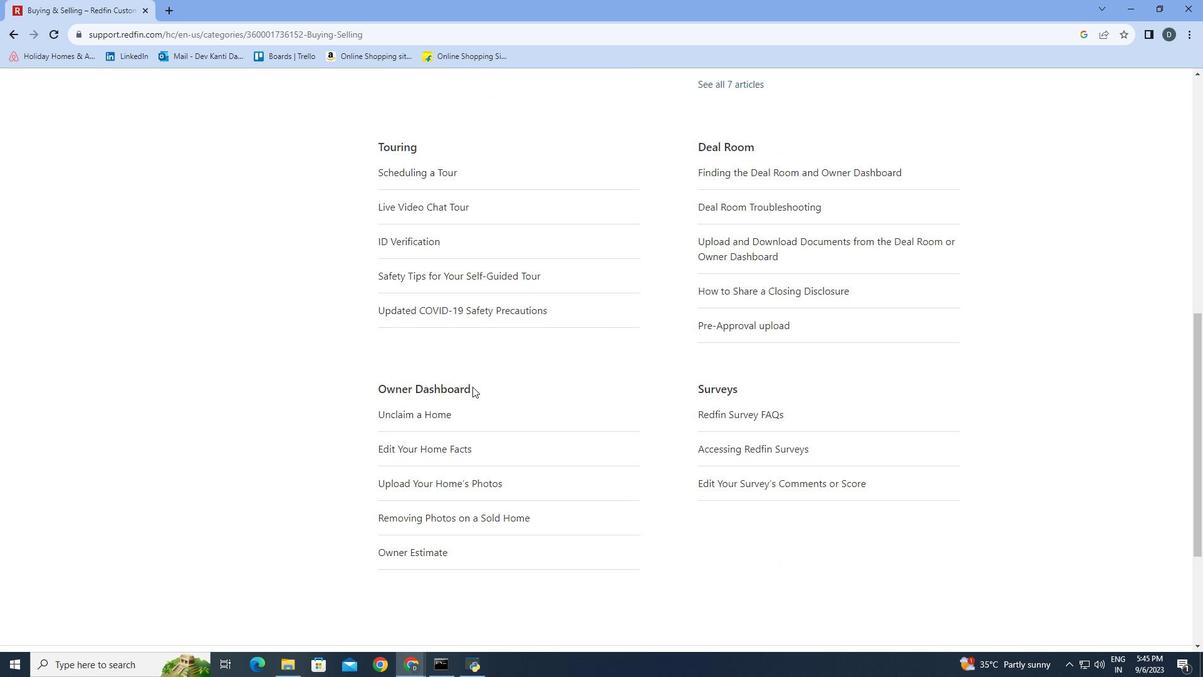 
Action: Mouse scrolled (472, 386) with delta (0, 0)
Screenshot: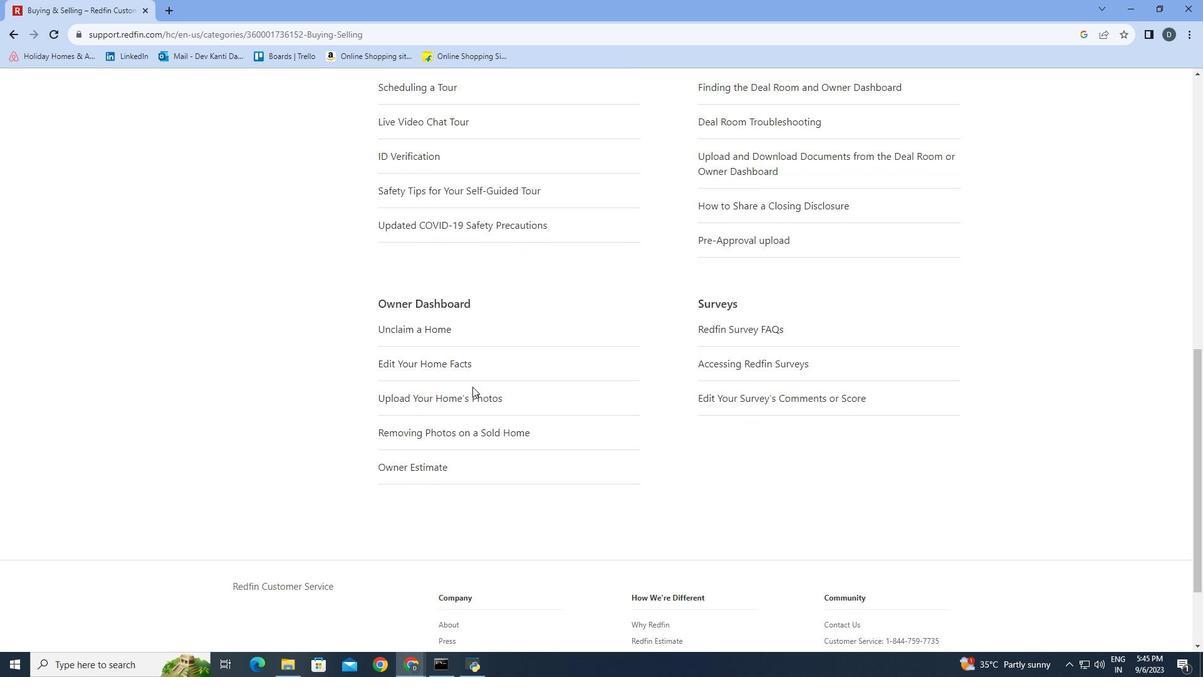 
Action: Mouse scrolled (472, 386) with delta (0, 0)
Screenshot: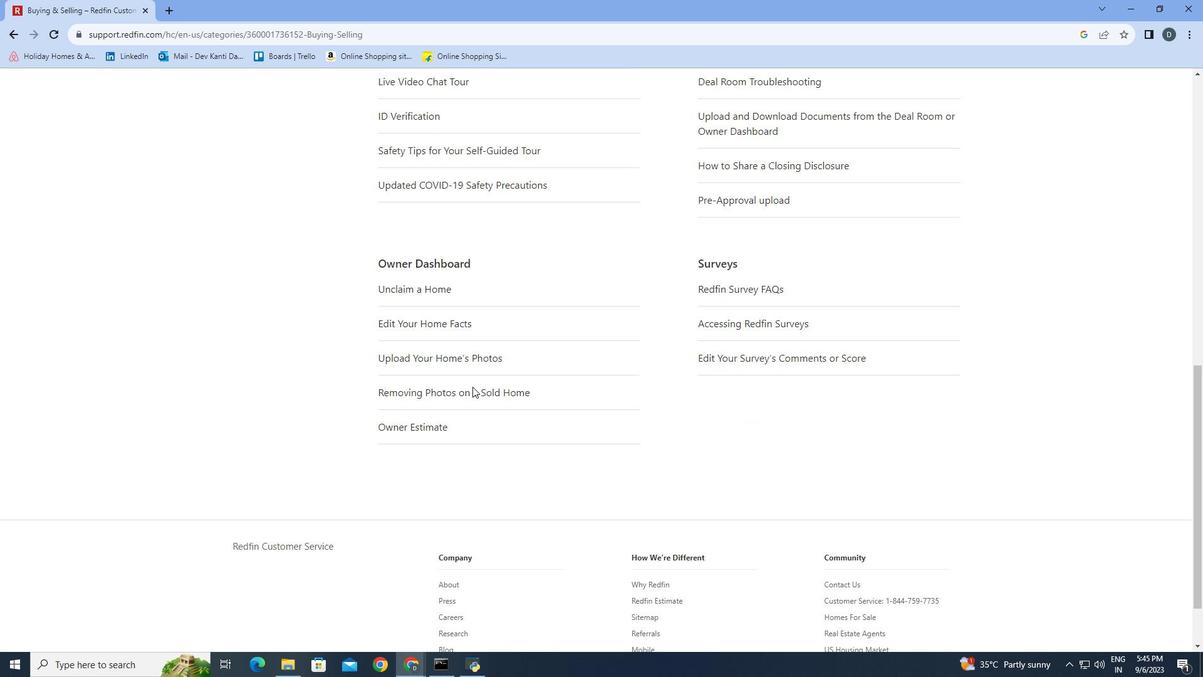 
Action: Mouse scrolled (472, 386) with delta (0, 0)
Screenshot: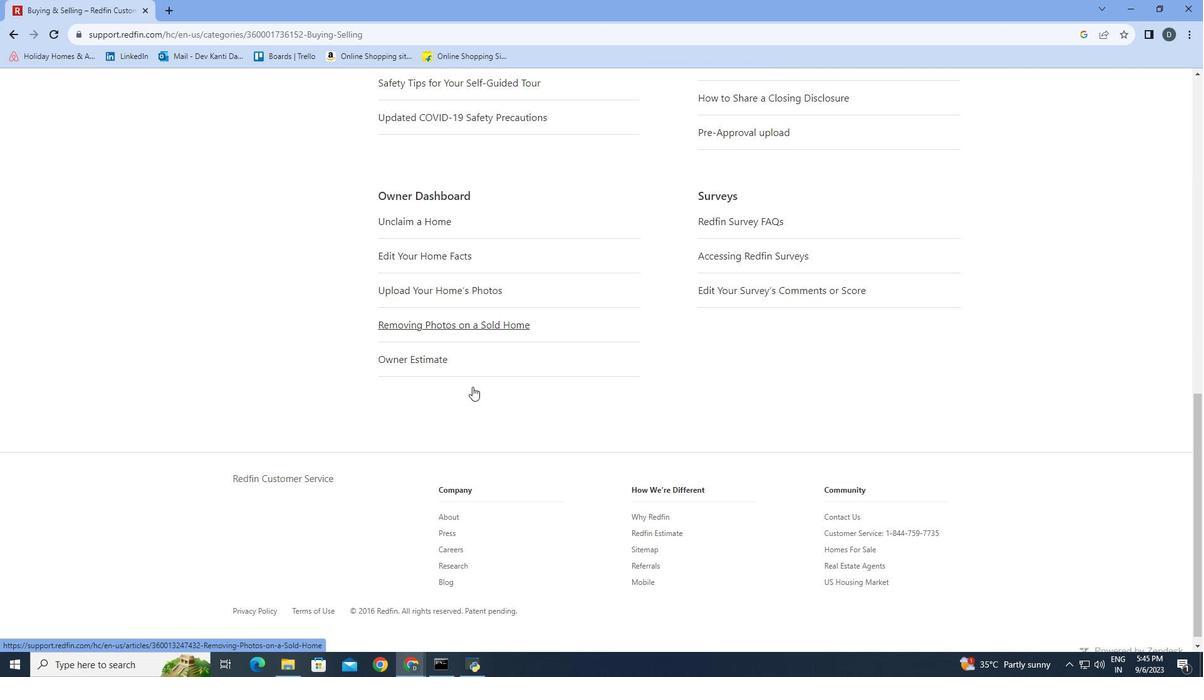 
Action: Mouse scrolled (472, 386) with delta (0, 0)
Screenshot: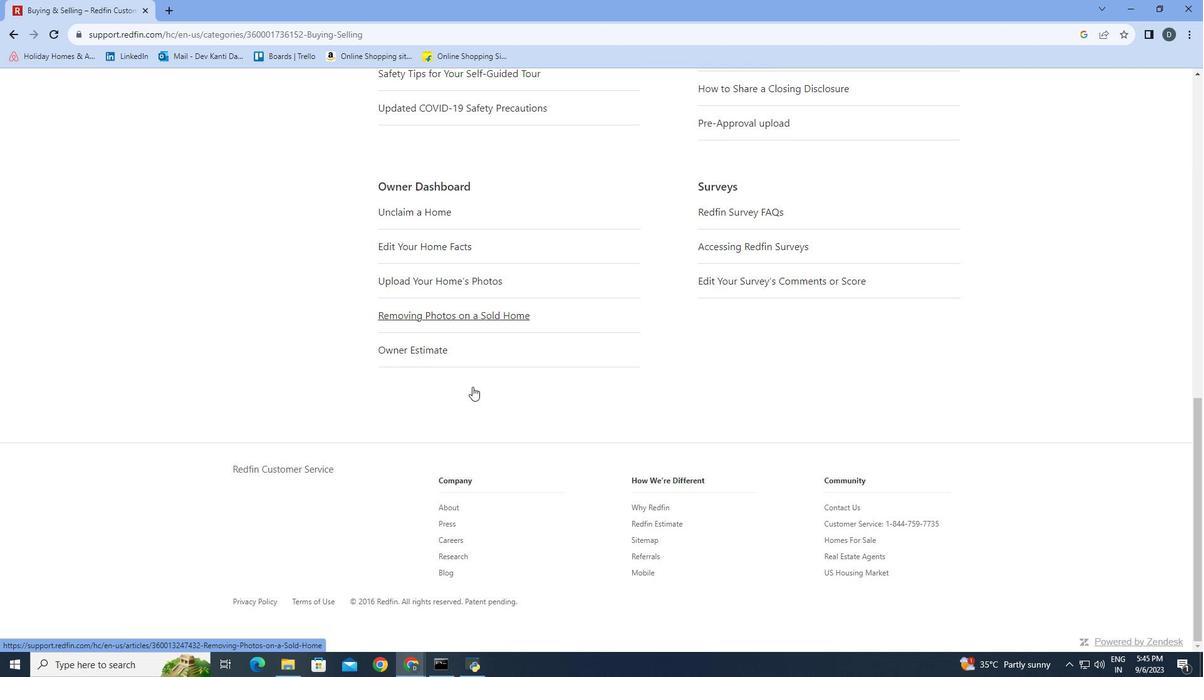 
Action: Mouse scrolled (472, 386) with delta (0, 0)
Screenshot: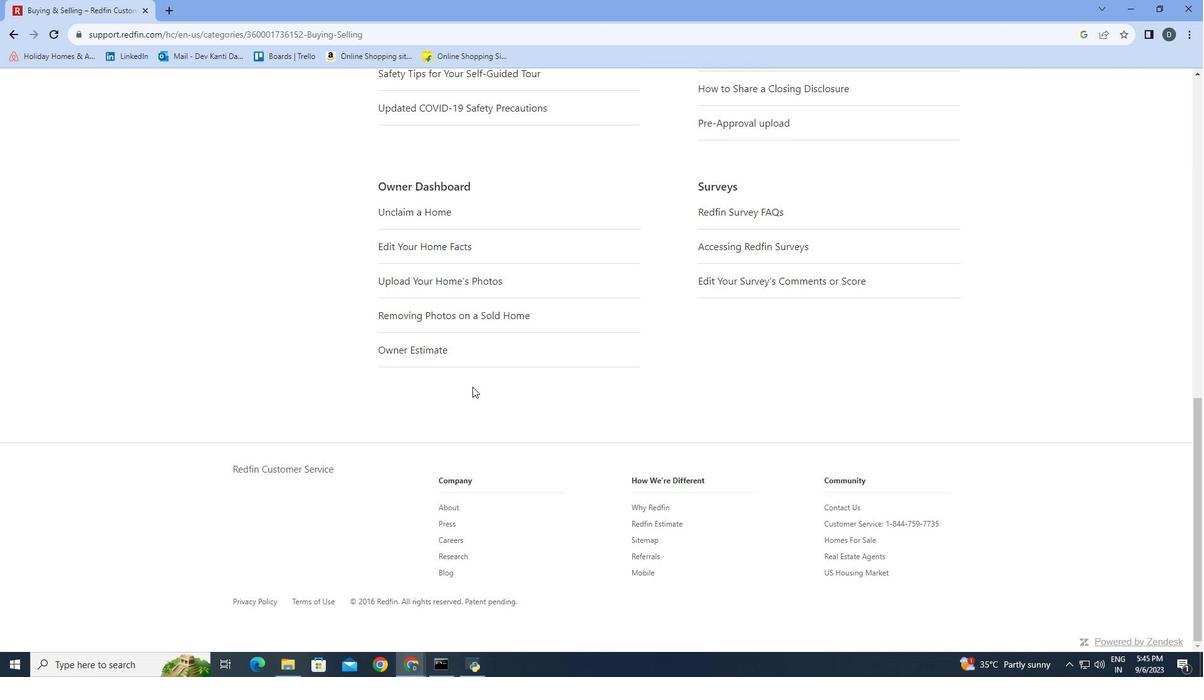 
Action: Mouse scrolled (472, 386) with delta (0, 0)
Screenshot: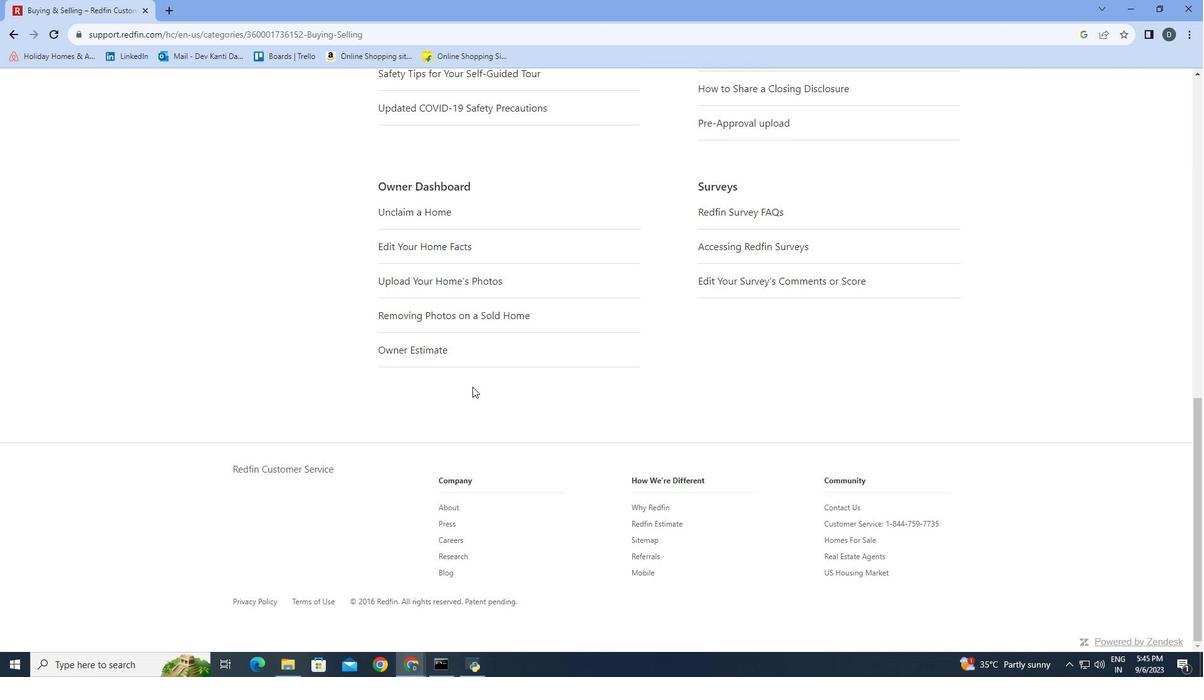 
Action: Mouse moved to (559, 294)
Screenshot: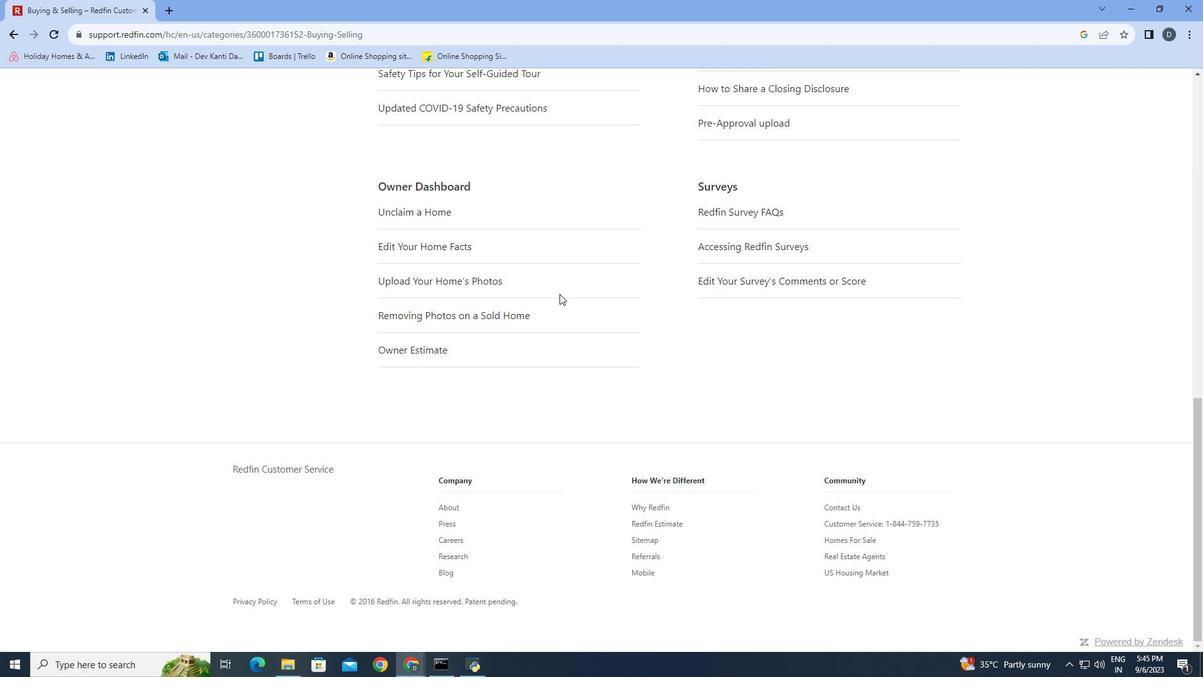 
